 Task: Find connections with filter location Nurmijärvi with filter topic #Successwith filter profile language Spanish with filter current company Aditi Consulting with filter school Maulana Azad Medical College with filter industry Education Administration Programs with filter service category iOS Development with filter keywords title Physical Therapy Assistant
Action: Mouse moved to (322, 258)
Screenshot: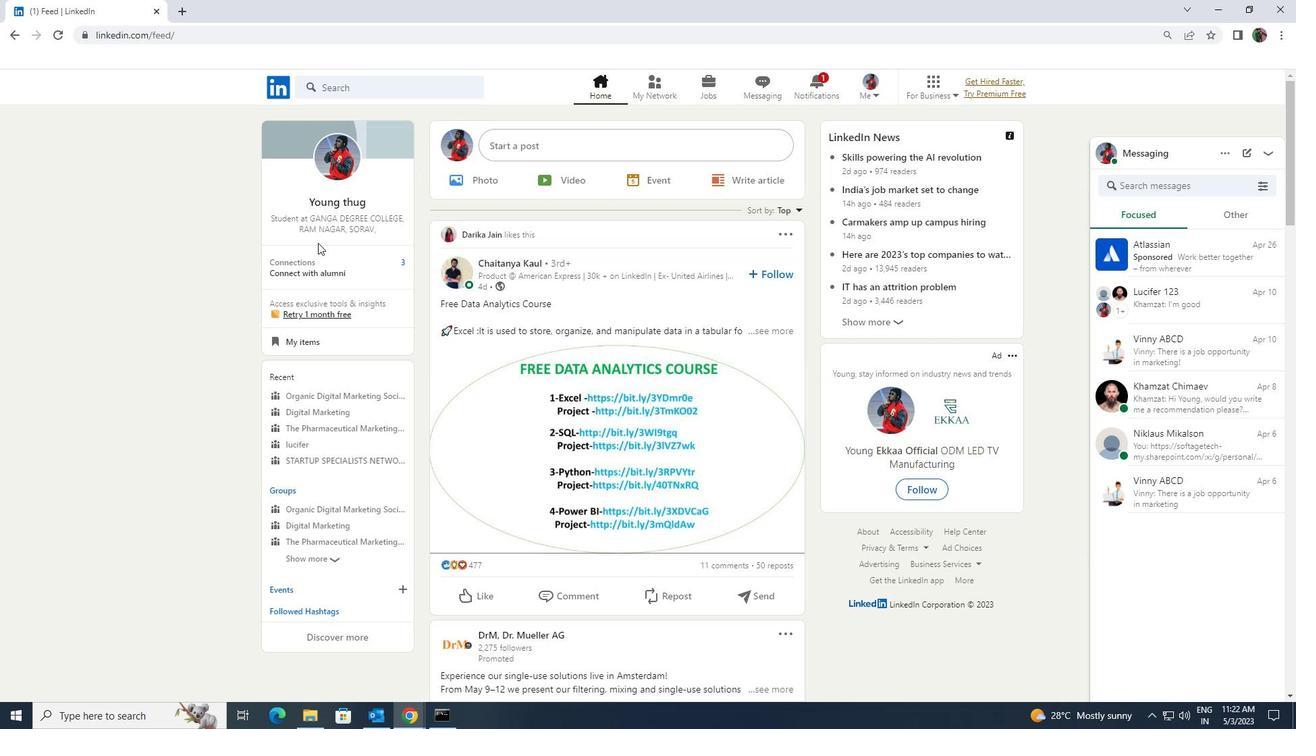 
Action: Mouse pressed left at (322, 258)
Screenshot: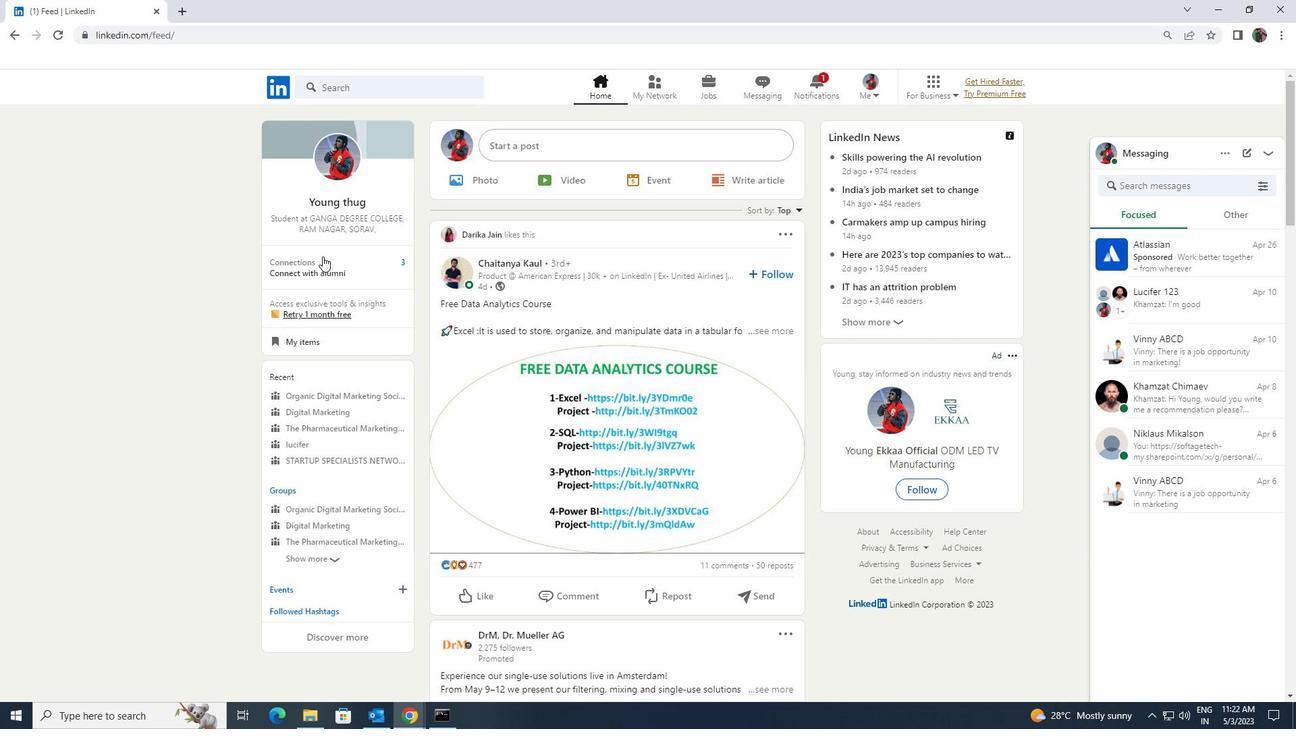 
Action: Mouse moved to (354, 167)
Screenshot: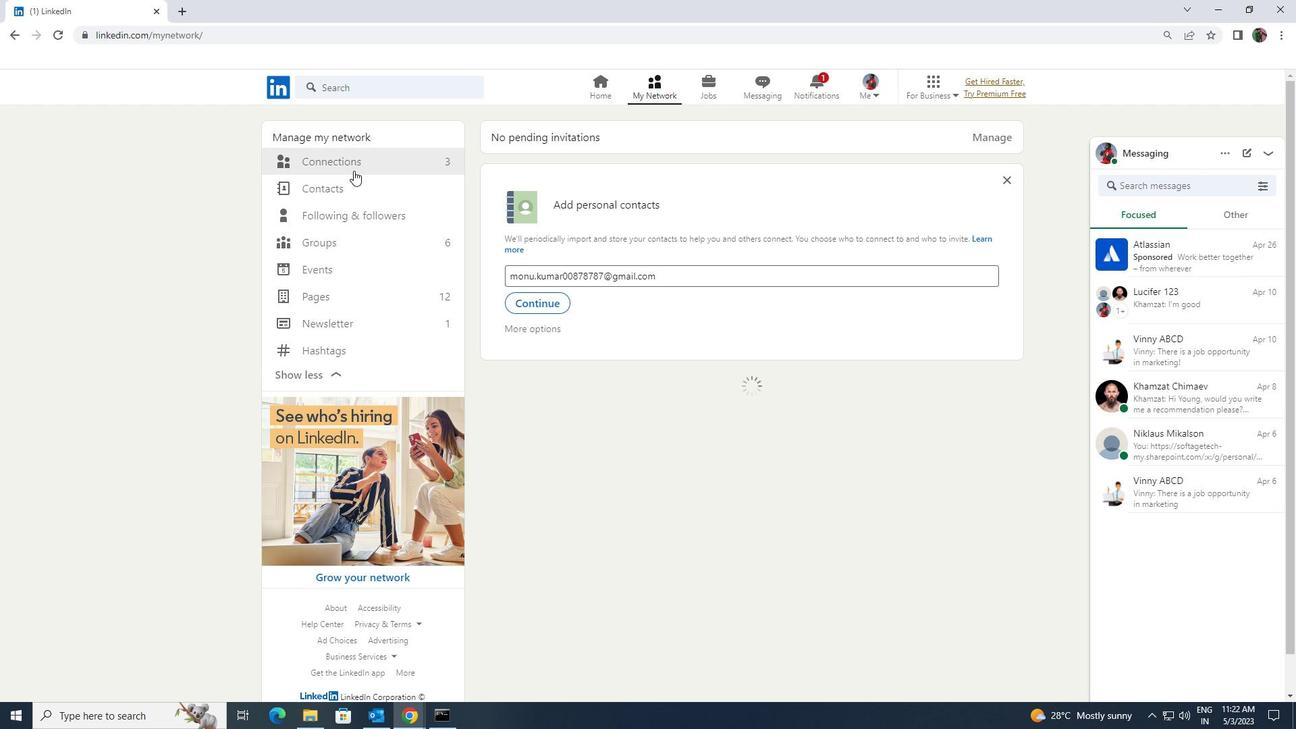 
Action: Mouse pressed left at (354, 167)
Screenshot: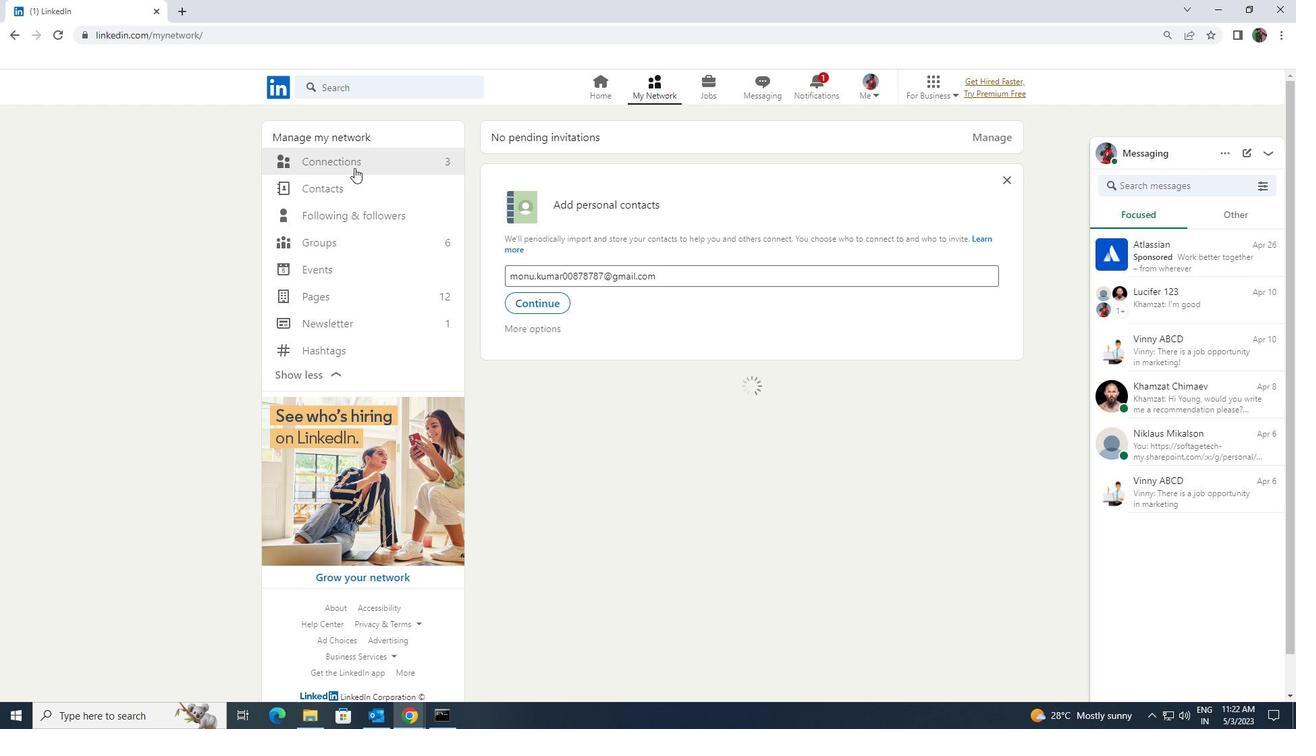 
Action: Mouse moved to (732, 164)
Screenshot: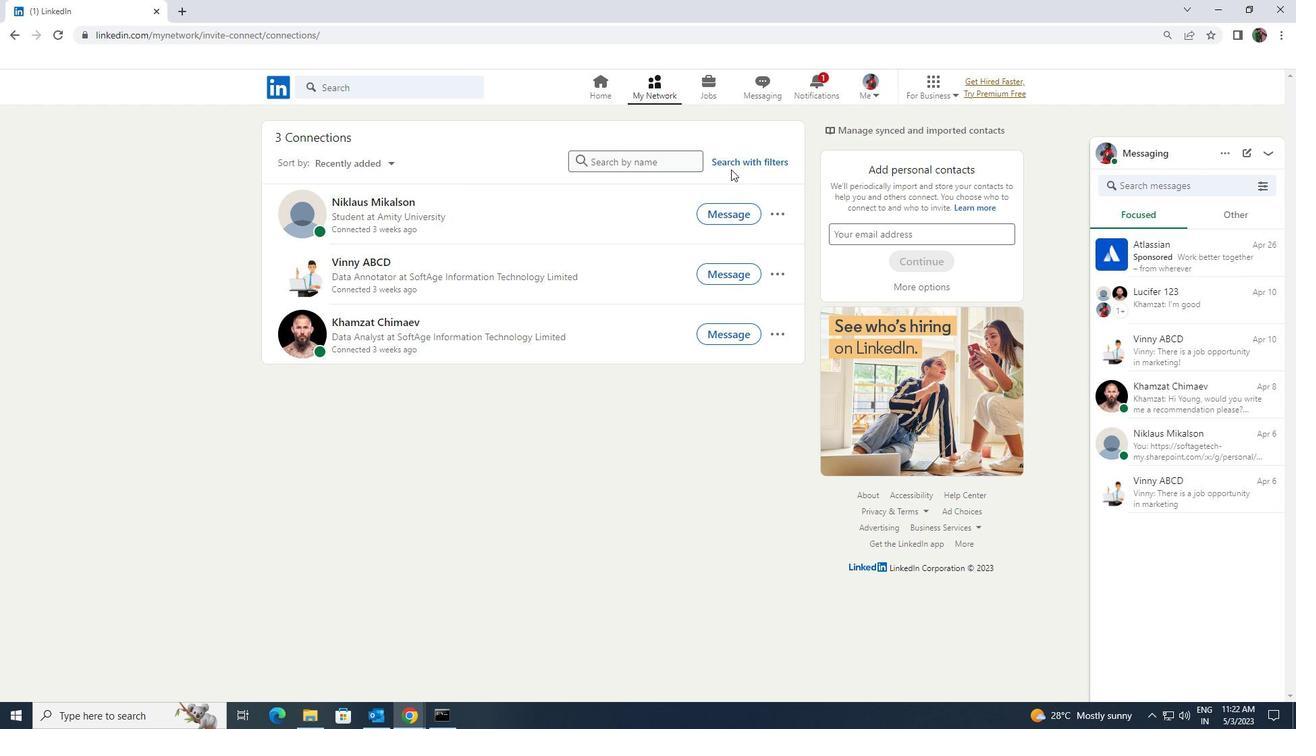 
Action: Mouse pressed left at (732, 164)
Screenshot: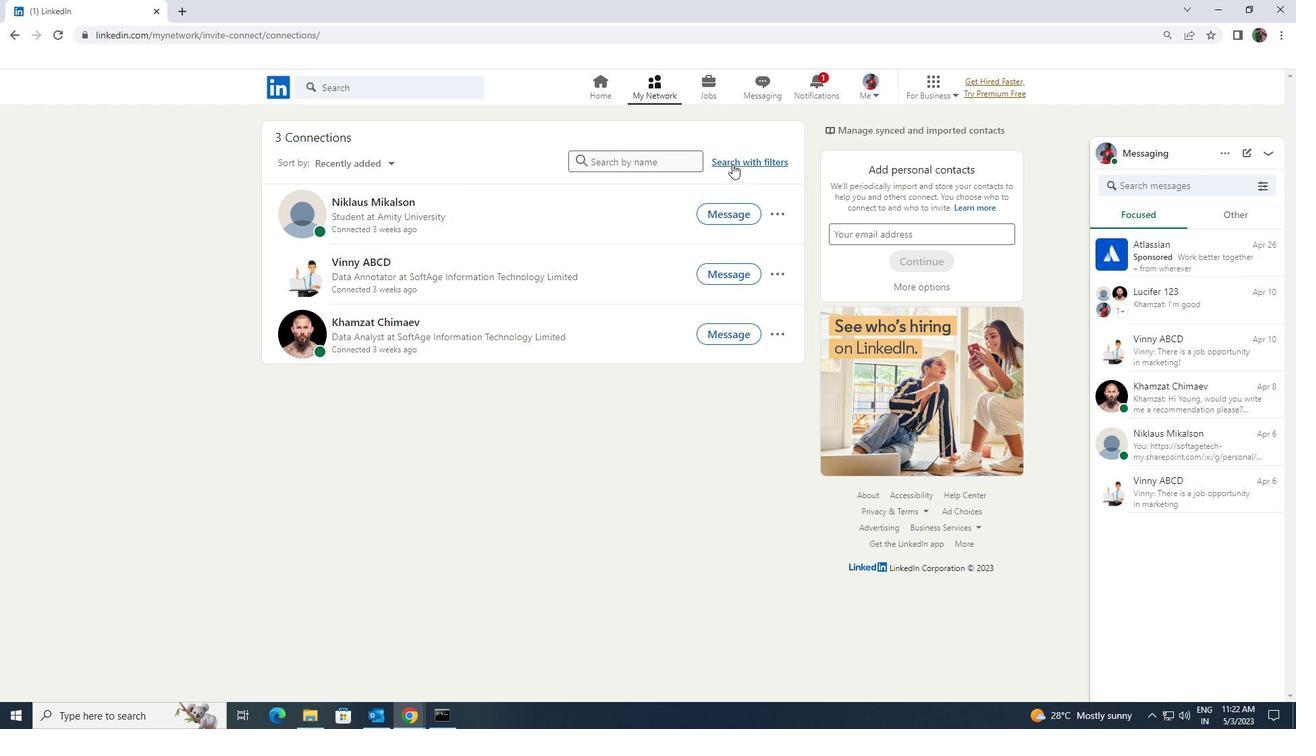
Action: Mouse moved to (690, 132)
Screenshot: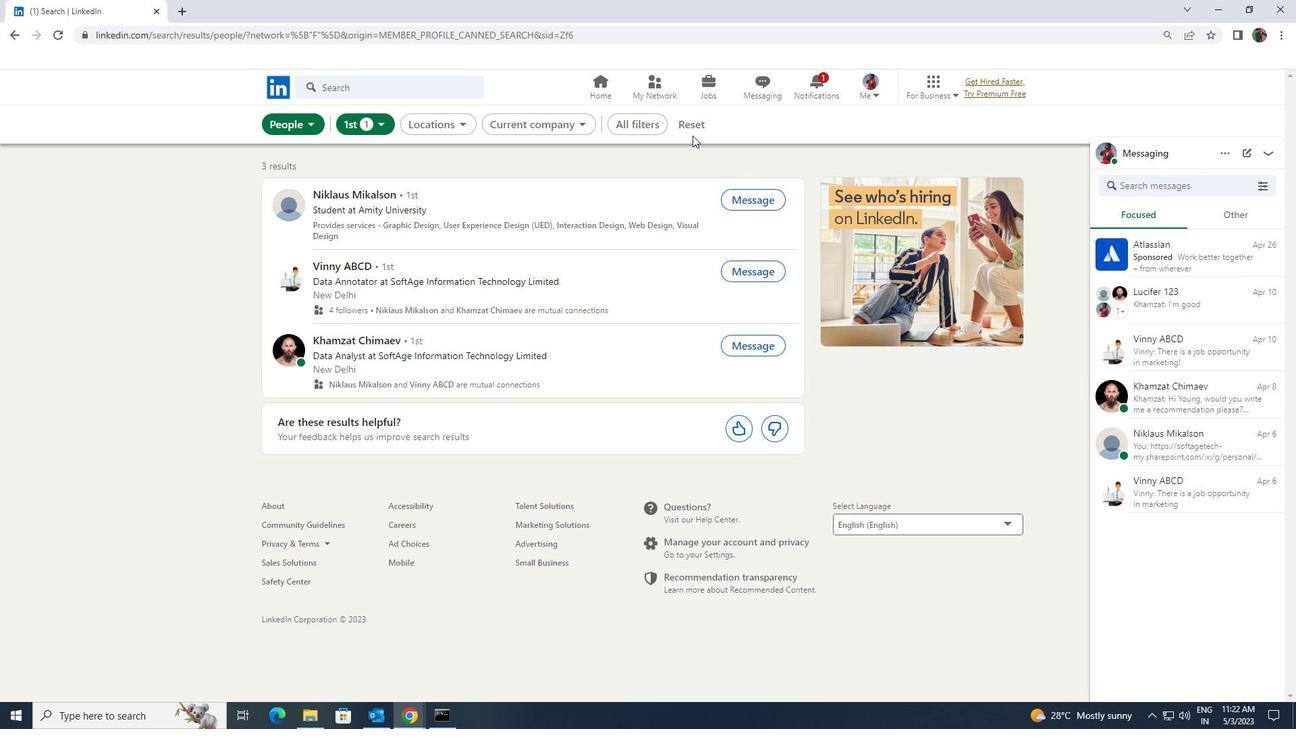 
Action: Mouse pressed left at (690, 132)
Screenshot: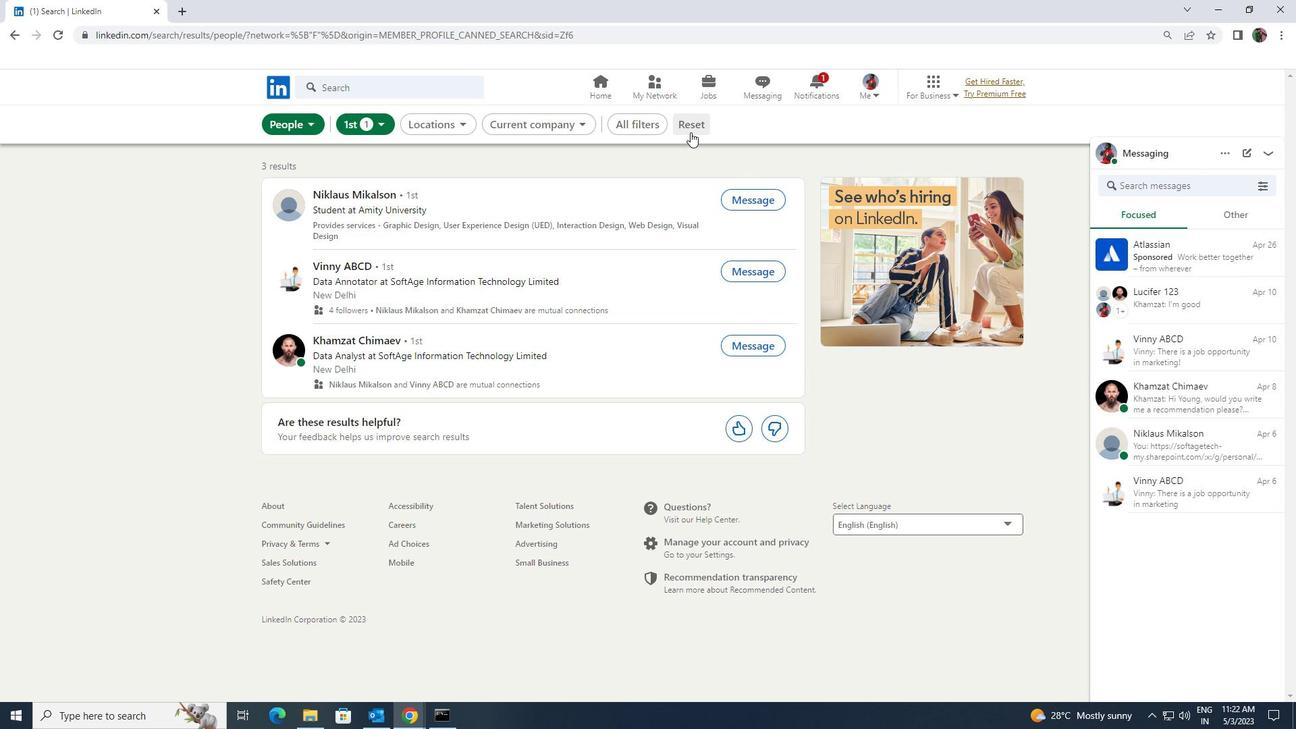 
Action: Mouse moved to (680, 125)
Screenshot: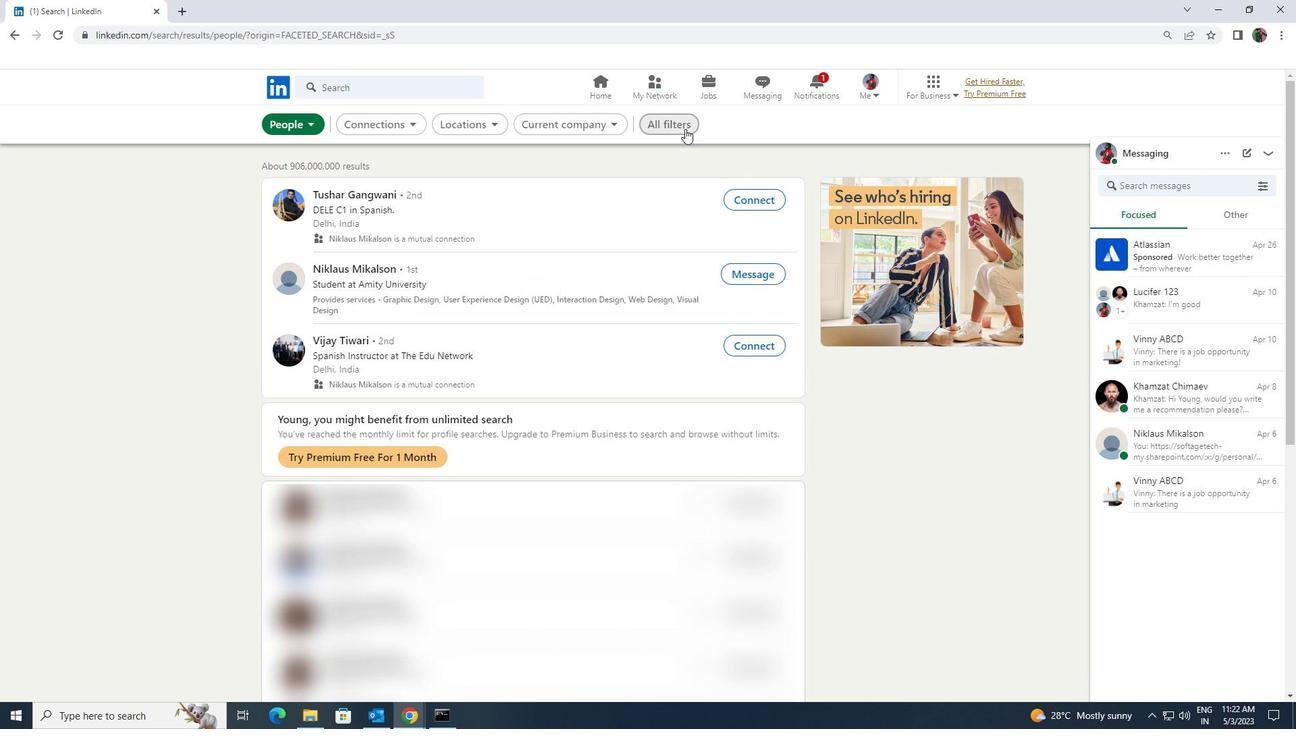 
Action: Mouse pressed left at (680, 125)
Screenshot: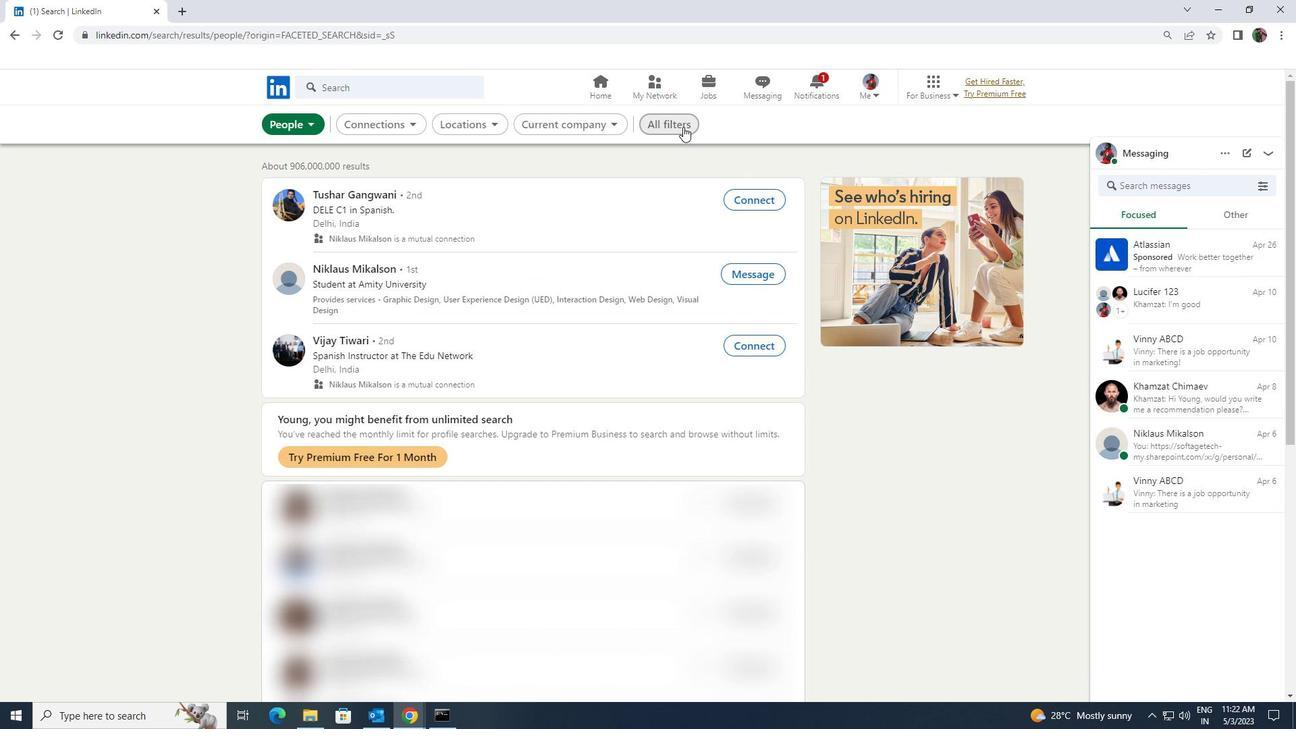 
Action: Mouse moved to (1115, 527)
Screenshot: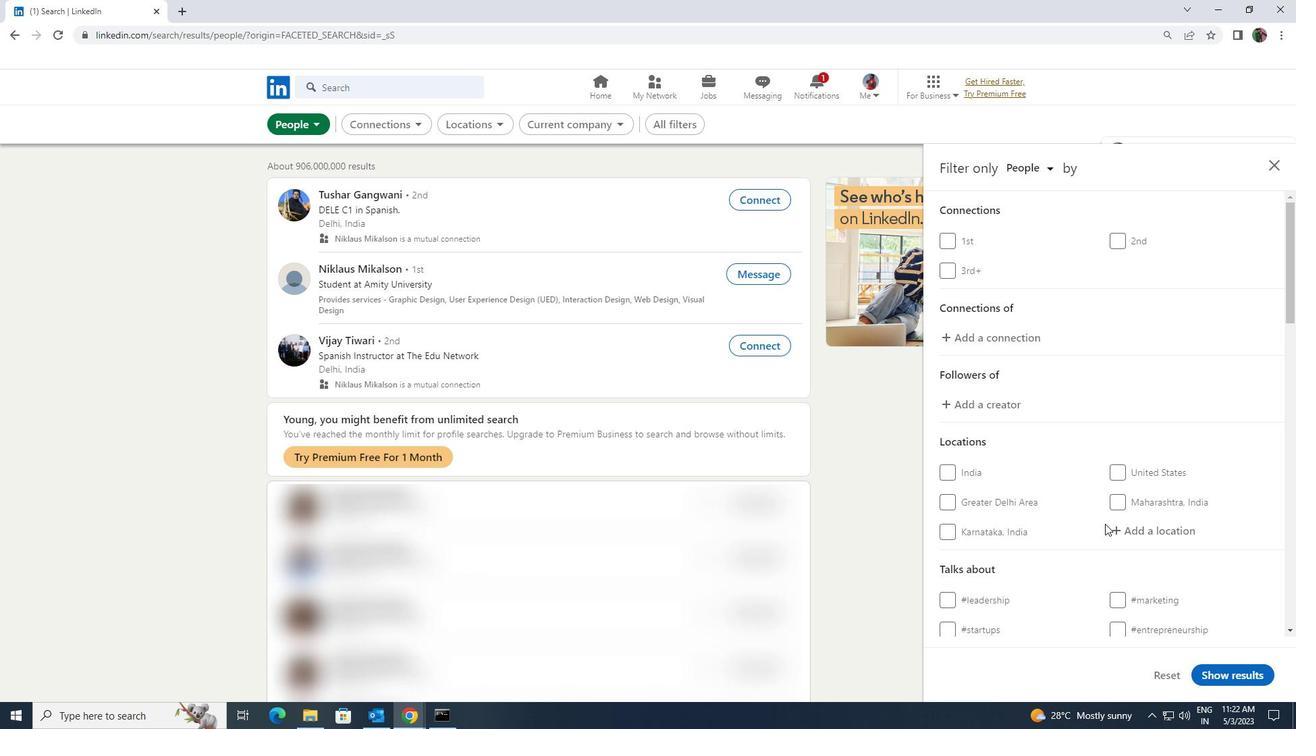 
Action: Mouse pressed left at (1115, 527)
Screenshot: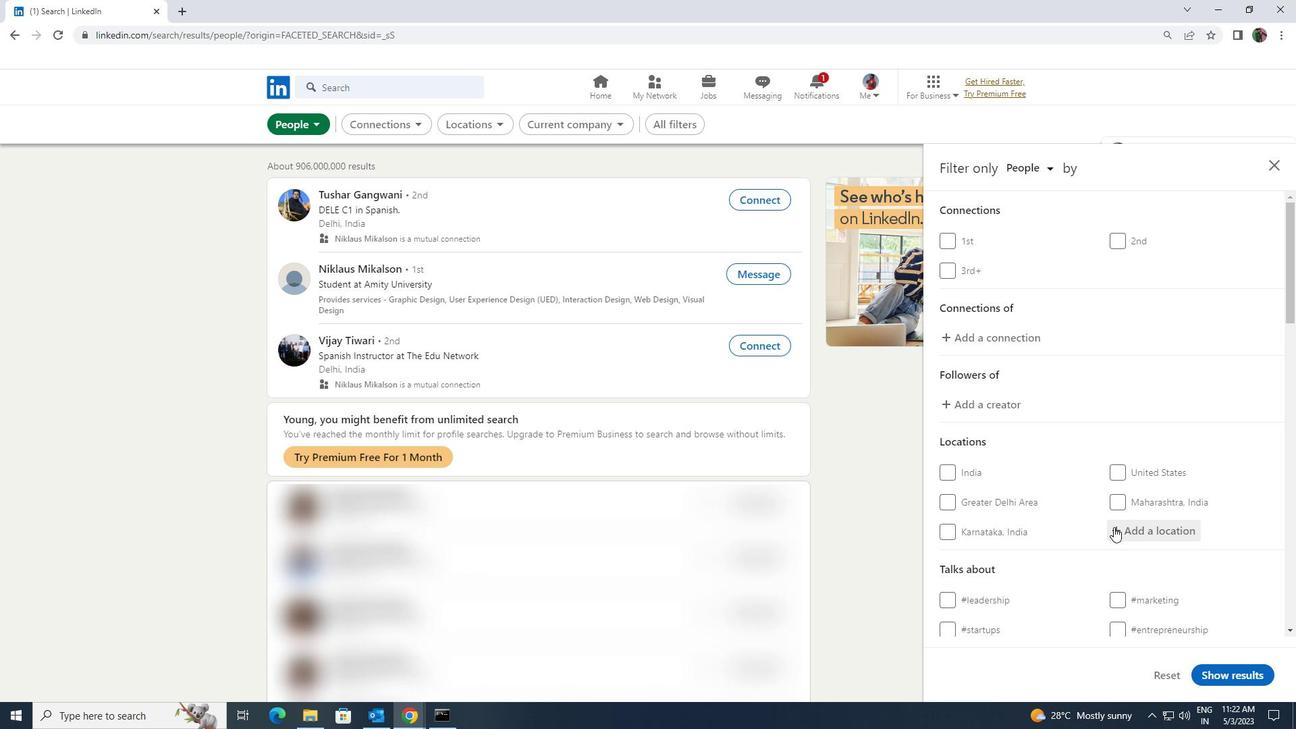 
Action: Mouse moved to (1113, 533)
Screenshot: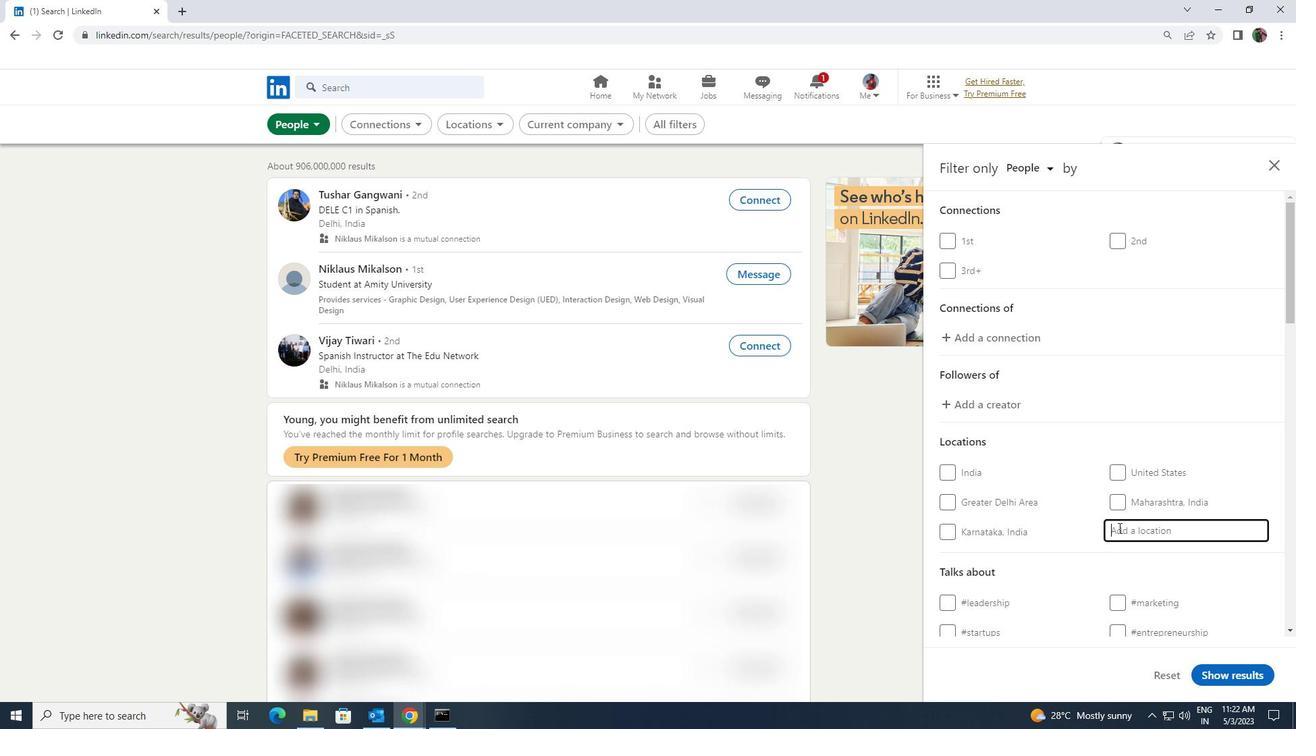 
Action: Key pressed <Key.shift>NURMI
Screenshot: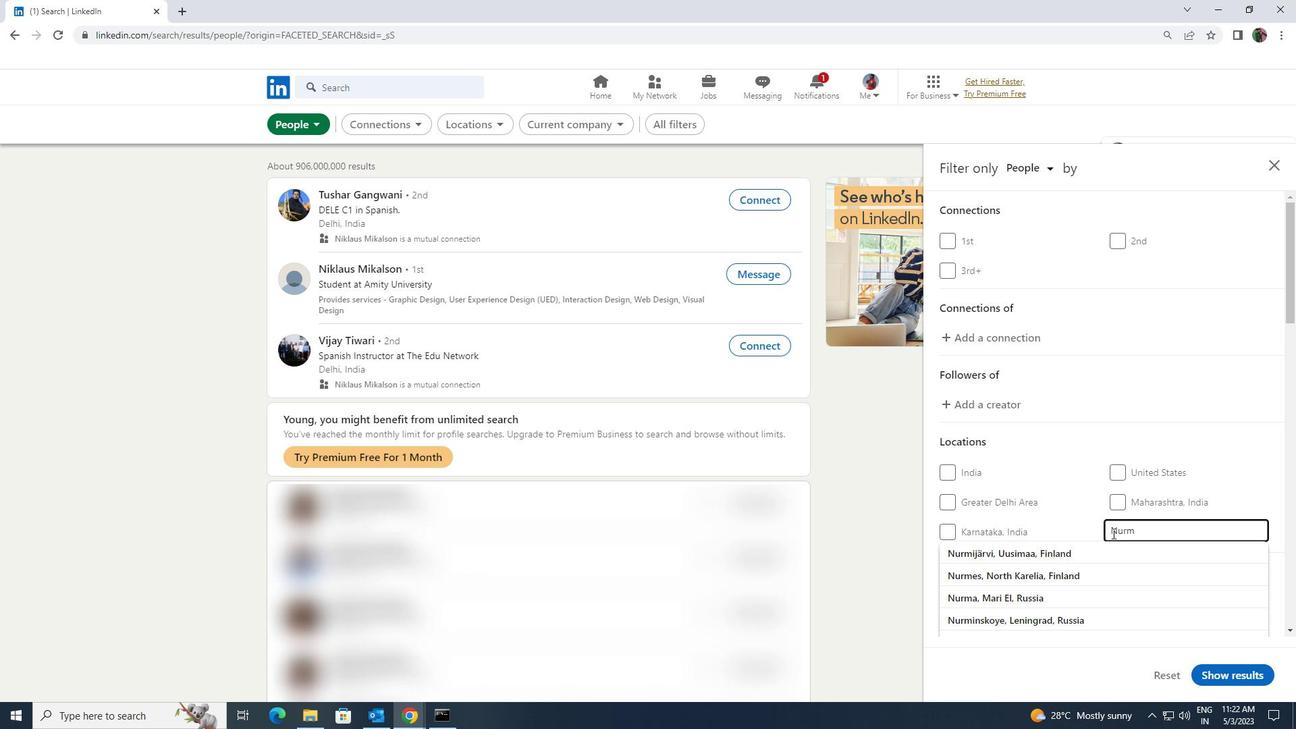 
Action: Mouse moved to (1097, 556)
Screenshot: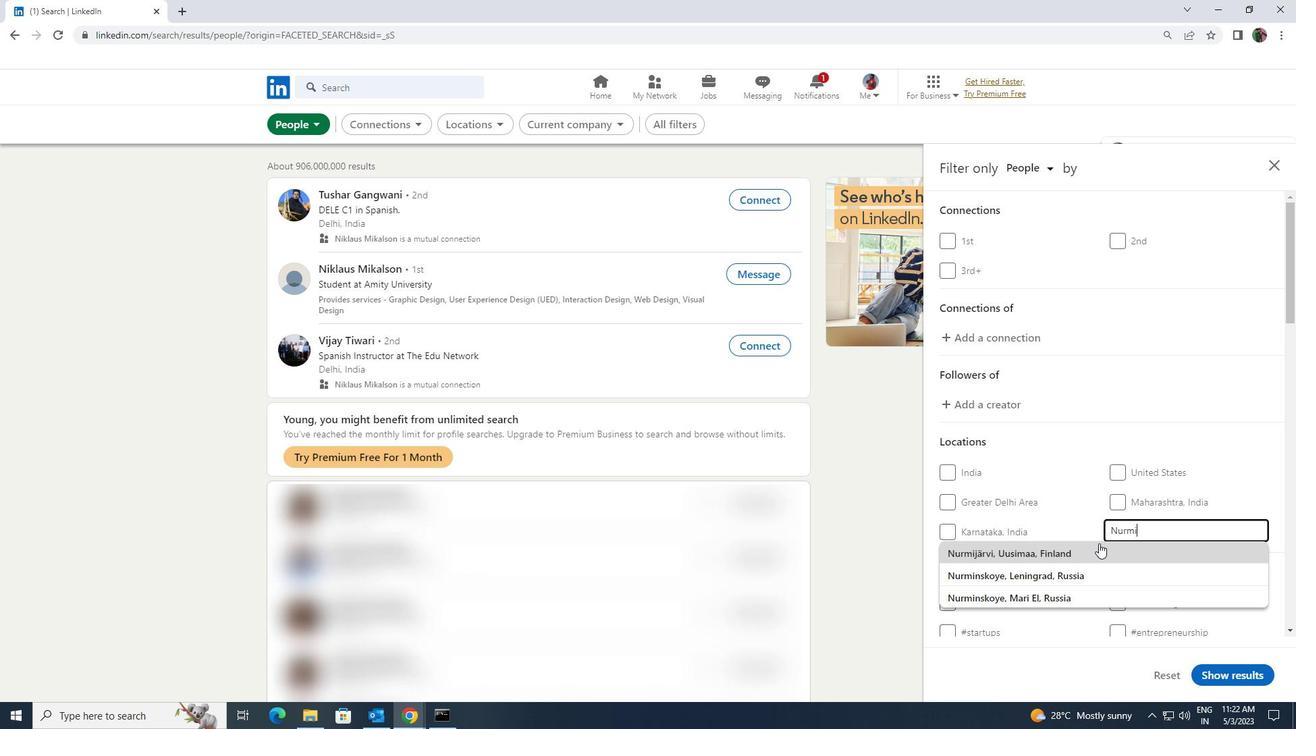 
Action: Mouse pressed left at (1097, 556)
Screenshot: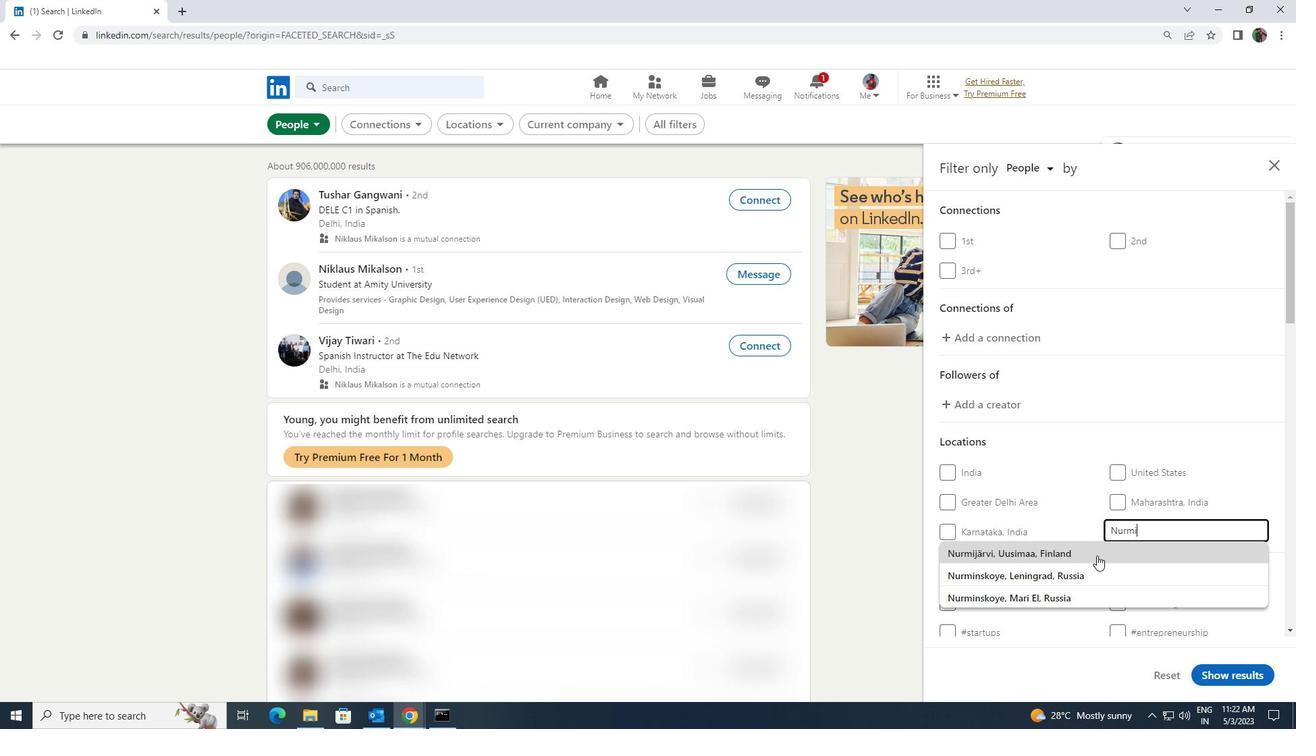 
Action: Mouse moved to (1100, 538)
Screenshot: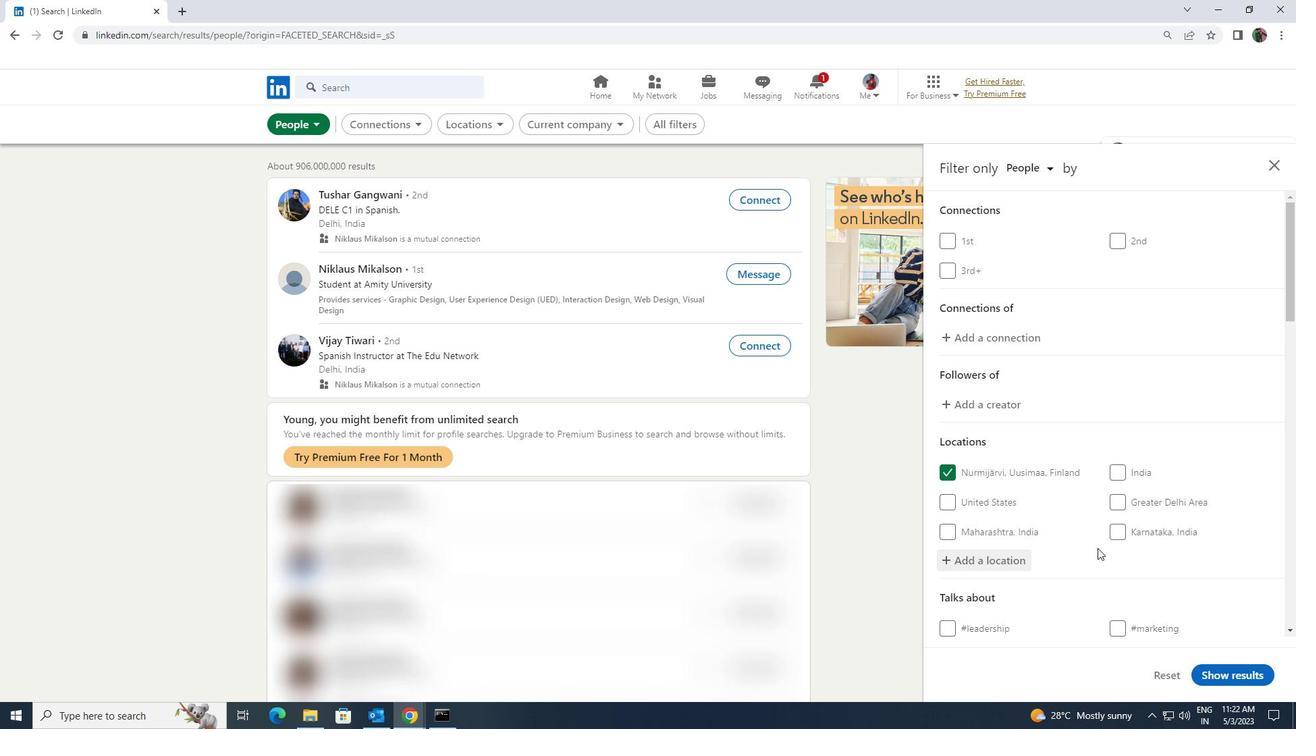 
Action: Mouse scrolled (1100, 537) with delta (0, 0)
Screenshot: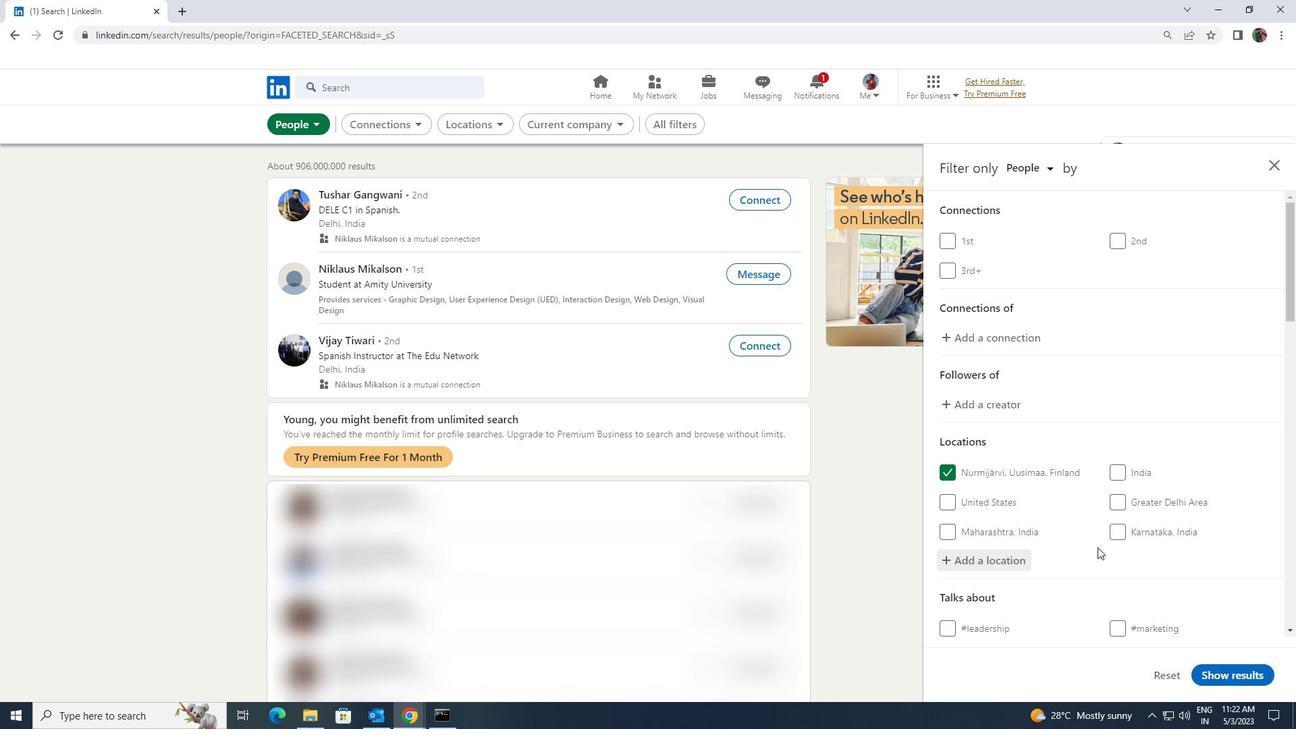 
Action: Mouse scrolled (1100, 537) with delta (0, 0)
Screenshot: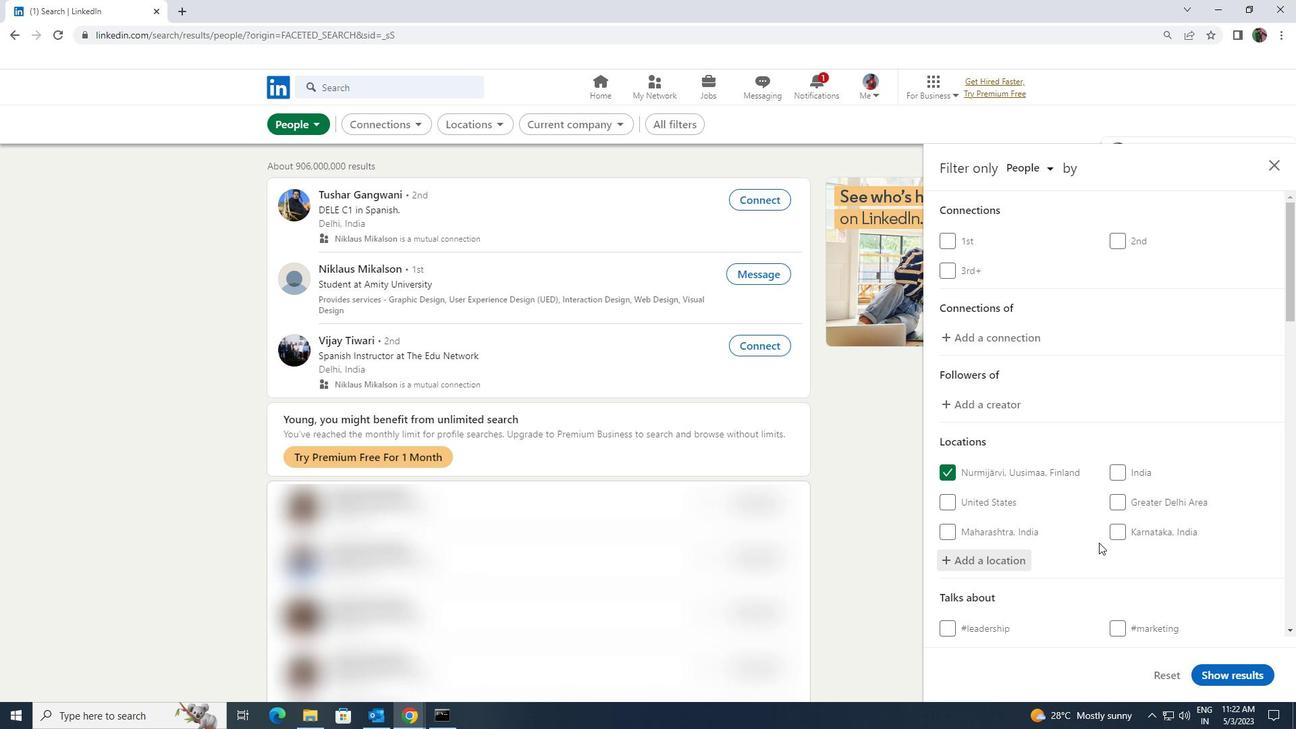 
Action: Mouse moved to (1127, 553)
Screenshot: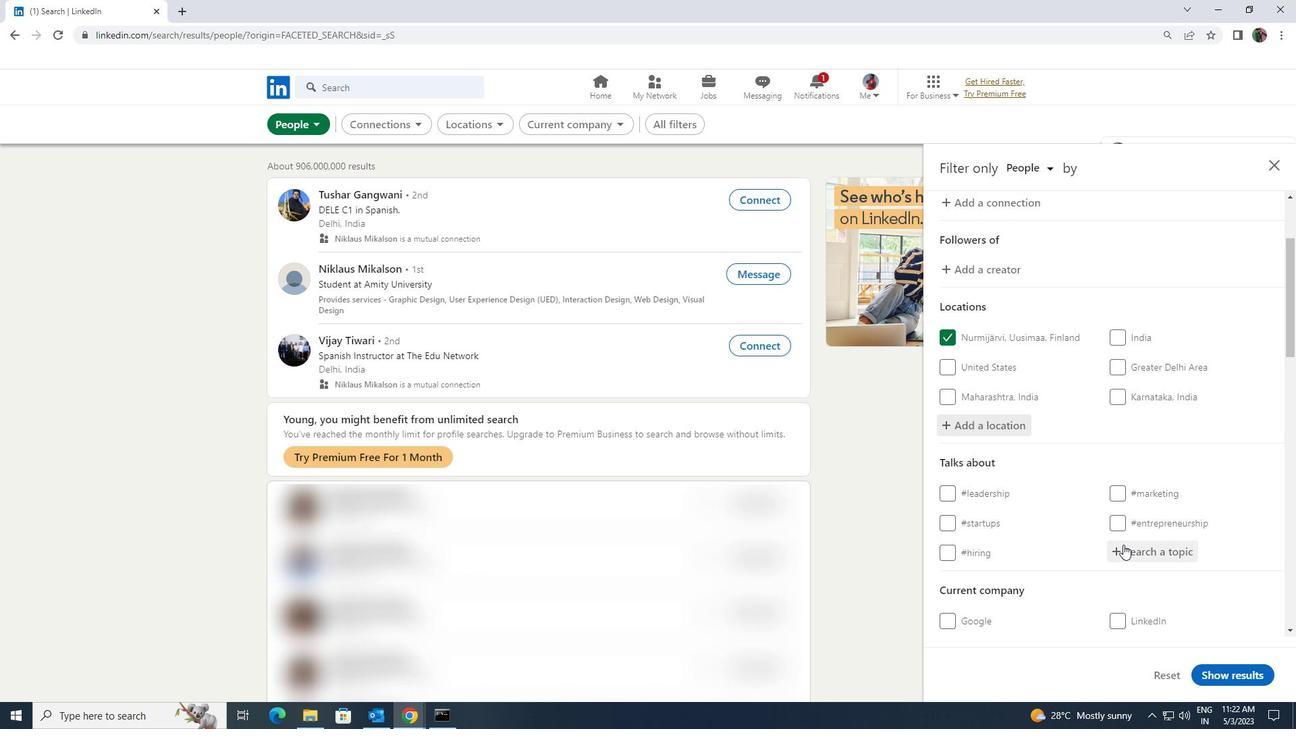 
Action: Mouse pressed left at (1127, 553)
Screenshot: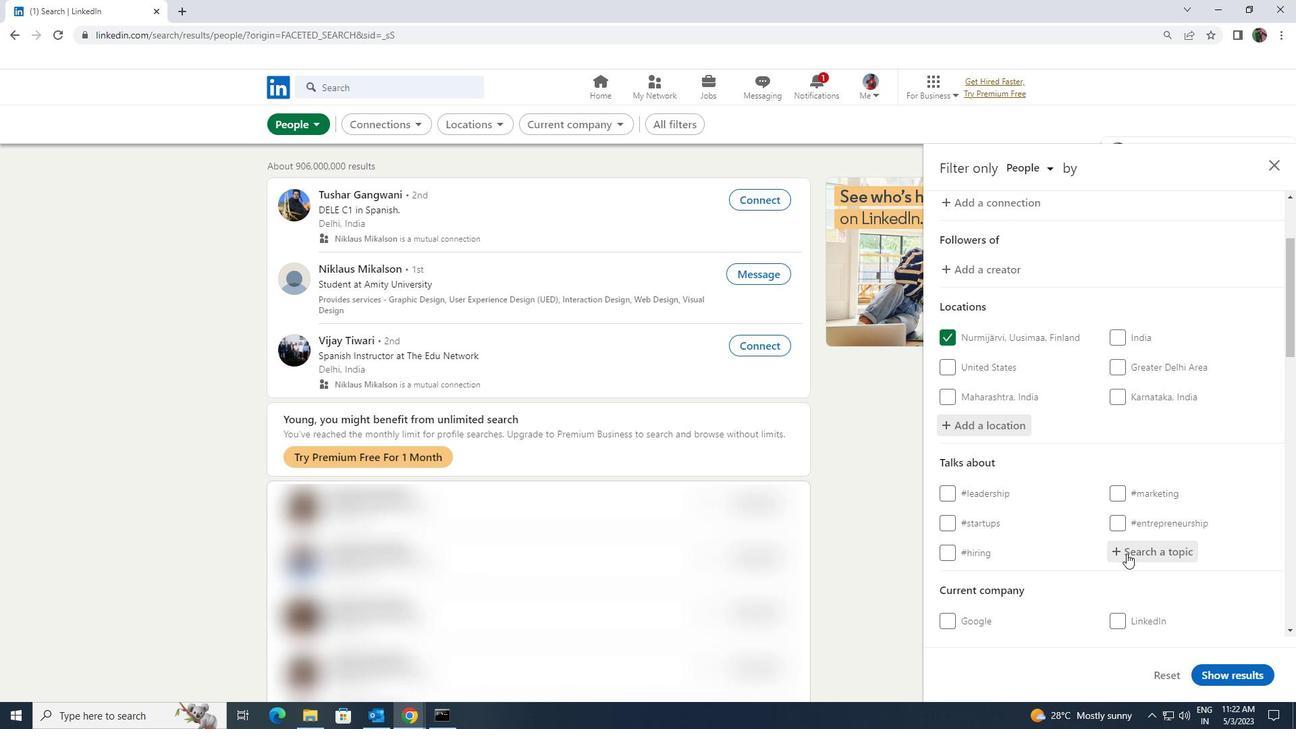 
Action: Mouse moved to (1119, 563)
Screenshot: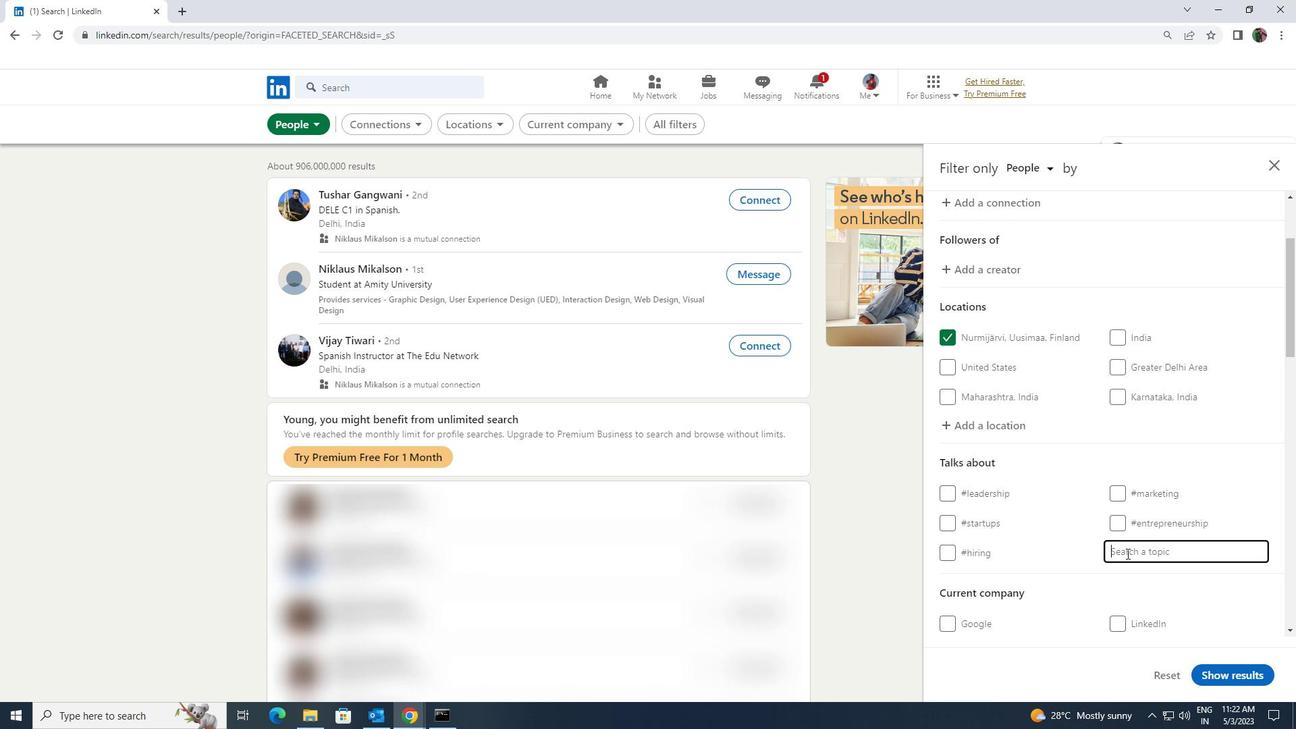 
Action: Key pressed <Key.shift><Key.shift>SUCESS
Screenshot: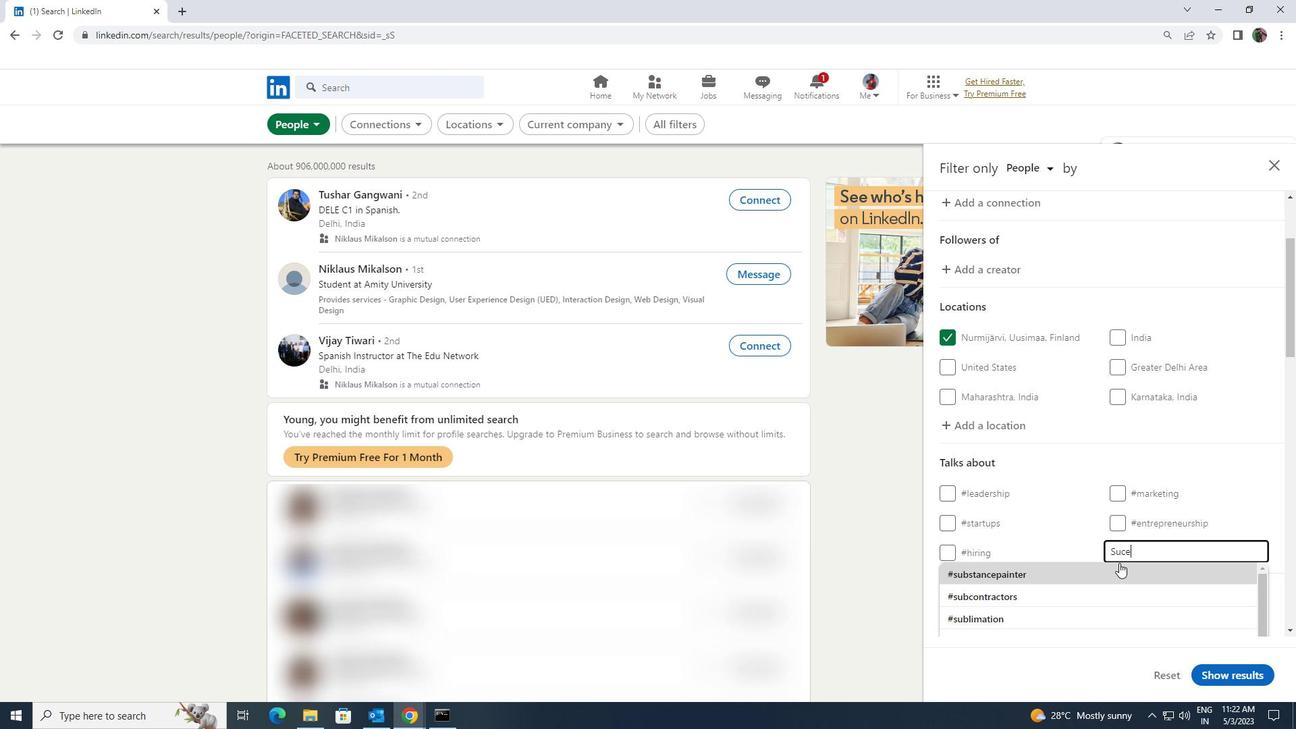 
Action: Mouse moved to (1098, 600)
Screenshot: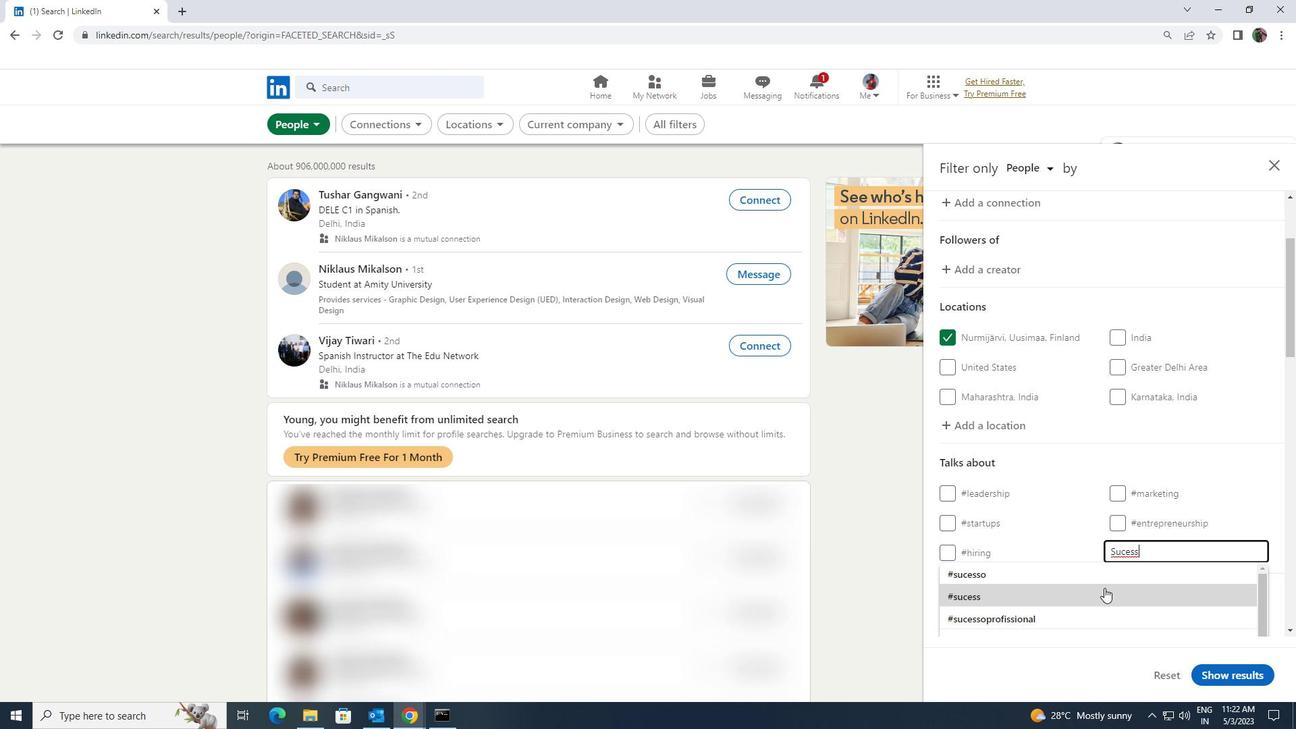
Action: Mouse pressed left at (1098, 600)
Screenshot: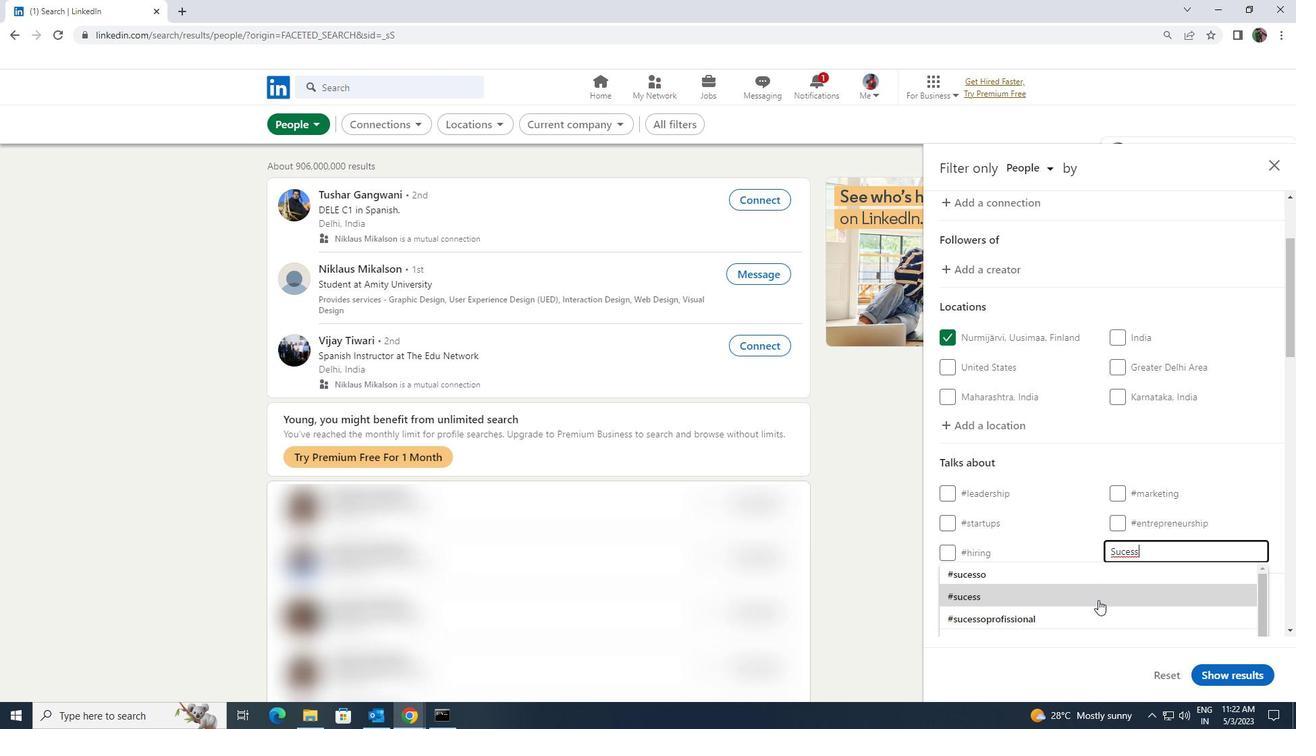
Action: Mouse moved to (1098, 598)
Screenshot: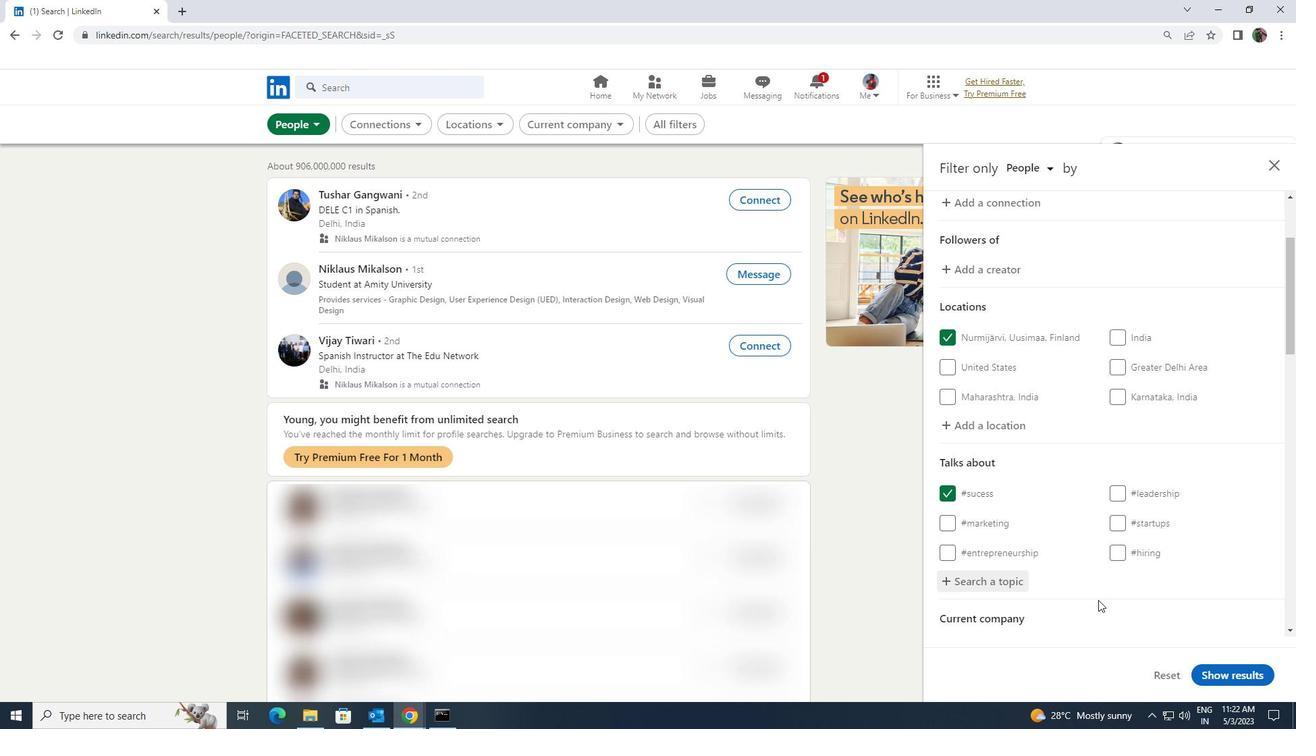 
Action: Mouse scrolled (1098, 597) with delta (0, 0)
Screenshot: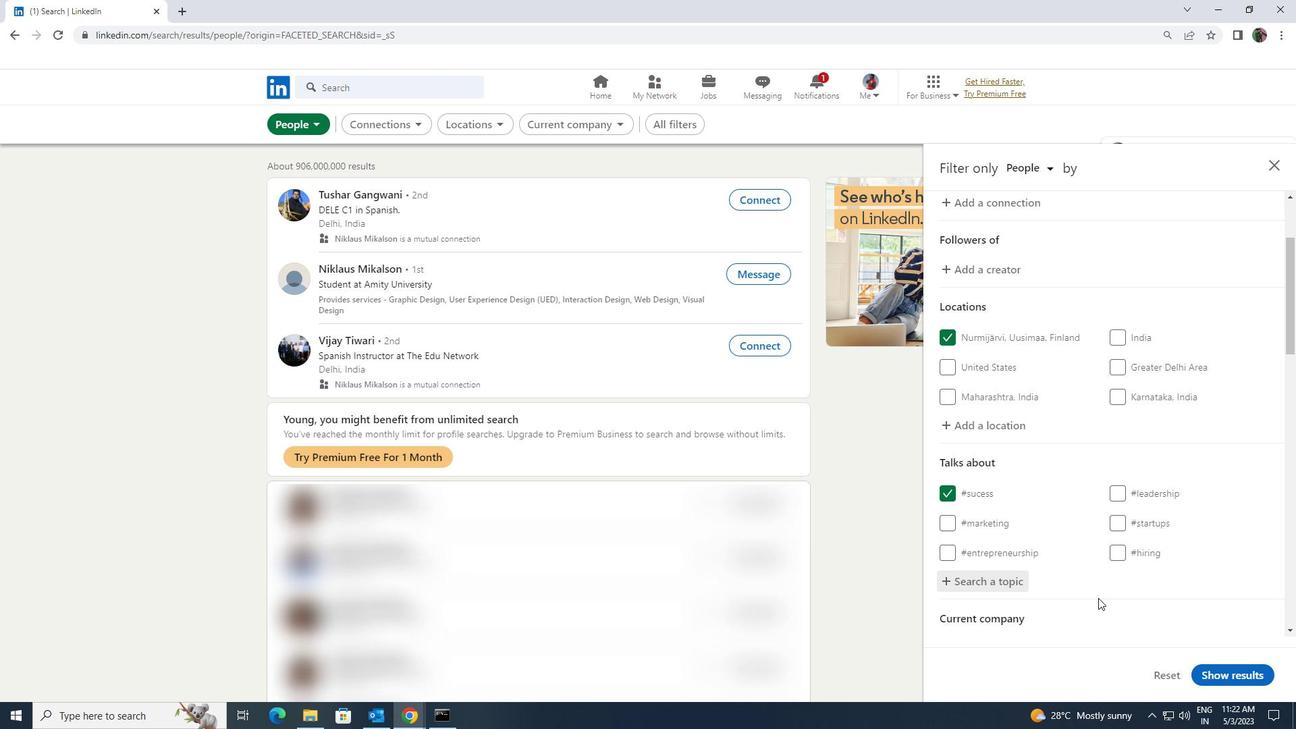 
Action: Mouse scrolled (1098, 597) with delta (0, 0)
Screenshot: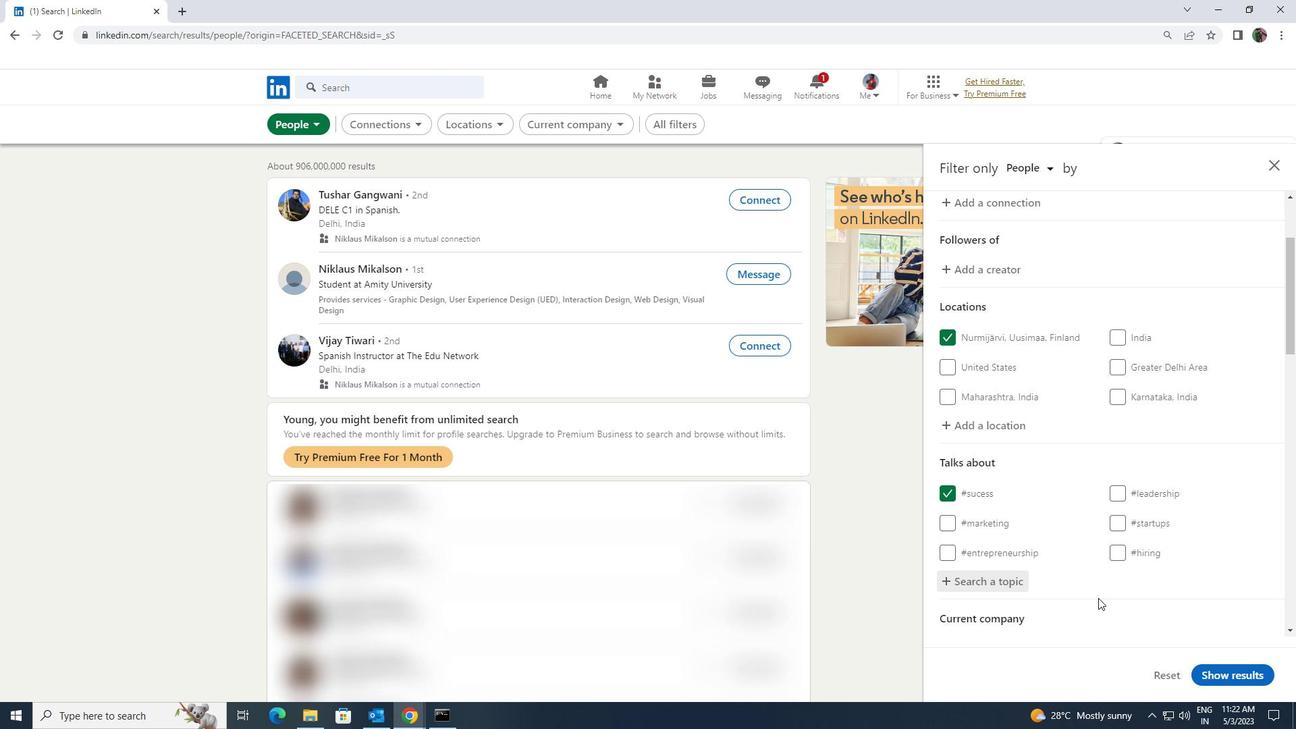 
Action: Mouse moved to (1098, 598)
Screenshot: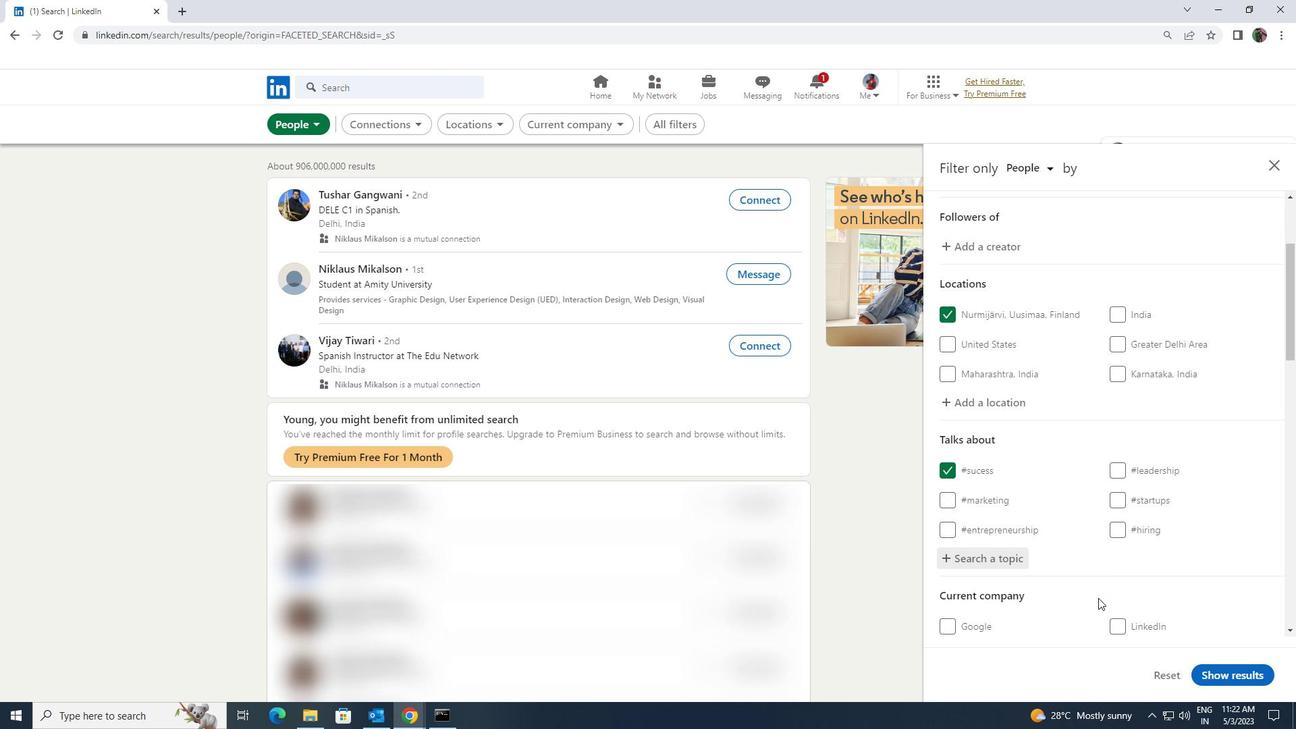 
Action: Mouse scrolled (1098, 597) with delta (0, 0)
Screenshot: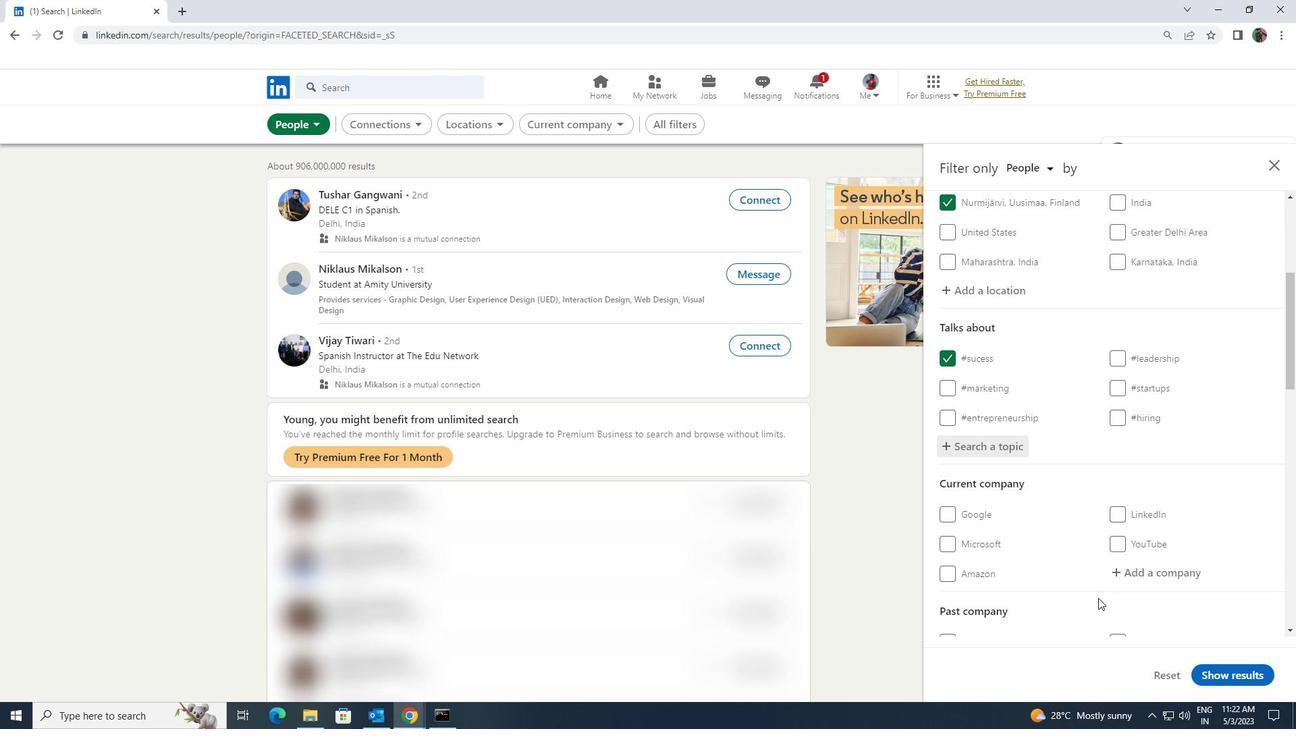 
Action: Mouse scrolled (1098, 597) with delta (0, 0)
Screenshot: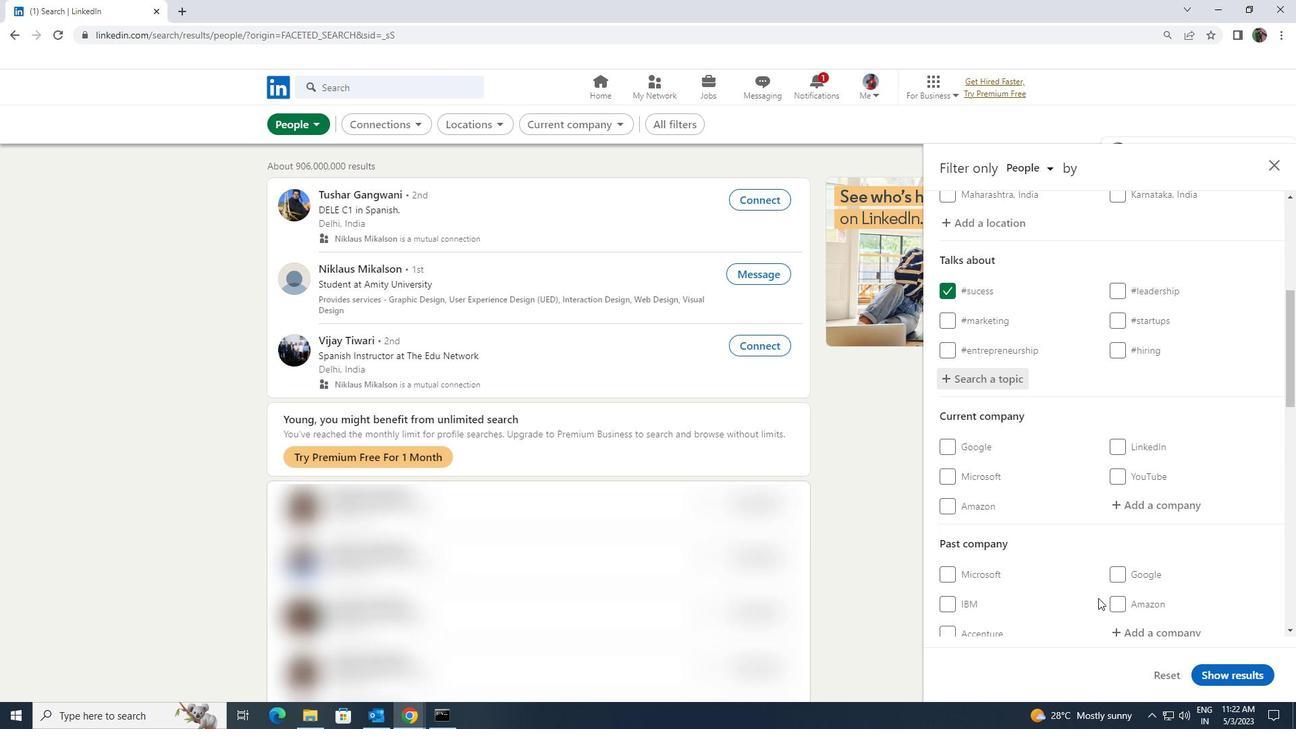 
Action: Mouse scrolled (1098, 597) with delta (0, 0)
Screenshot: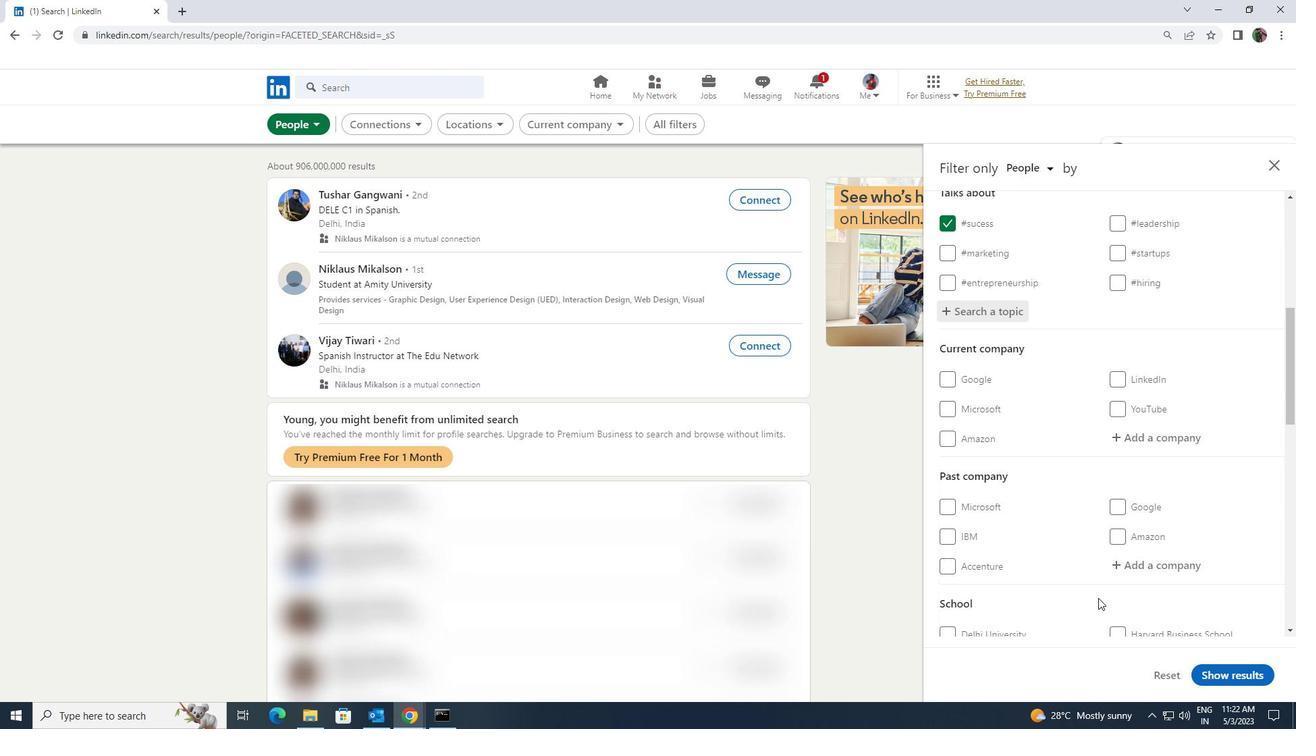 
Action: Mouse scrolled (1098, 597) with delta (0, 0)
Screenshot: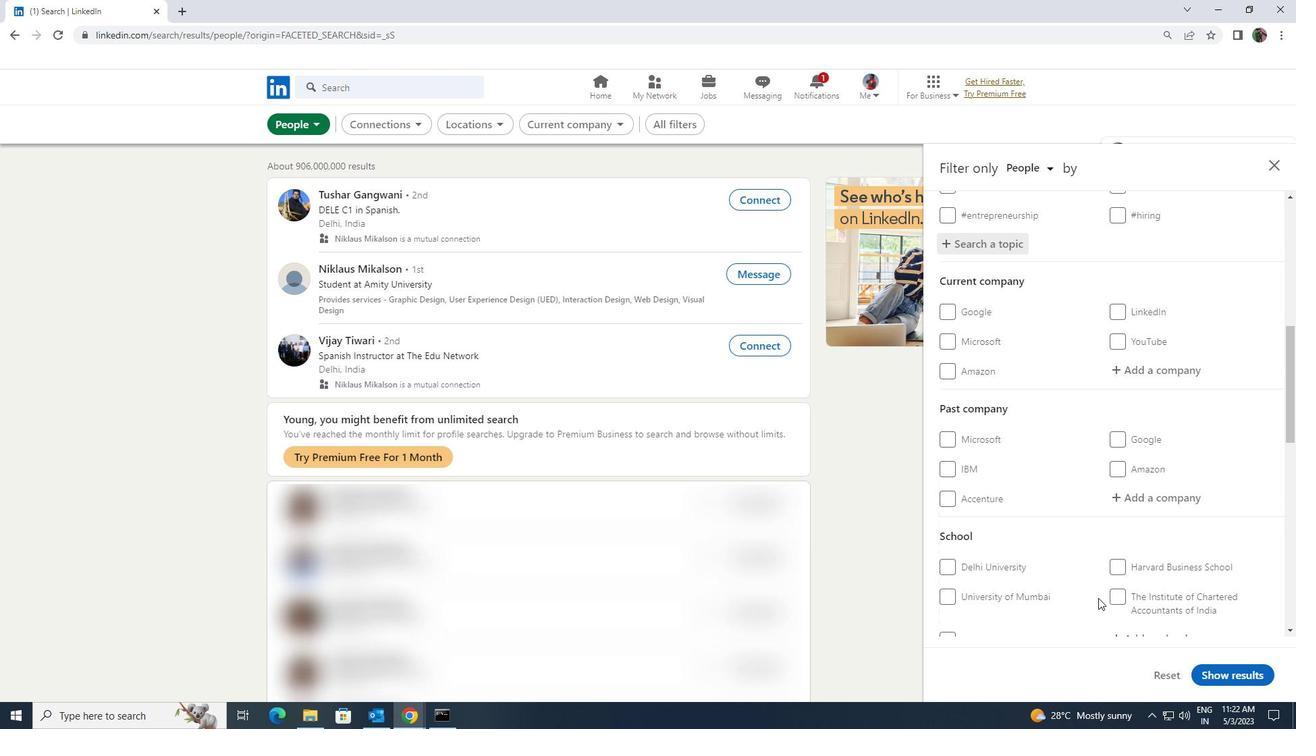 
Action: Mouse scrolled (1098, 597) with delta (0, 0)
Screenshot: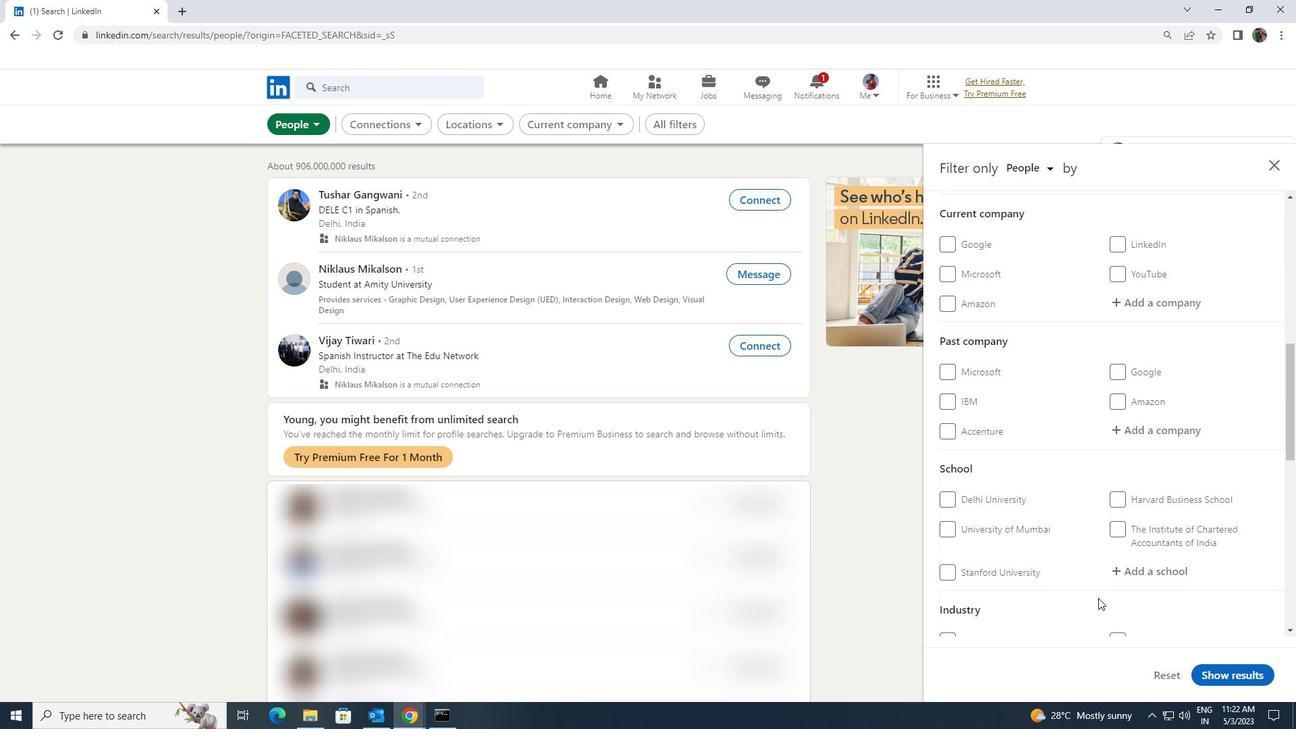 
Action: Mouse scrolled (1098, 597) with delta (0, 0)
Screenshot: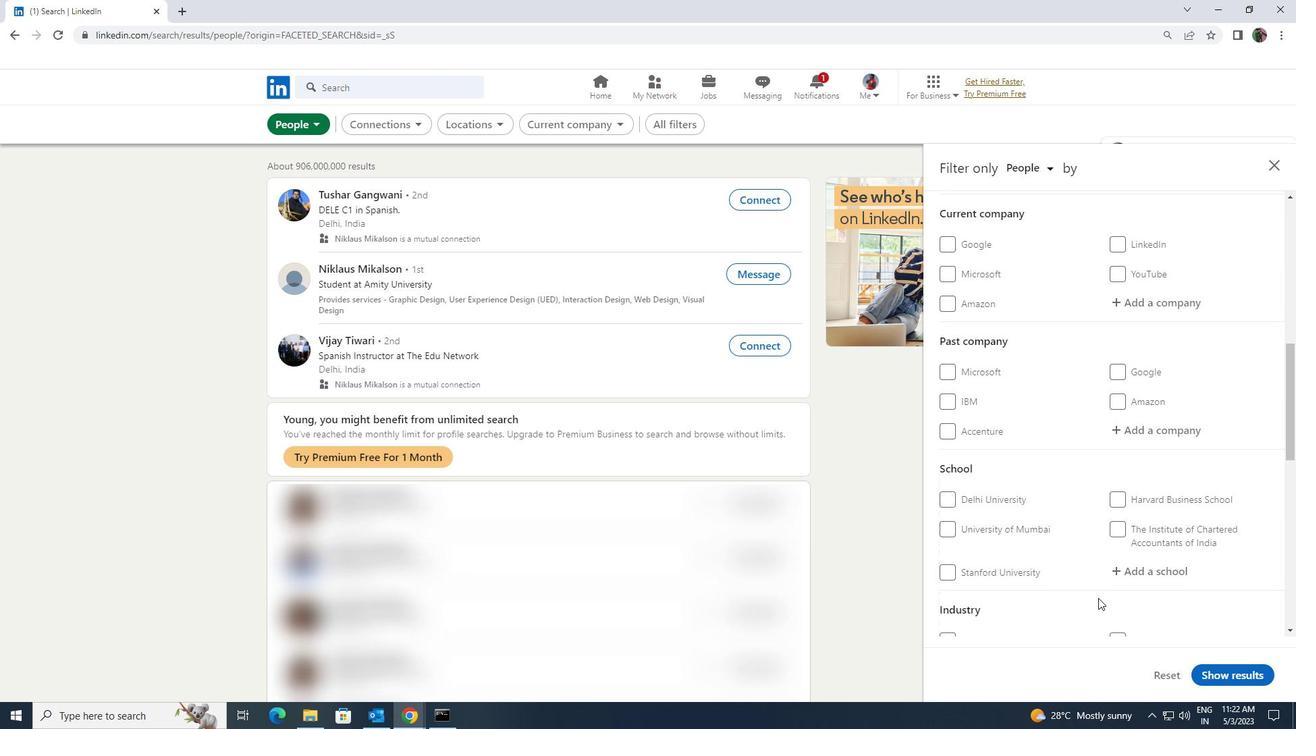 
Action: Mouse scrolled (1098, 597) with delta (0, 0)
Screenshot: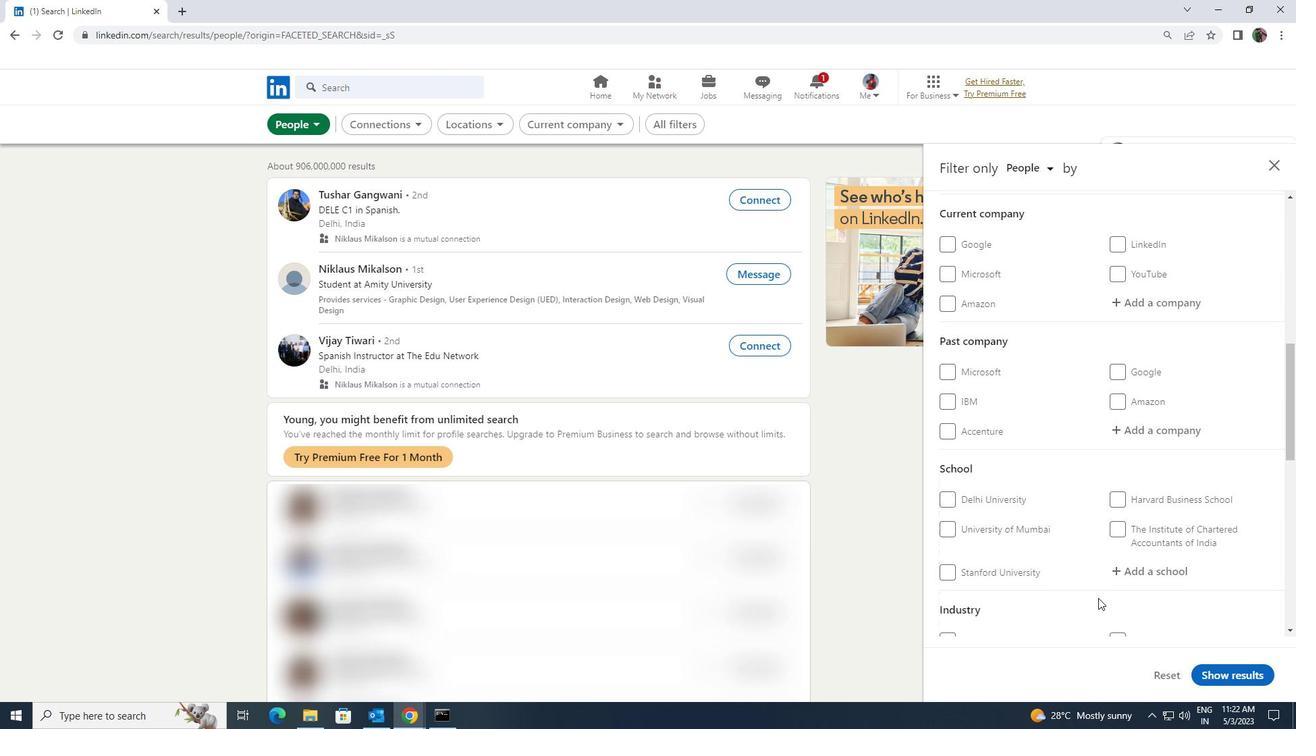 
Action: Mouse scrolled (1098, 597) with delta (0, 0)
Screenshot: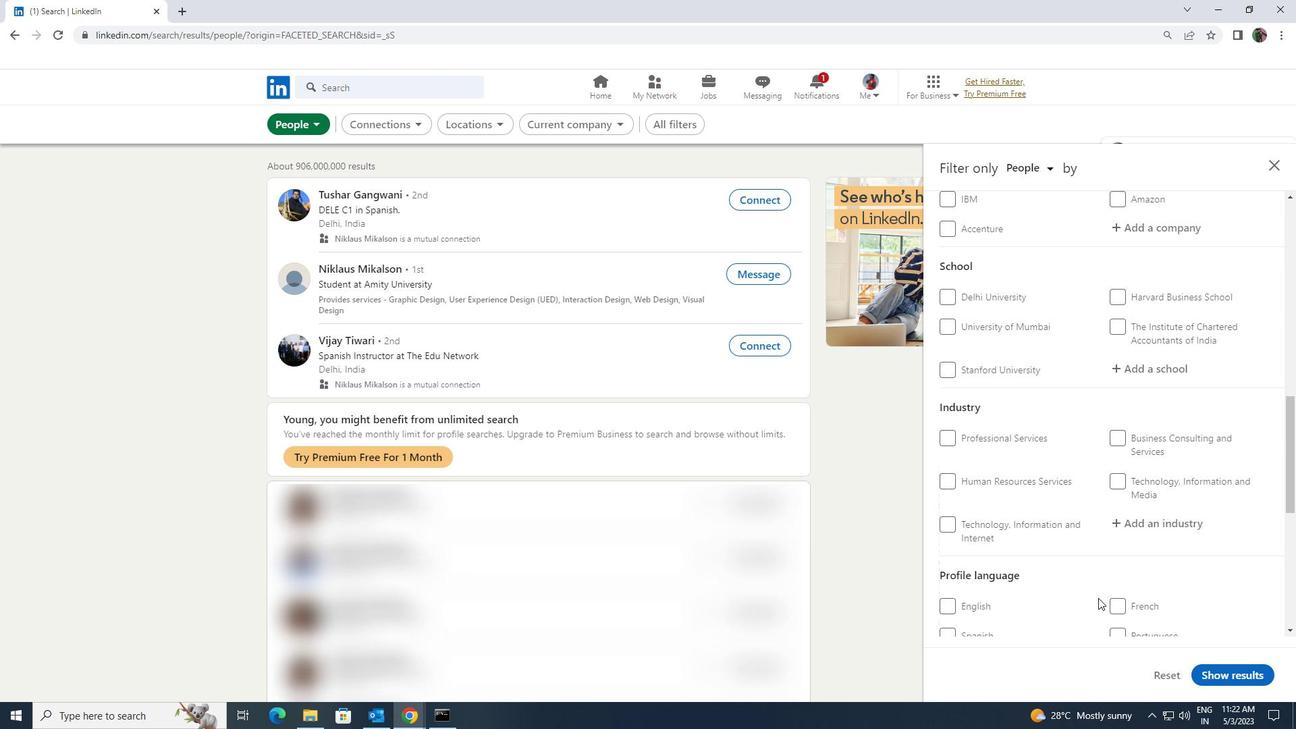 
Action: Mouse moved to (948, 567)
Screenshot: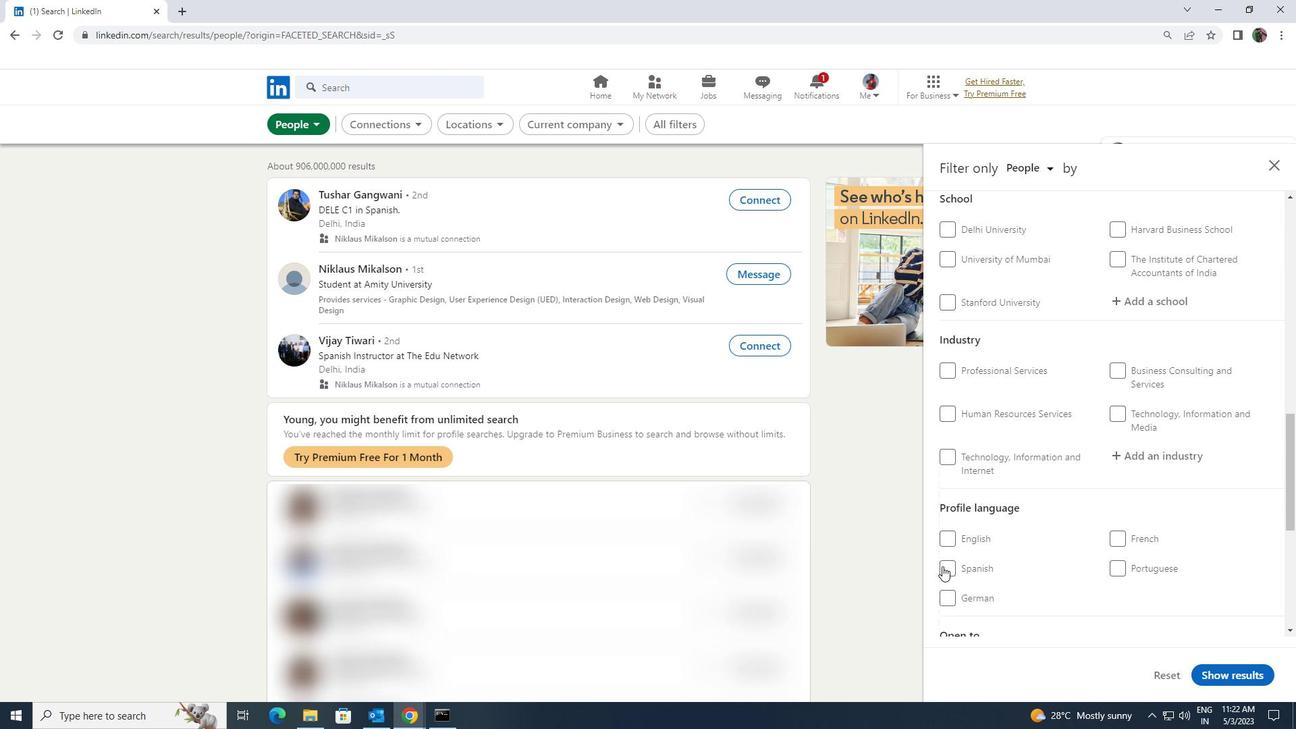 
Action: Mouse pressed left at (948, 567)
Screenshot: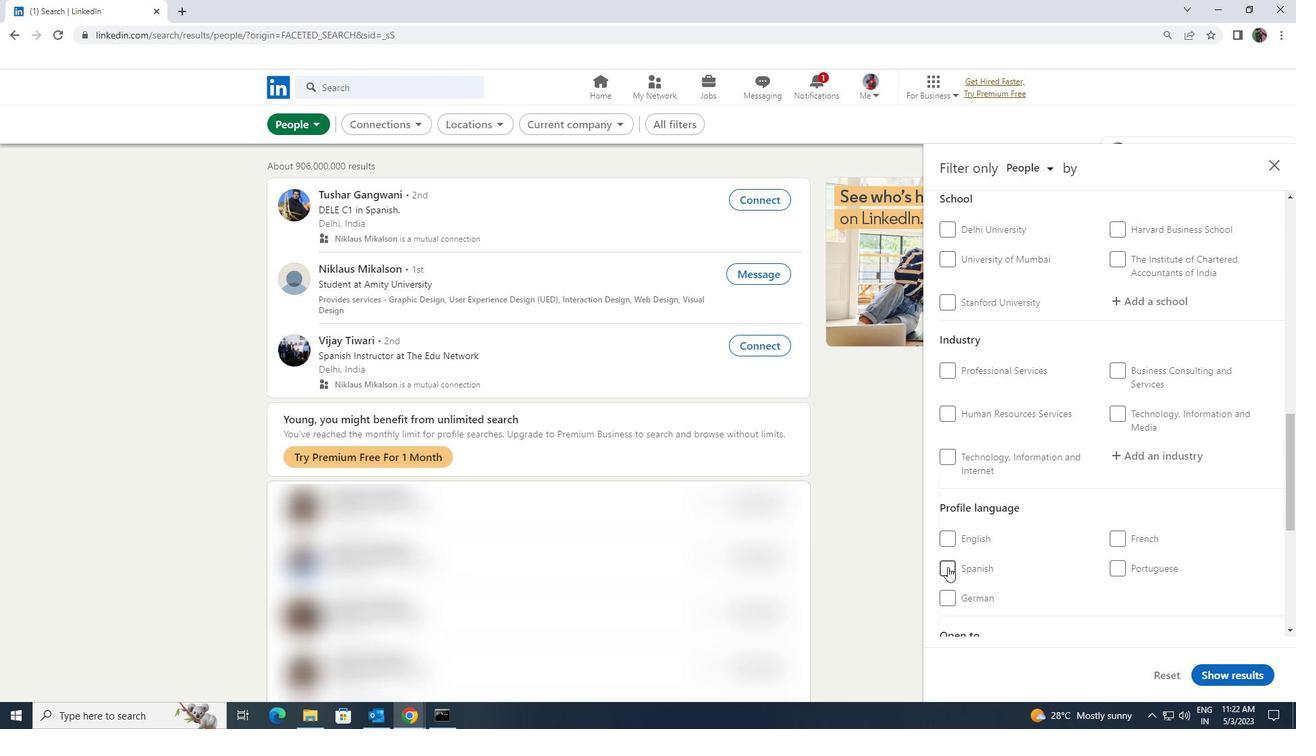 
Action: Mouse moved to (1089, 559)
Screenshot: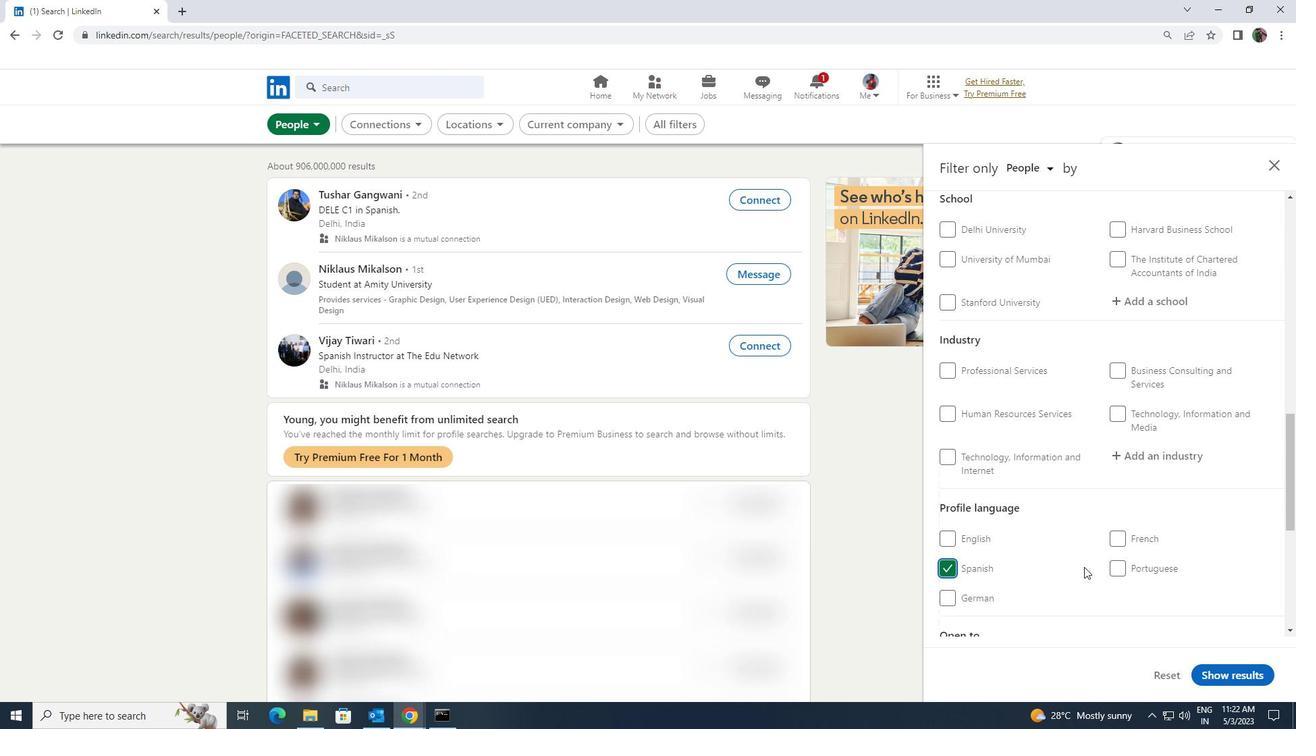 
Action: Mouse scrolled (1089, 559) with delta (0, 0)
Screenshot: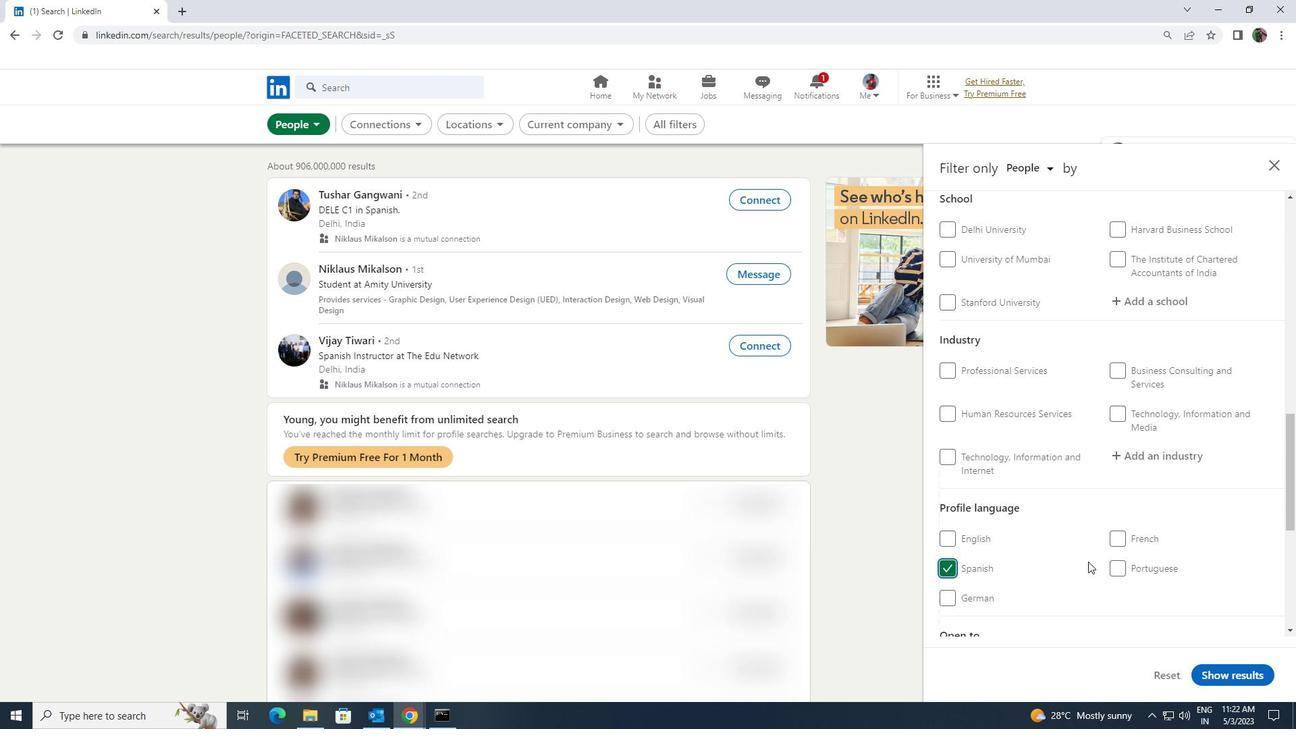 
Action: Mouse scrolled (1089, 559) with delta (0, 0)
Screenshot: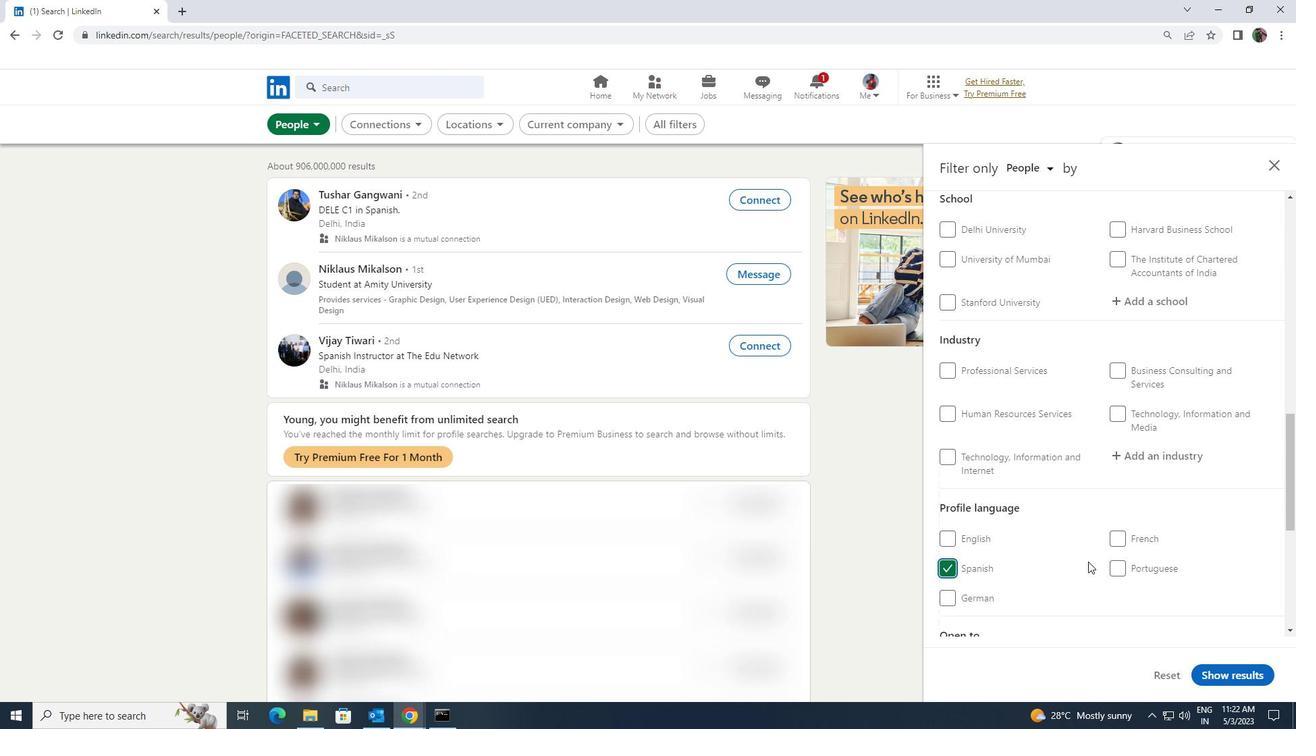 
Action: Mouse moved to (1088, 557)
Screenshot: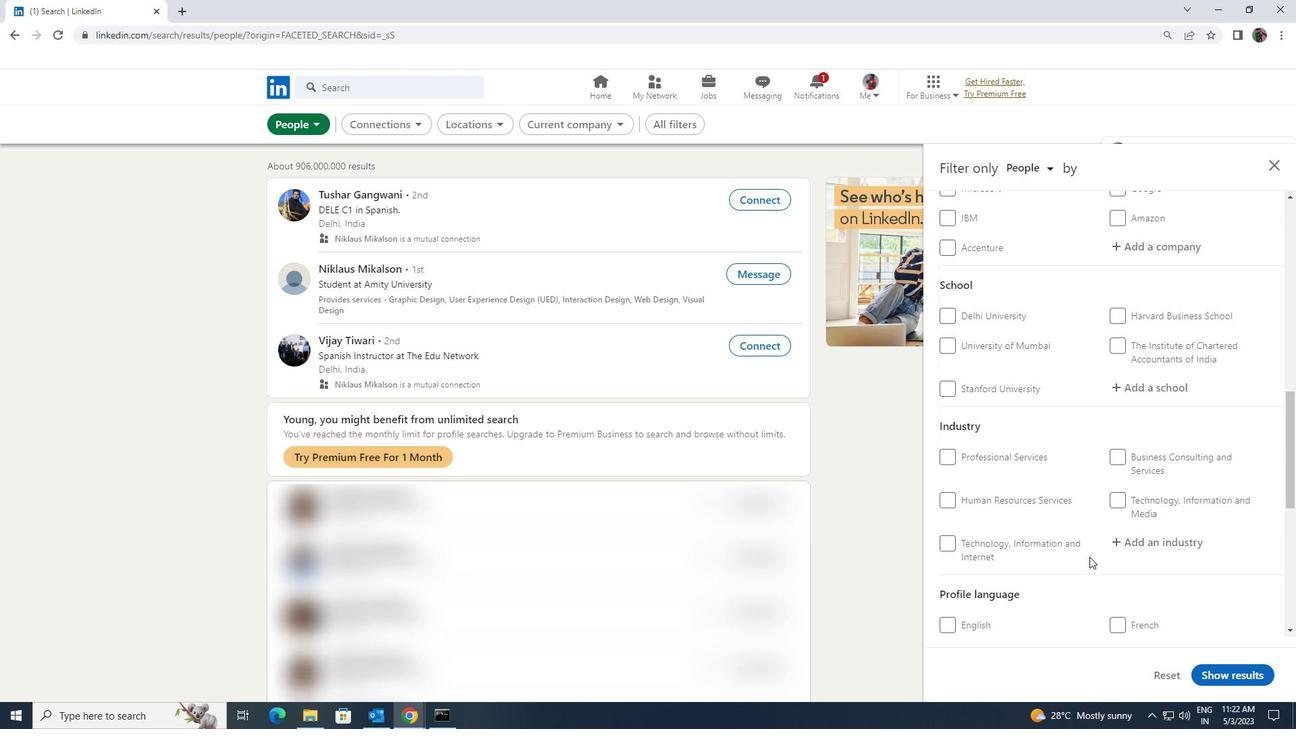 
Action: Mouse scrolled (1088, 557) with delta (0, 0)
Screenshot: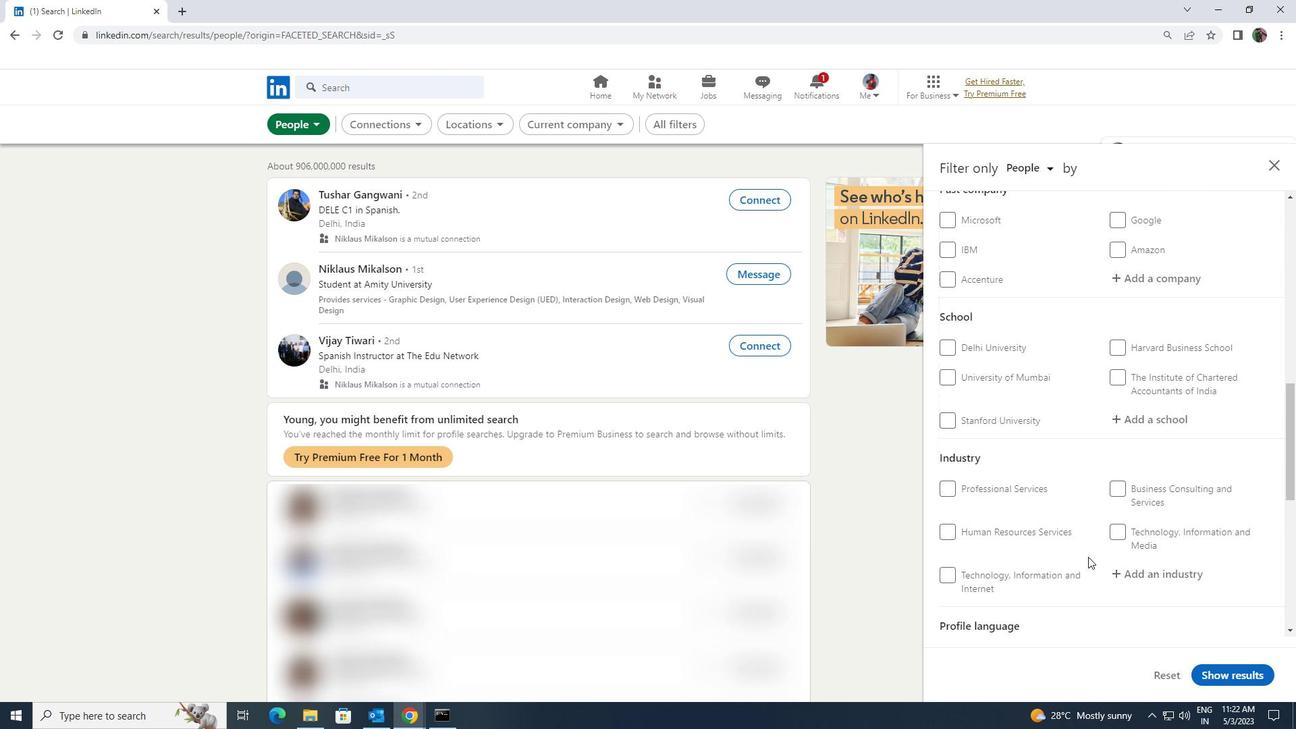 
Action: Mouse moved to (1088, 557)
Screenshot: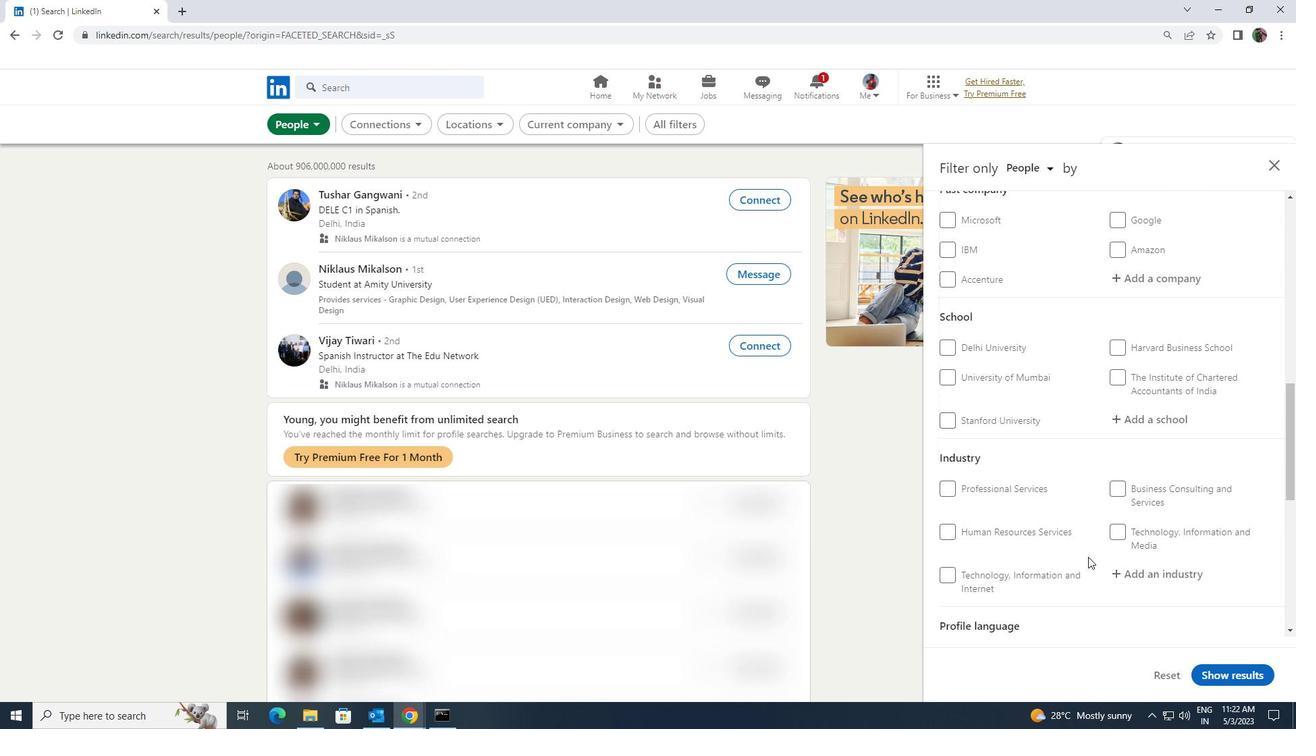 
Action: Mouse scrolled (1088, 558) with delta (0, 0)
Screenshot: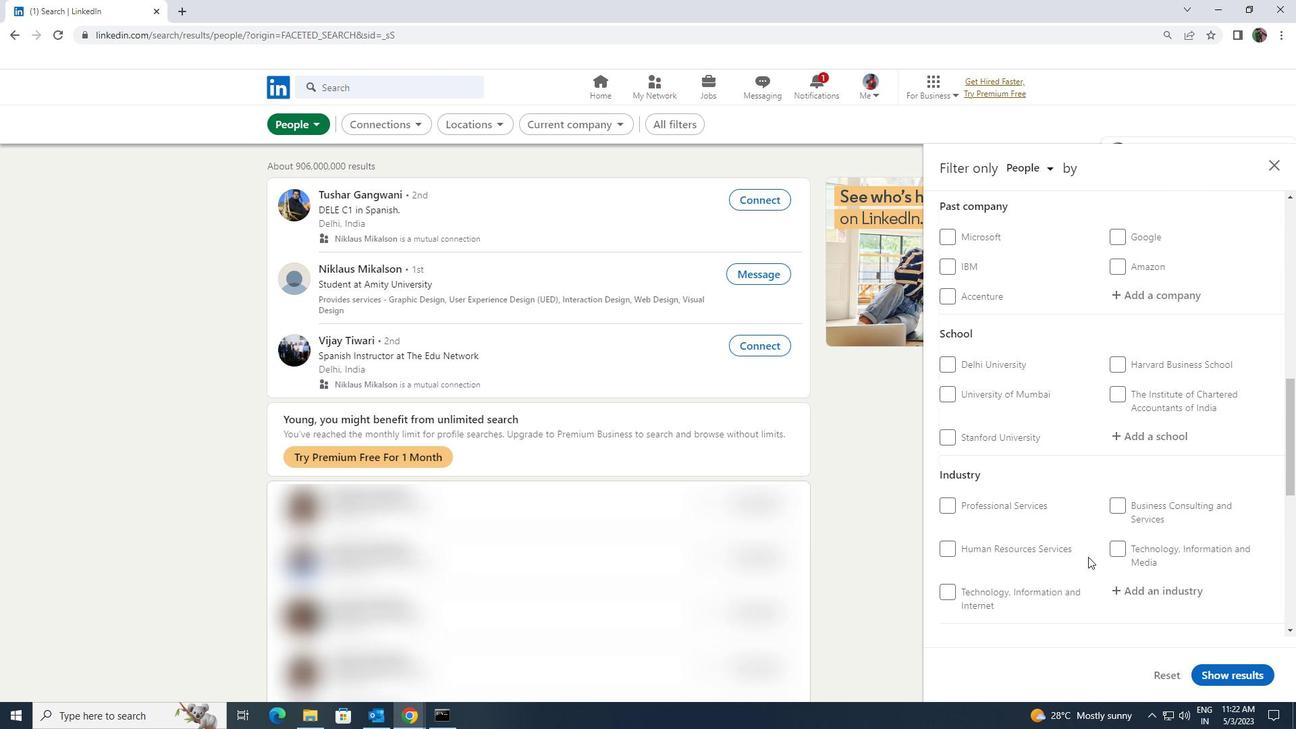 
Action: Mouse moved to (1088, 557)
Screenshot: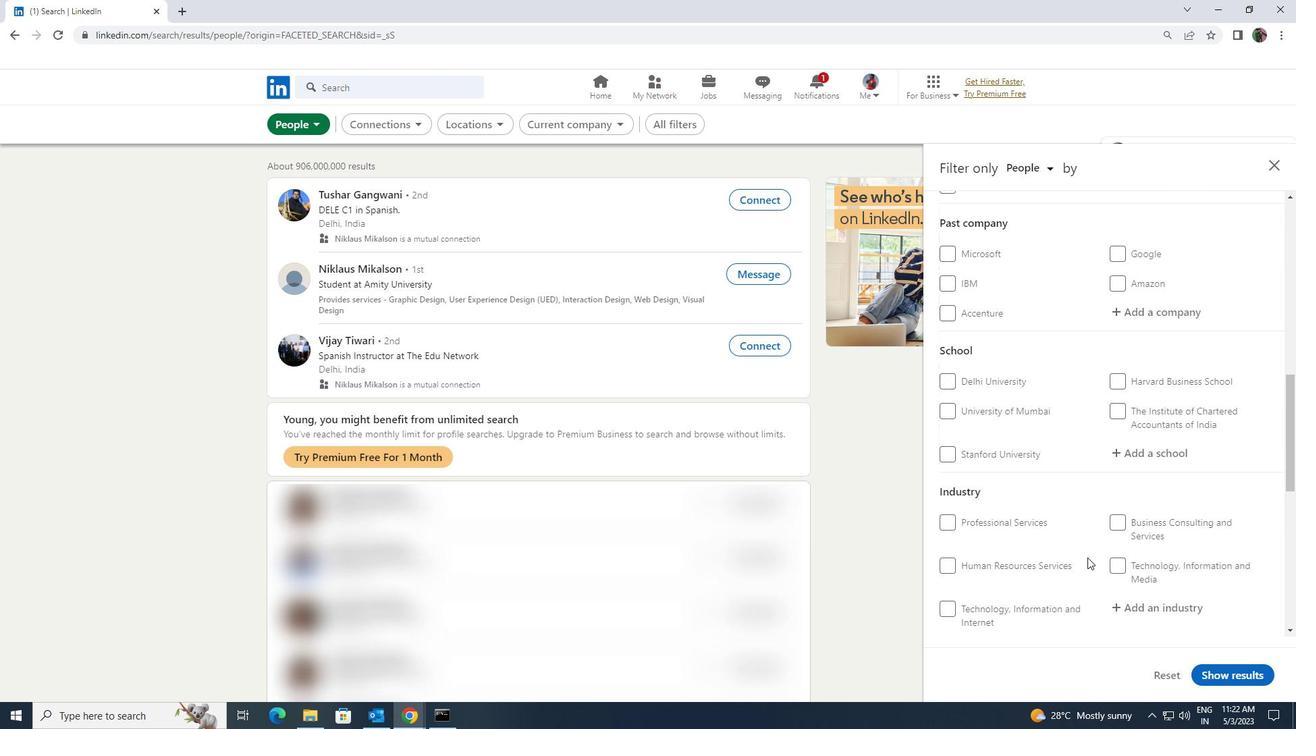 
Action: Mouse scrolled (1088, 558) with delta (0, 0)
Screenshot: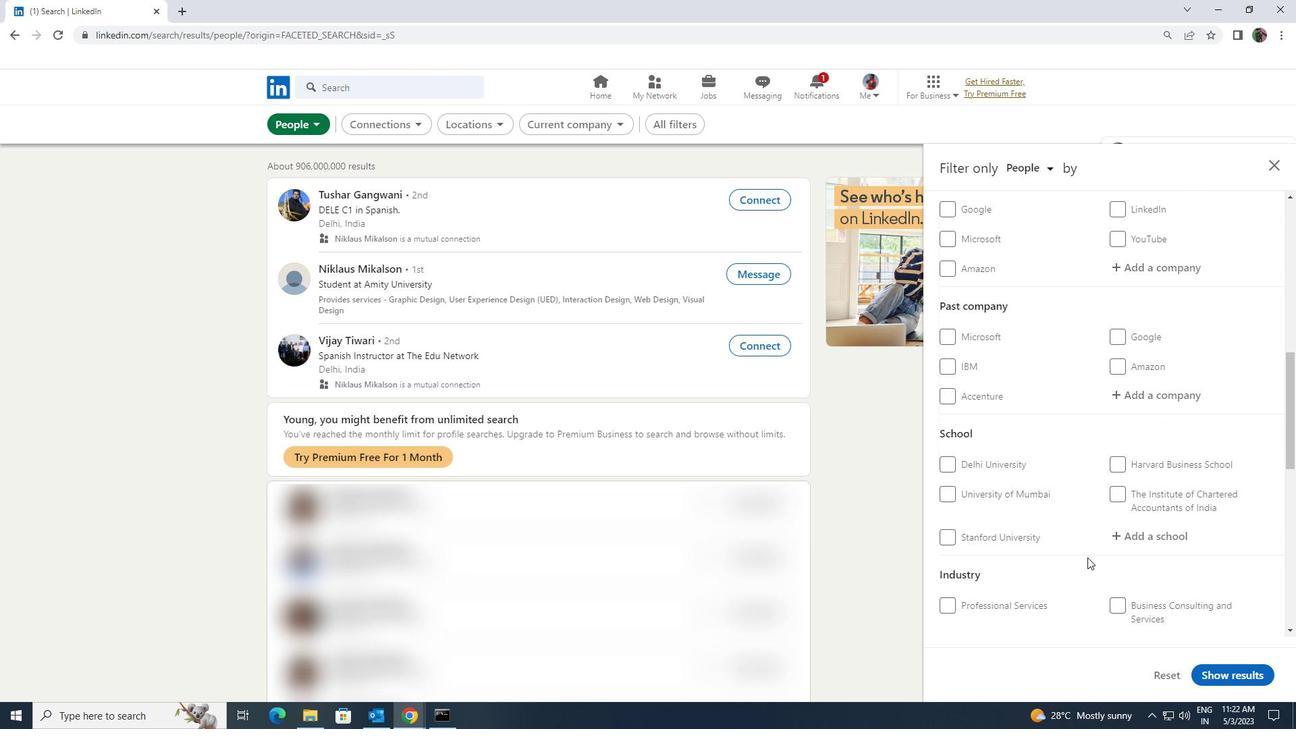 
Action: Mouse scrolled (1088, 558) with delta (0, 0)
Screenshot: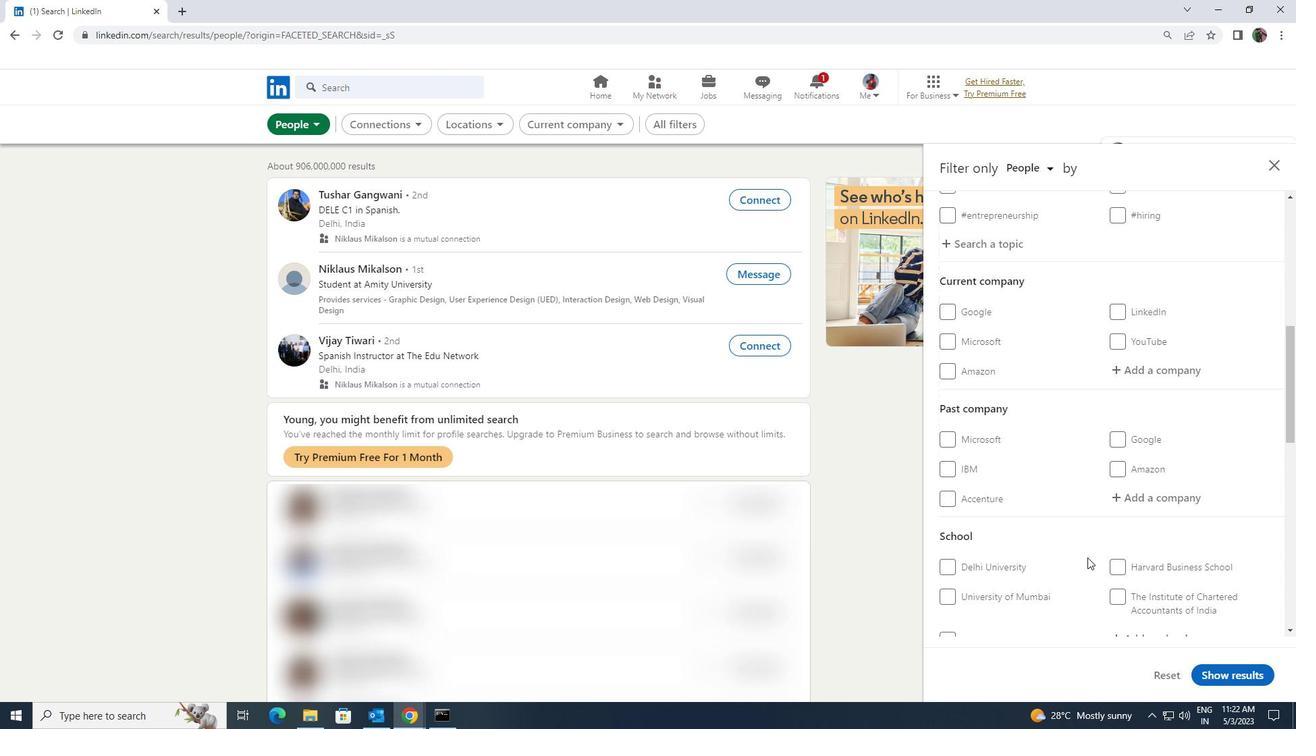 
Action: Mouse moved to (1114, 438)
Screenshot: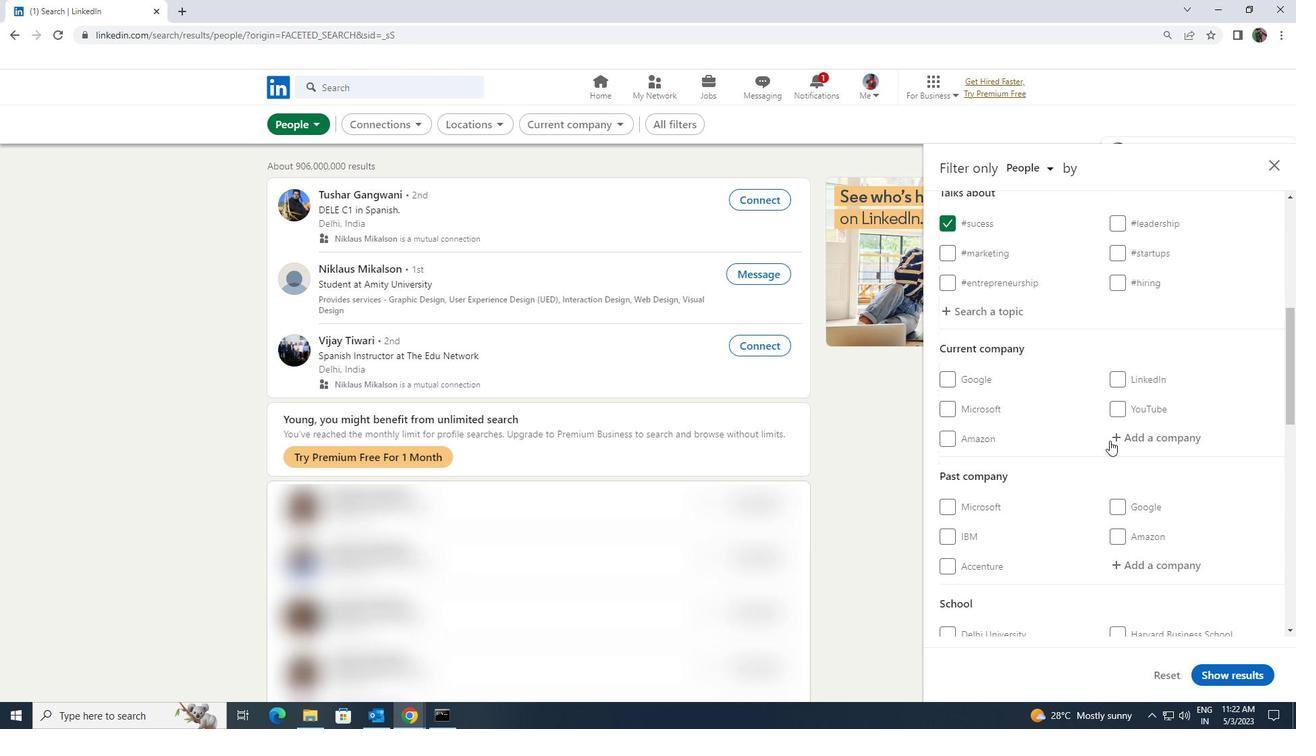 
Action: Mouse pressed left at (1114, 438)
Screenshot: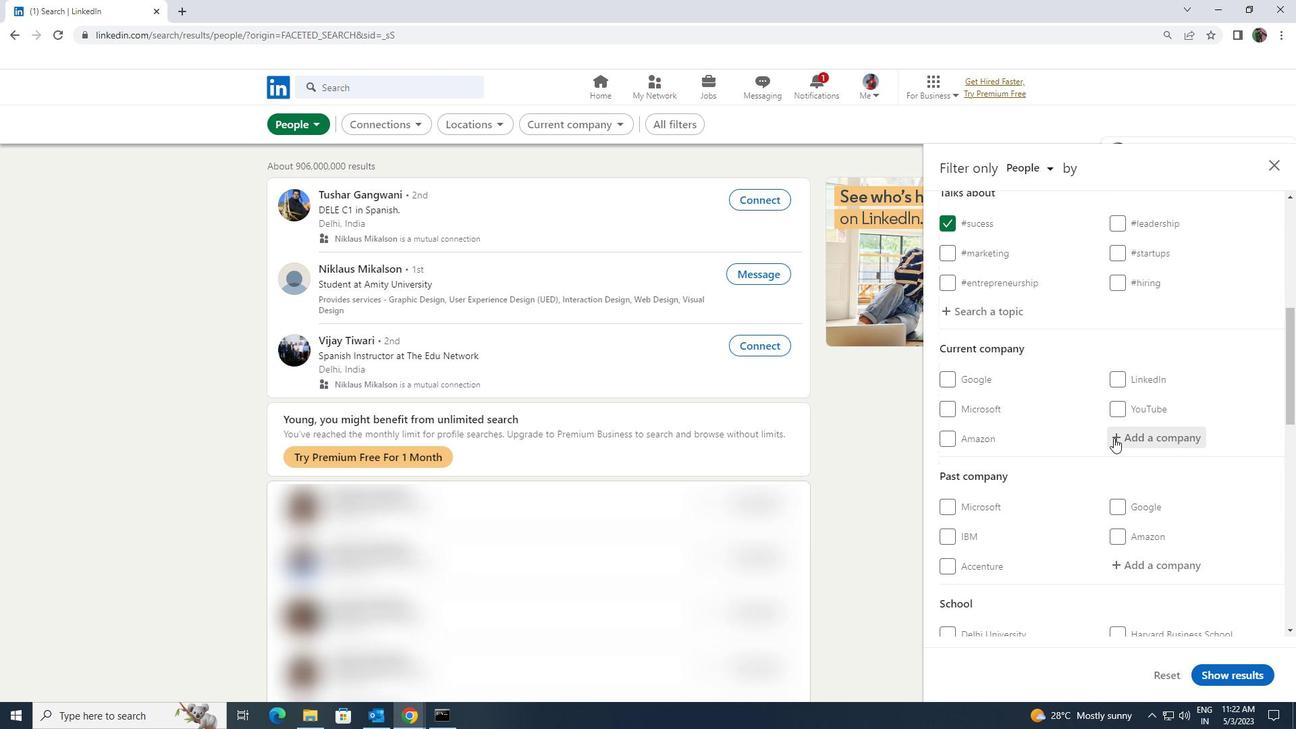 
Action: Mouse moved to (1108, 441)
Screenshot: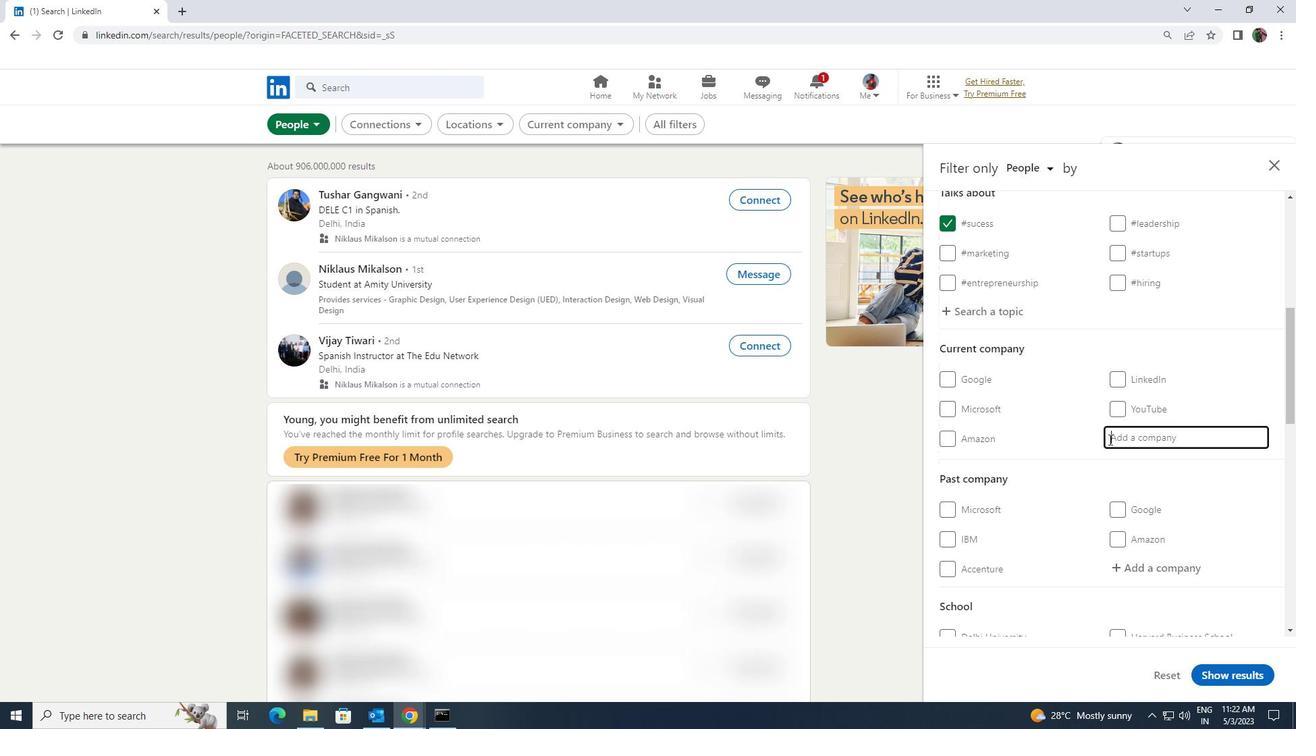 
Action: Key pressed <Key.shift><Key.shift><Key.shift><Key.shift><Key.shift><Key.shift><Key.shift><Key.shift><Key.shift><Key.shift><Key.shift>ADITI
Screenshot: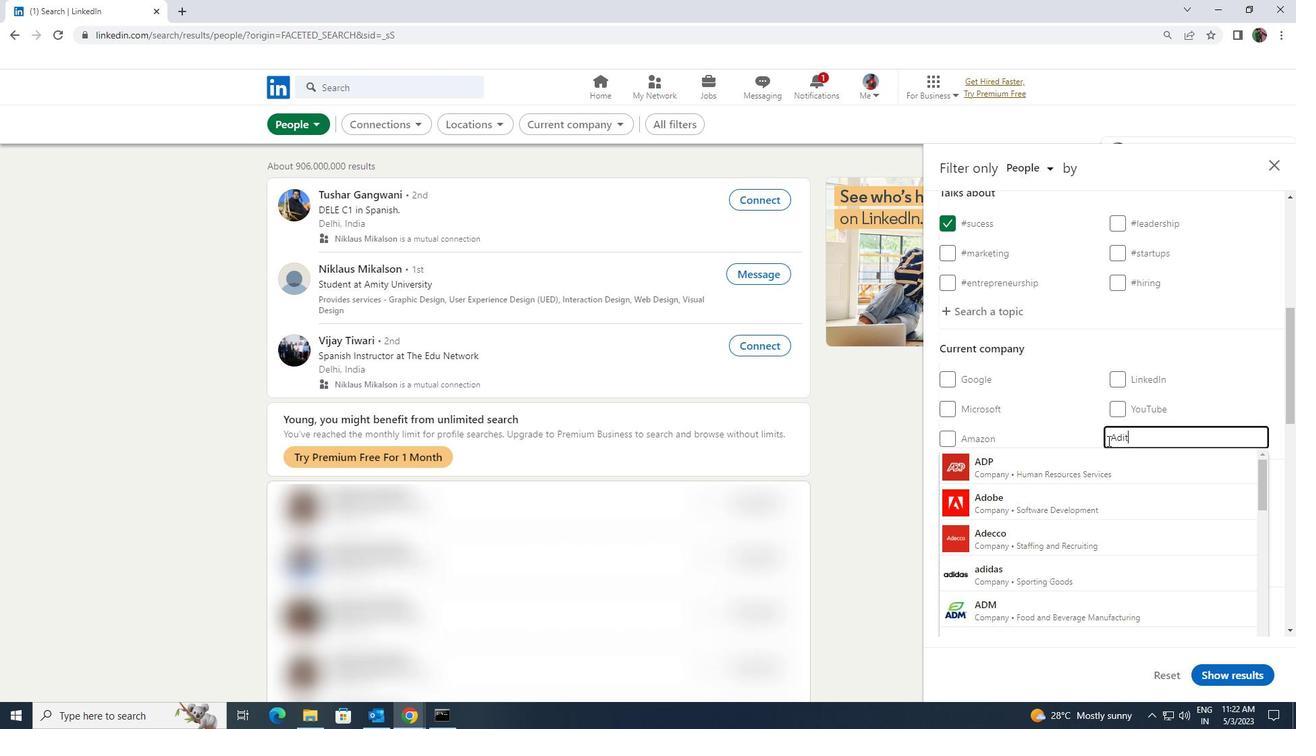 
Action: Mouse moved to (1097, 469)
Screenshot: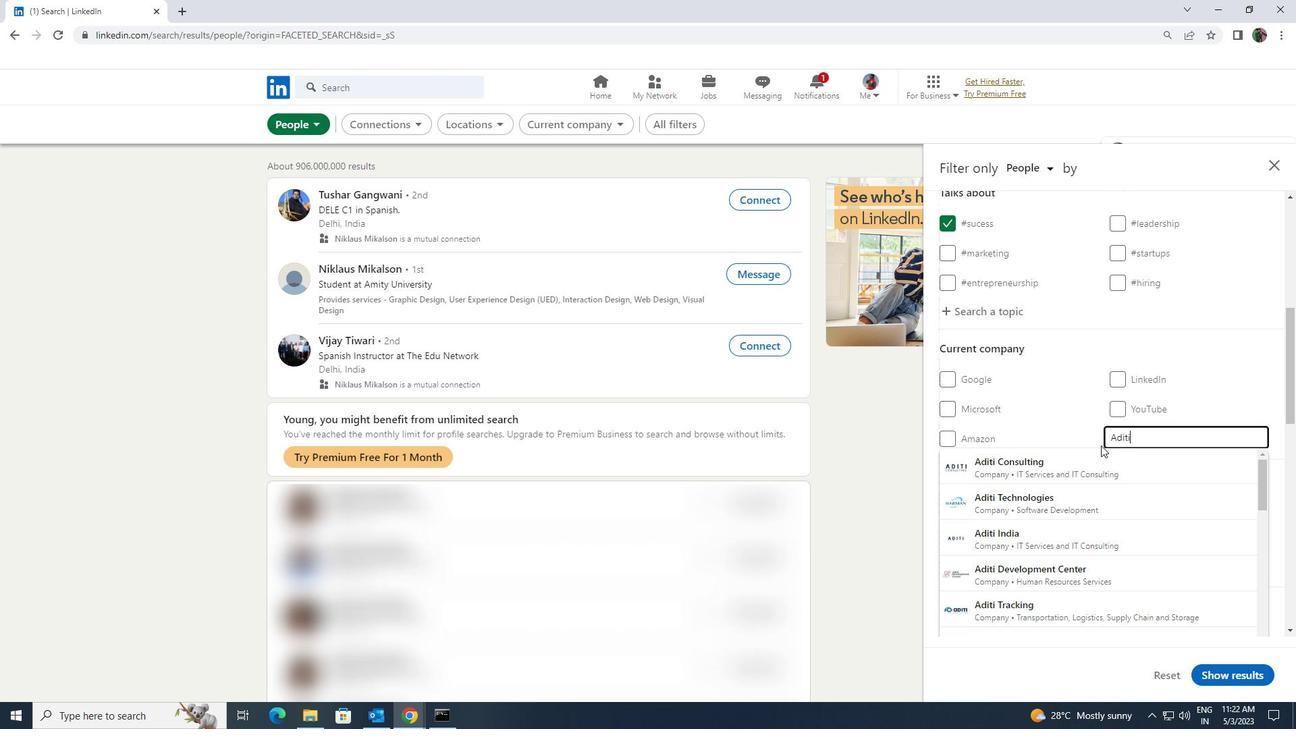 
Action: Mouse pressed left at (1097, 469)
Screenshot: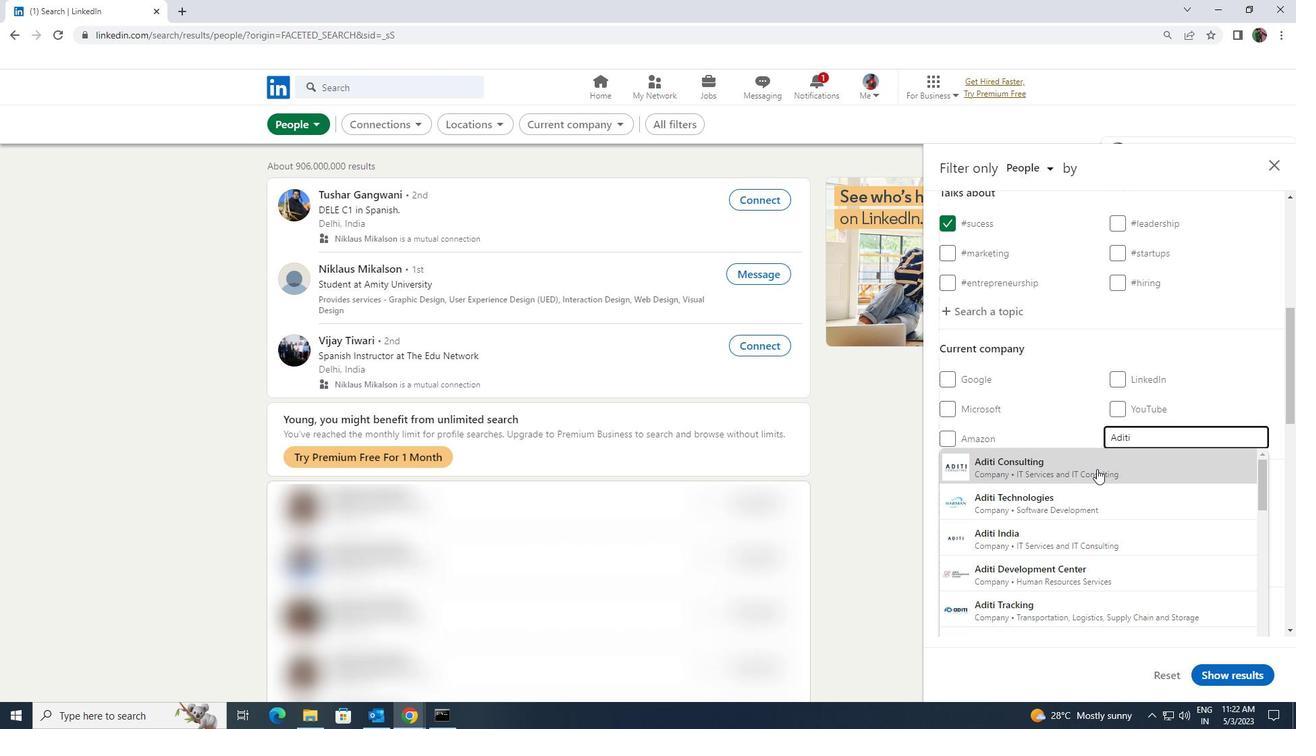
Action: Mouse moved to (1108, 463)
Screenshot: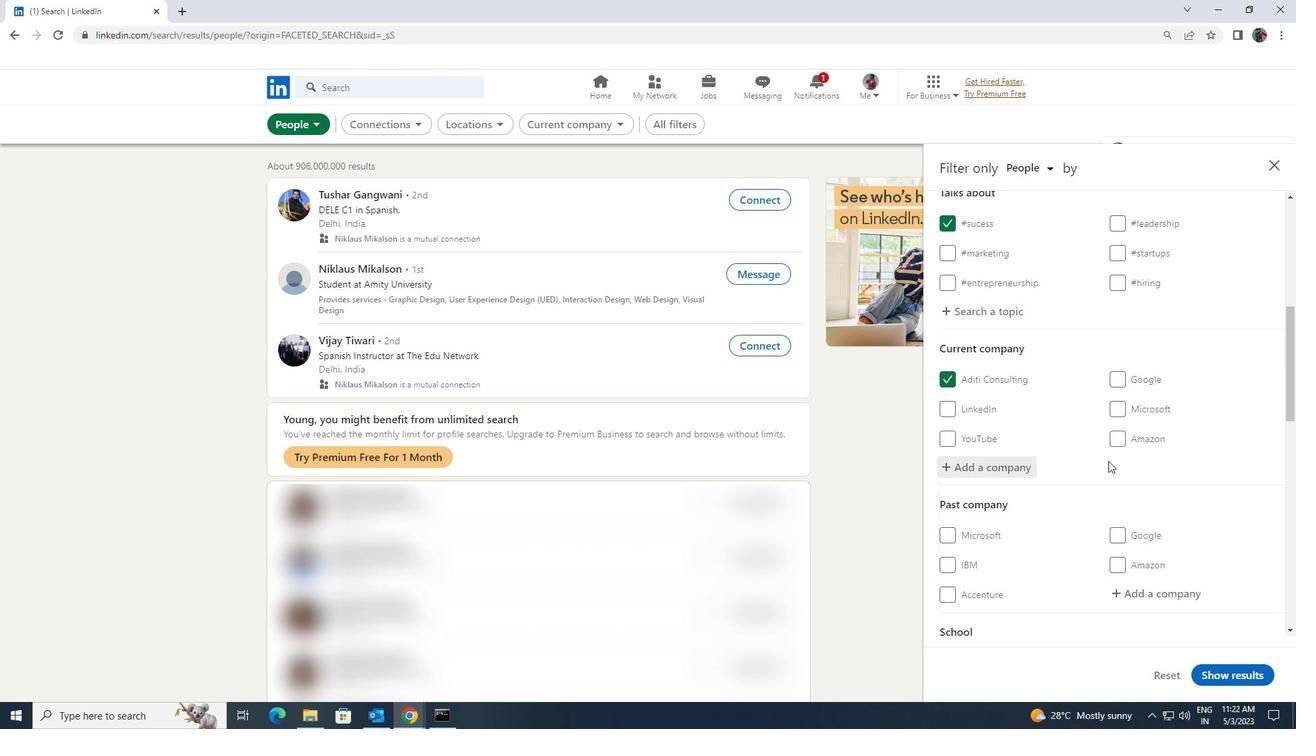 
Action: Mouse scrolled (1108, 462) with delta (0, 0)
Screenshot: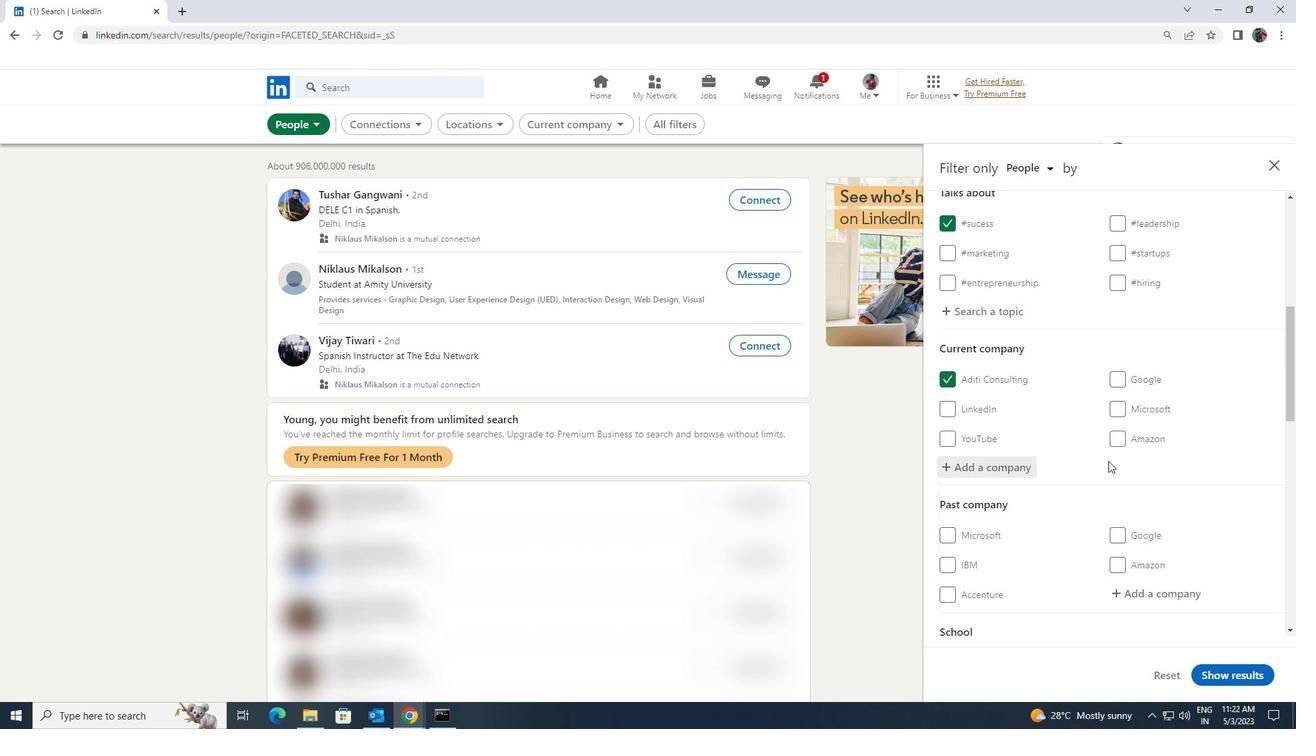 
Action: Mouse moved to (1105, 465)
Screenshot: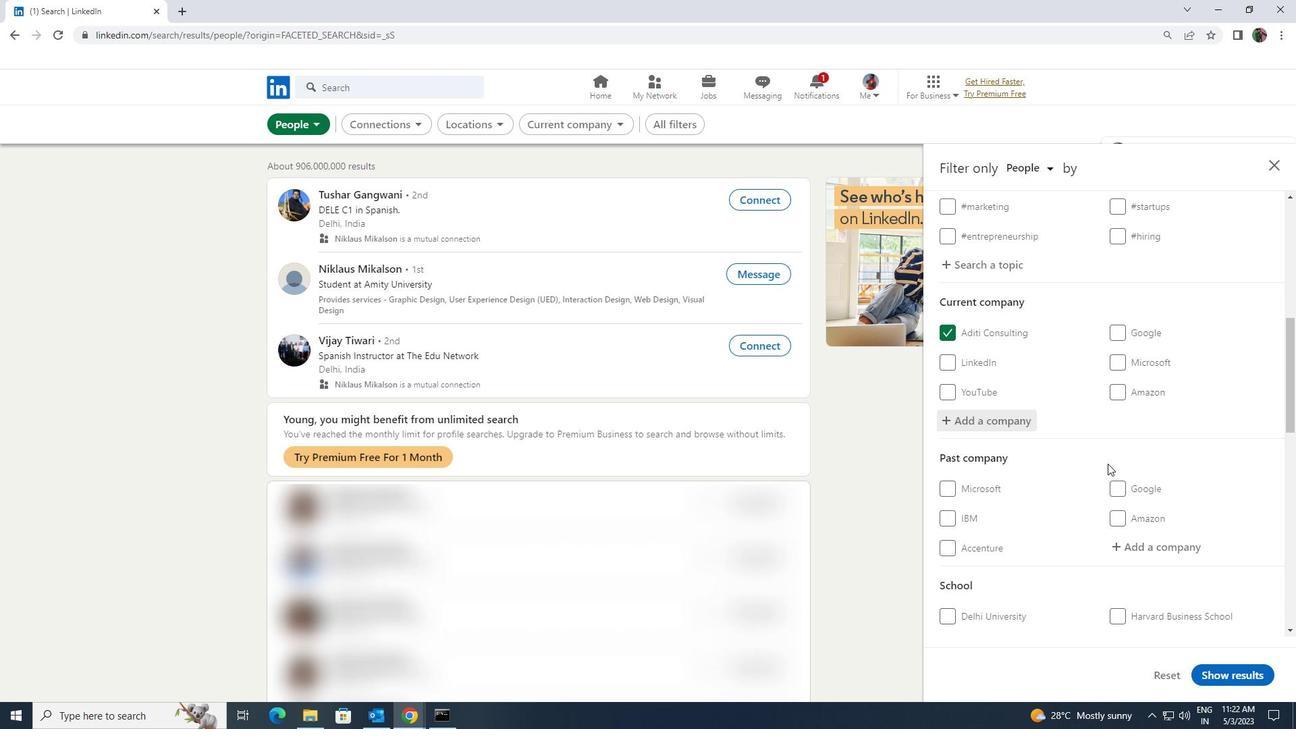 
Action: Mouse scrolled (1105, 464) with delta (0, 0)
Screenshot: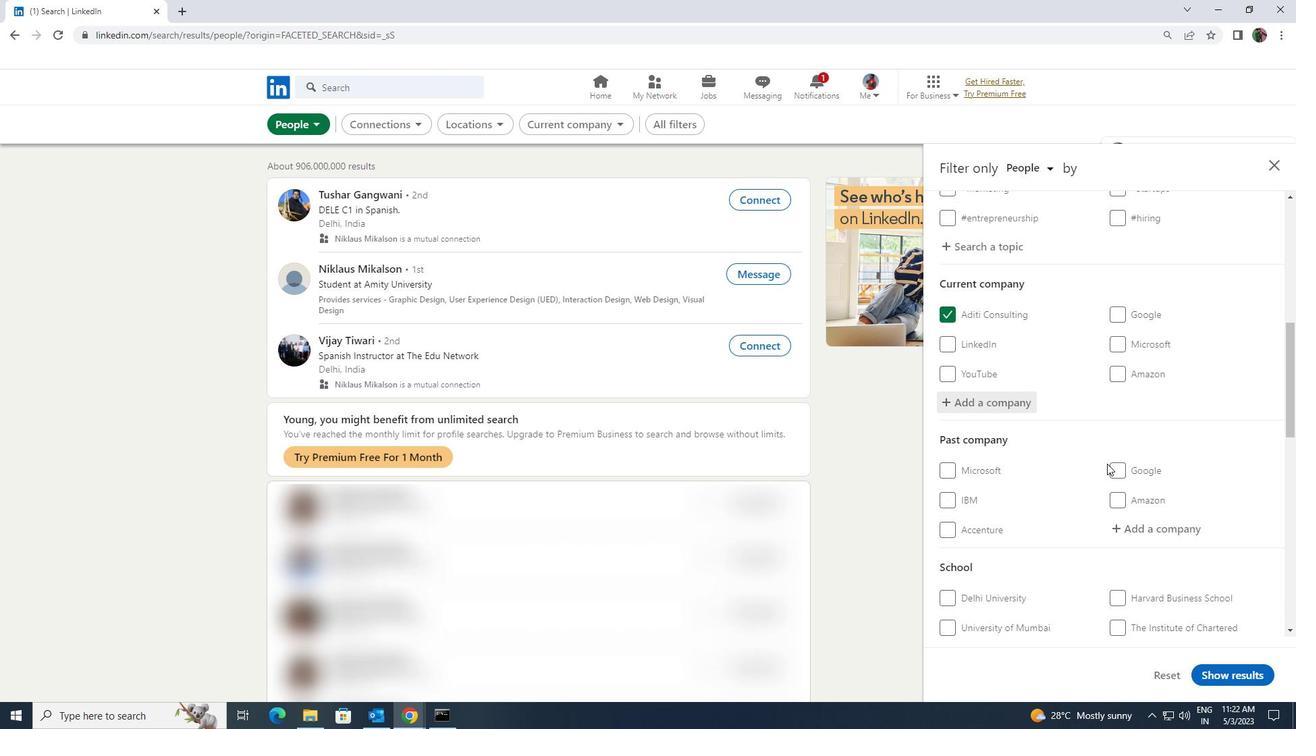 
Action: Mouse scrolled (1105, 464) with delta (0, 0)
Screenshot: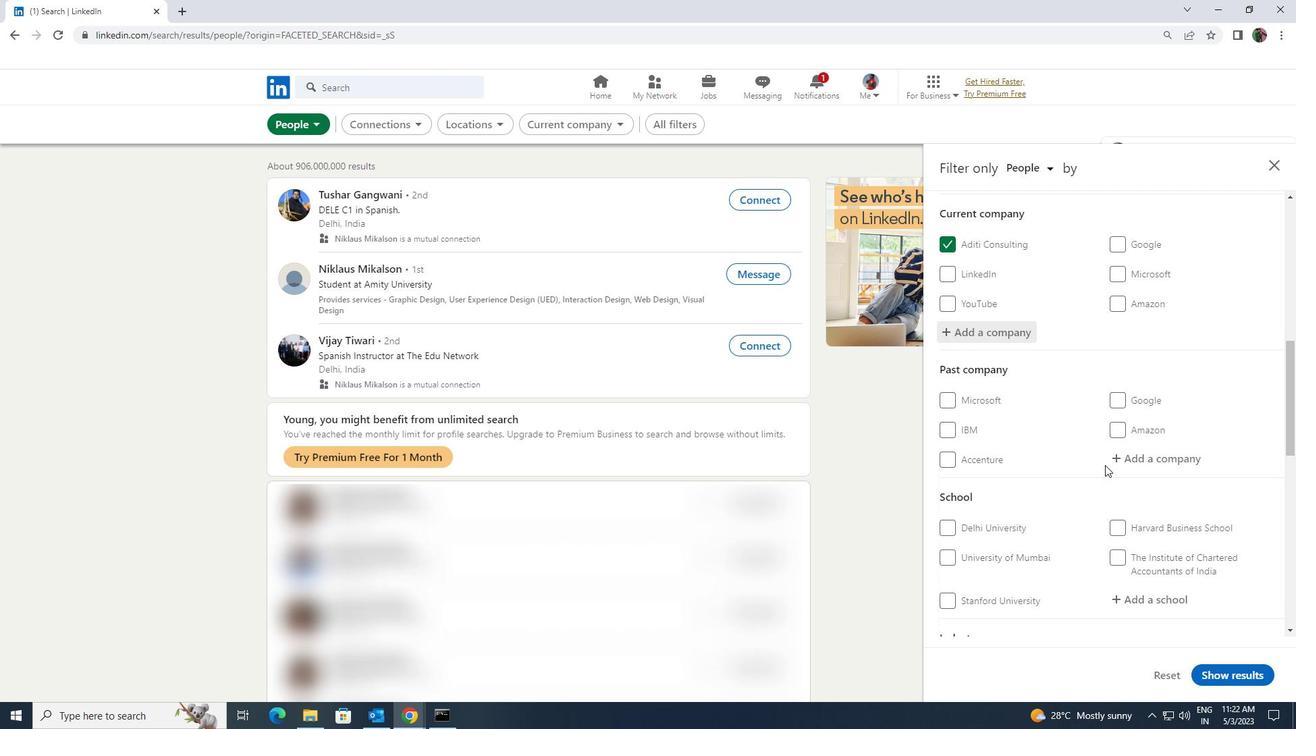 
Action: Mouse moved to (1125, 538)
Screenshot: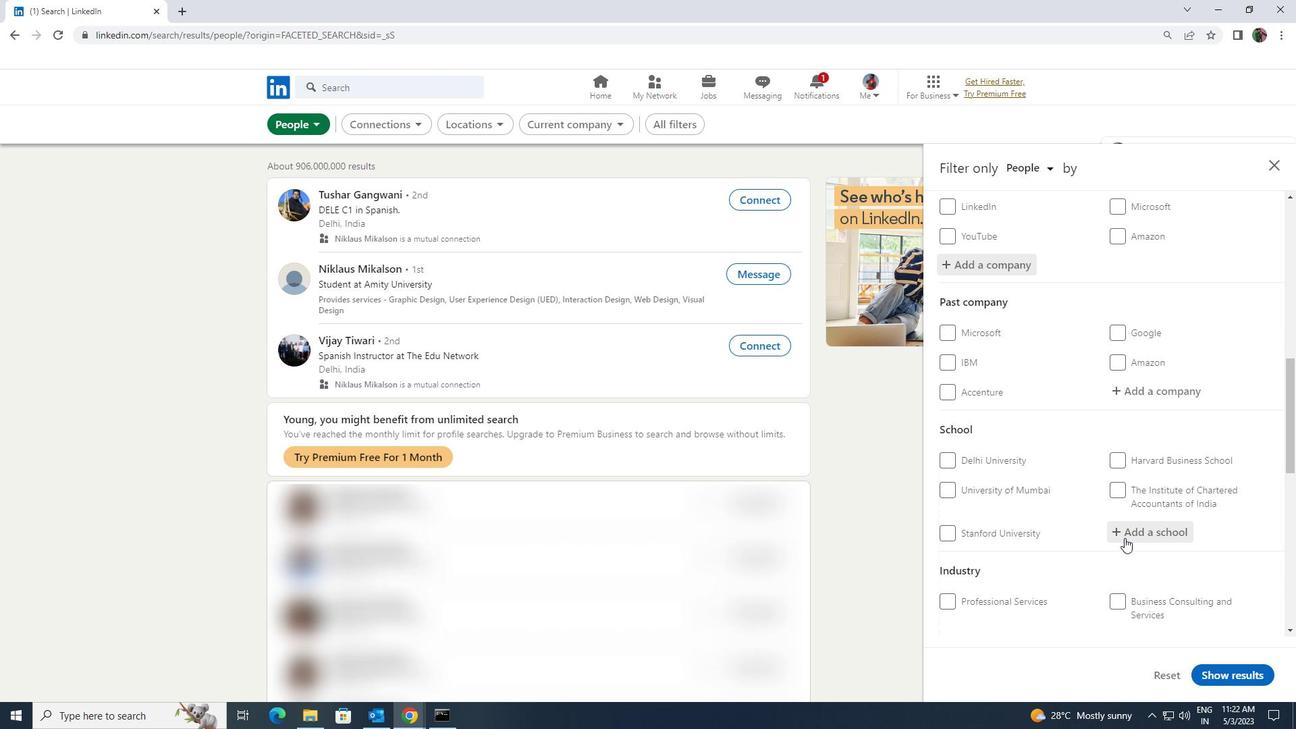 
Action: Mouse pressed left at (1125, 538)
Screenshot: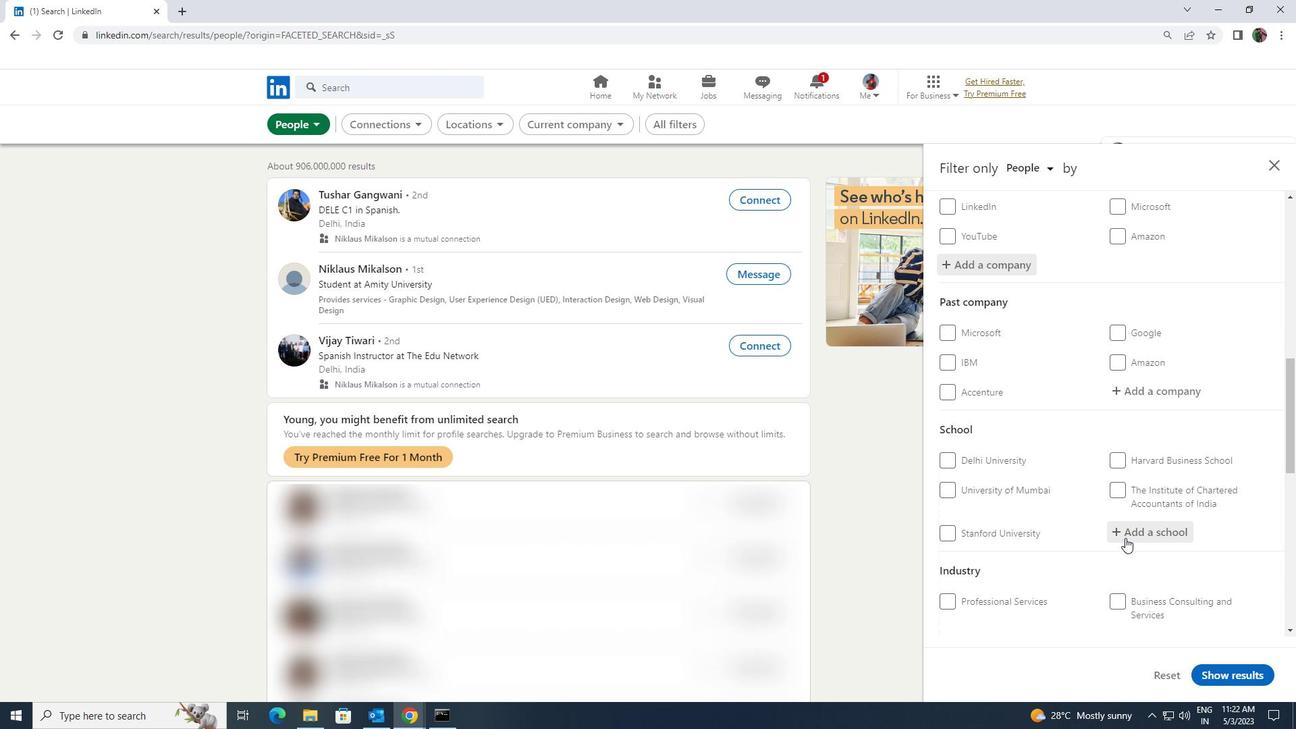 
Action: Mouse moved to (1120, 534)
Screenshot: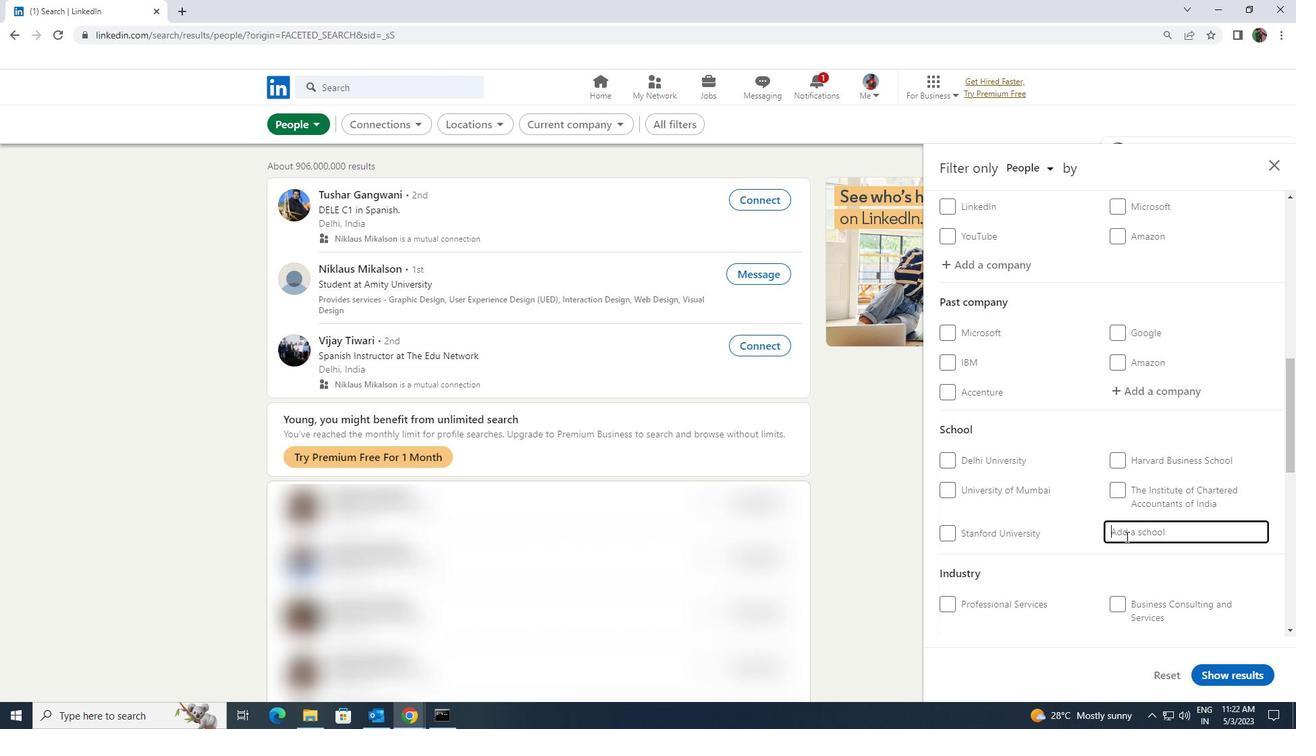 
Action: Key pressed <Key.shift>M
Screenshot: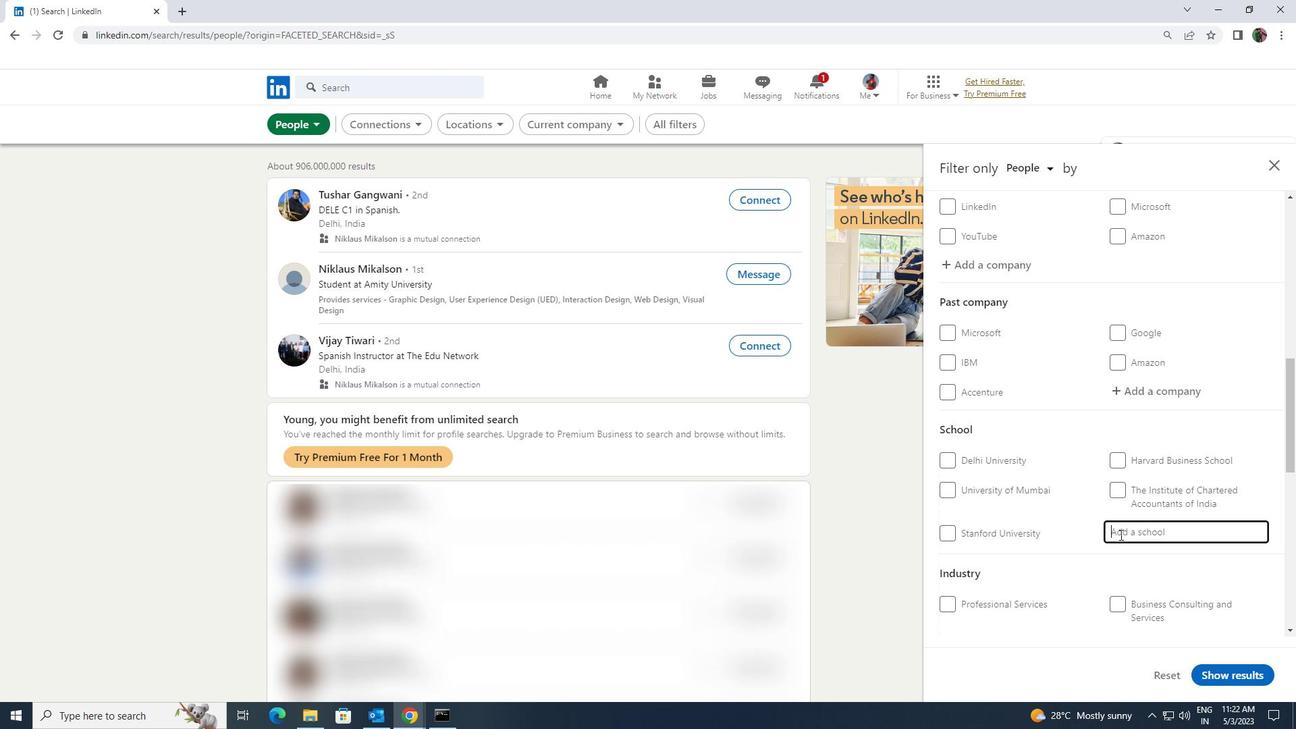 
Action: Mouse moved to (1120, 534)
Screenshot: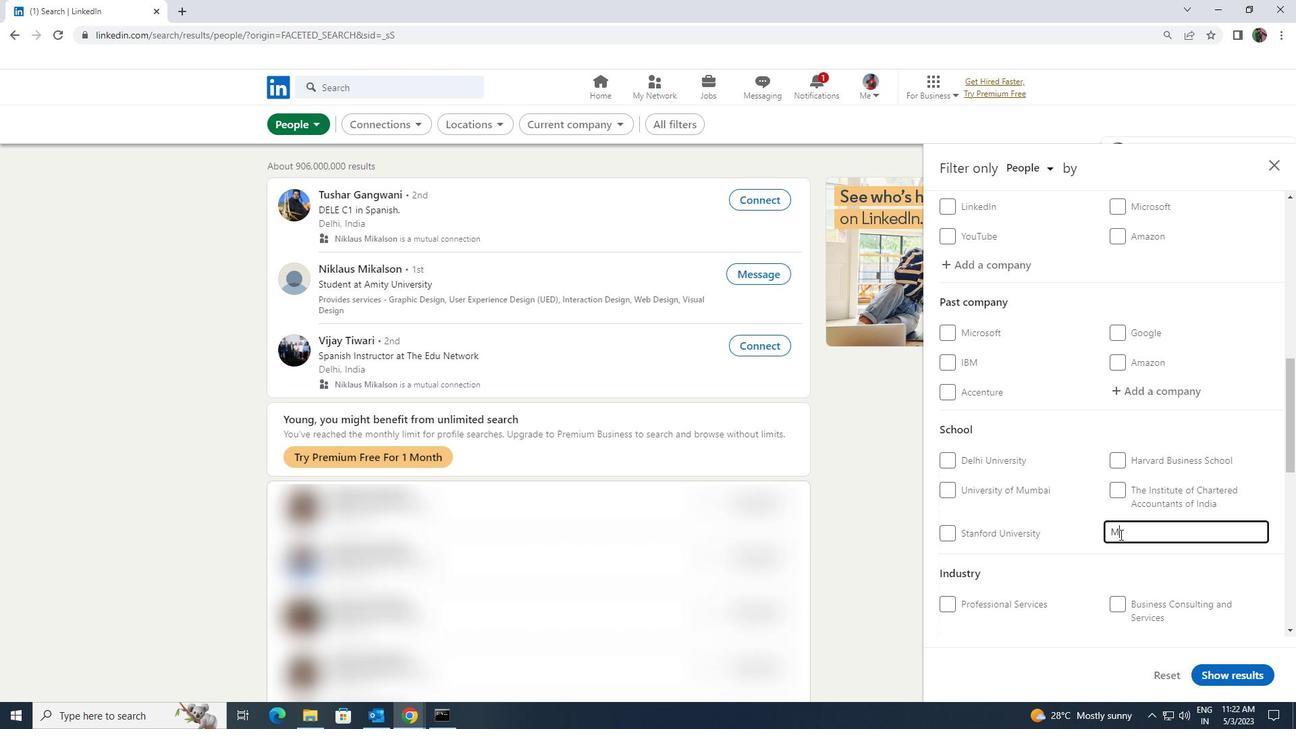 
Action: Key pressed AULANA<Key.space><Key.shift>AZAD
Screenshot: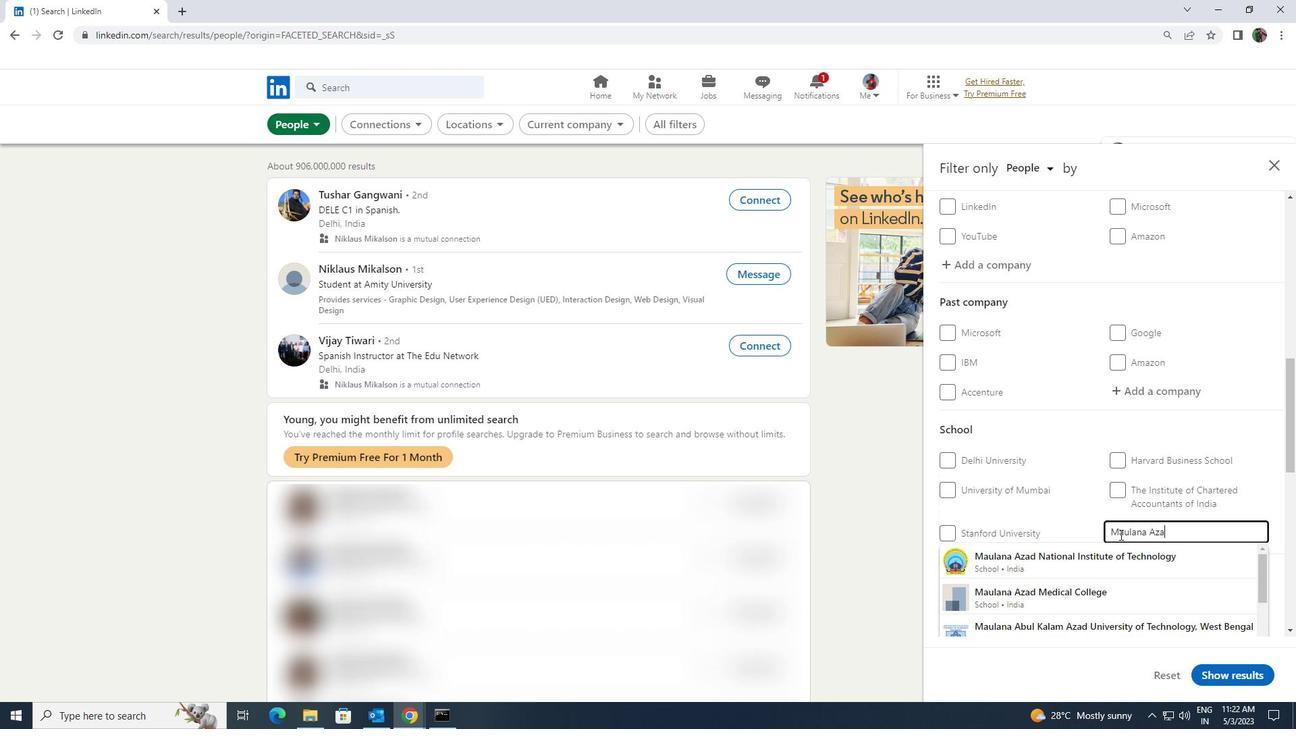 
Action: Mouse moved to (1113, 553)
Screenshot: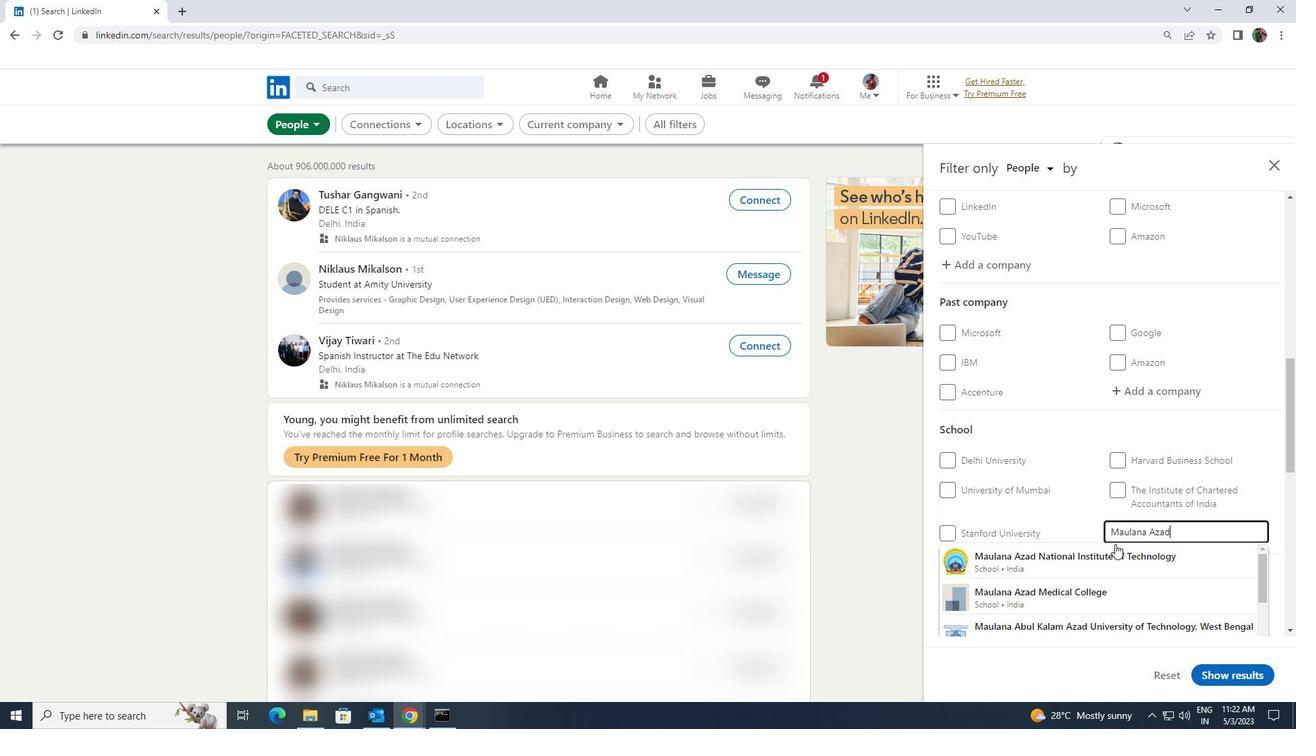 
Action: Mouse pressed left at (1113, 553)
Screenshot: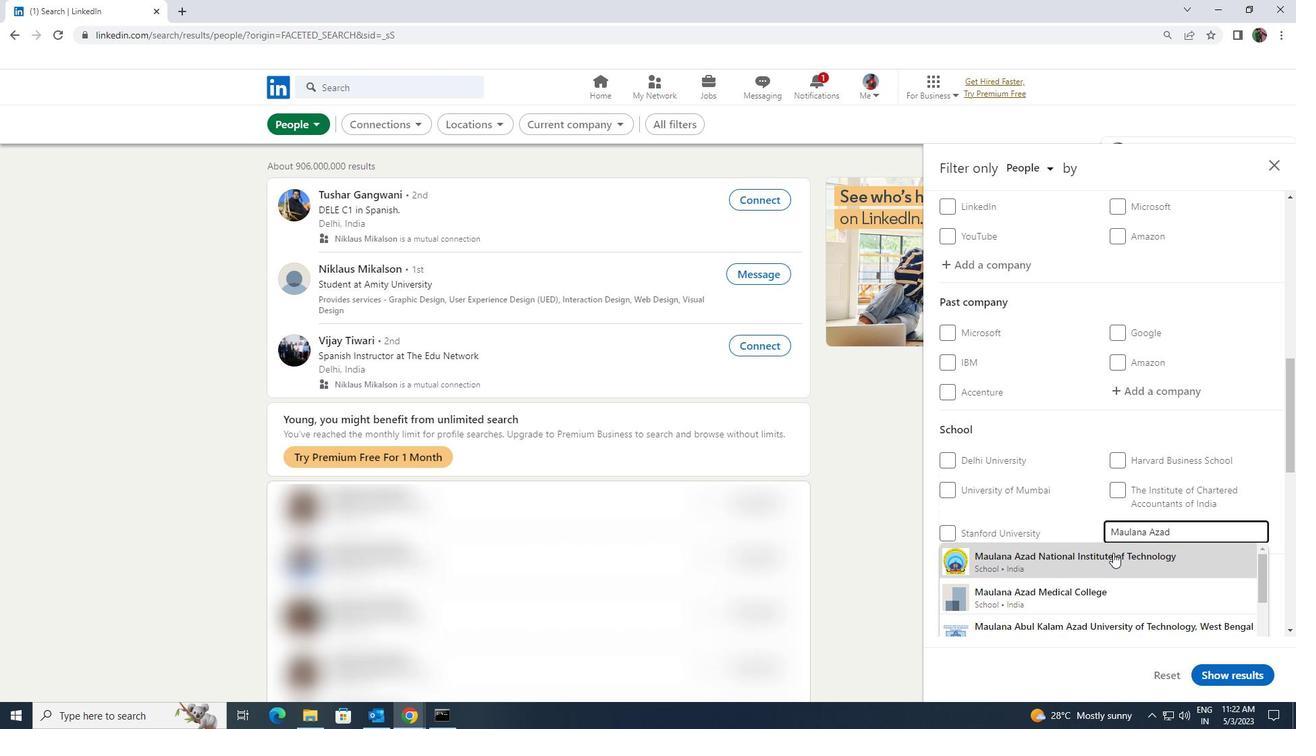 
Action: Mouse scrolled (1113, 552) with delta (0, 0)
Screenshot: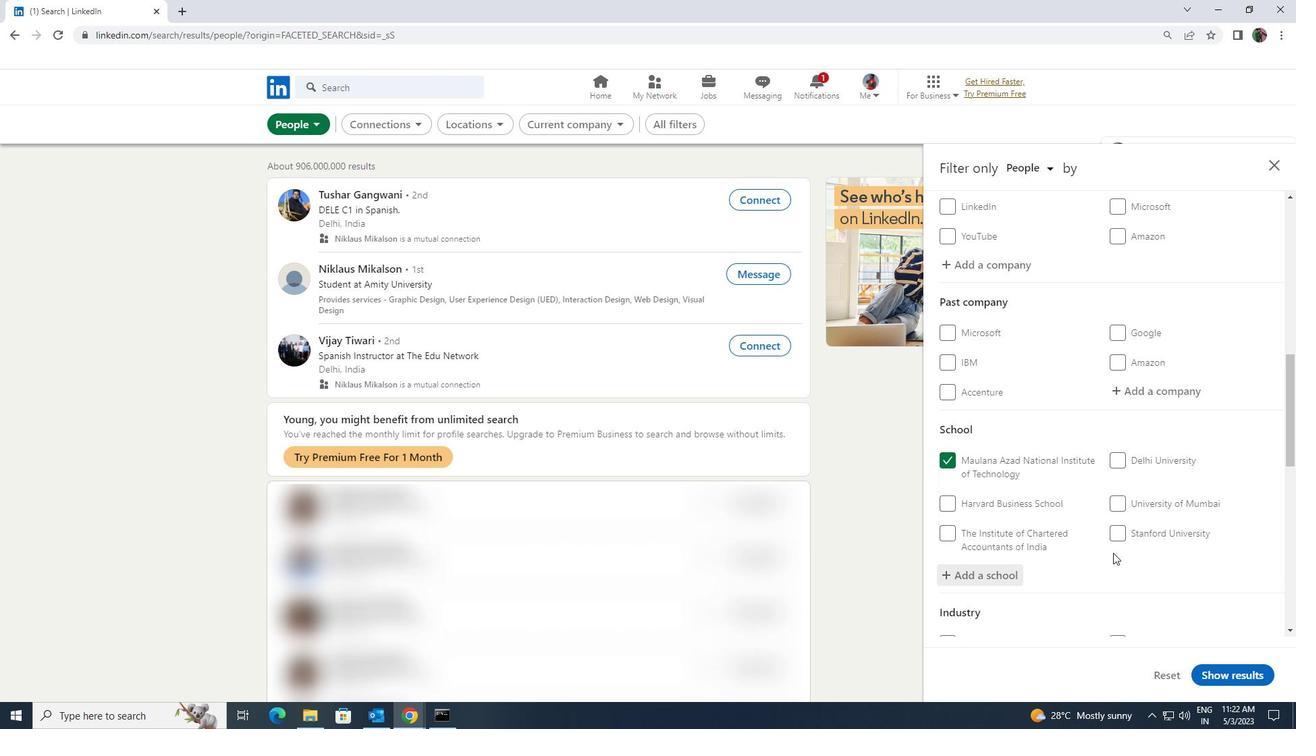 
Action: Mouse scrolled (1113, 552) with delta (0, 0)
Screenshot: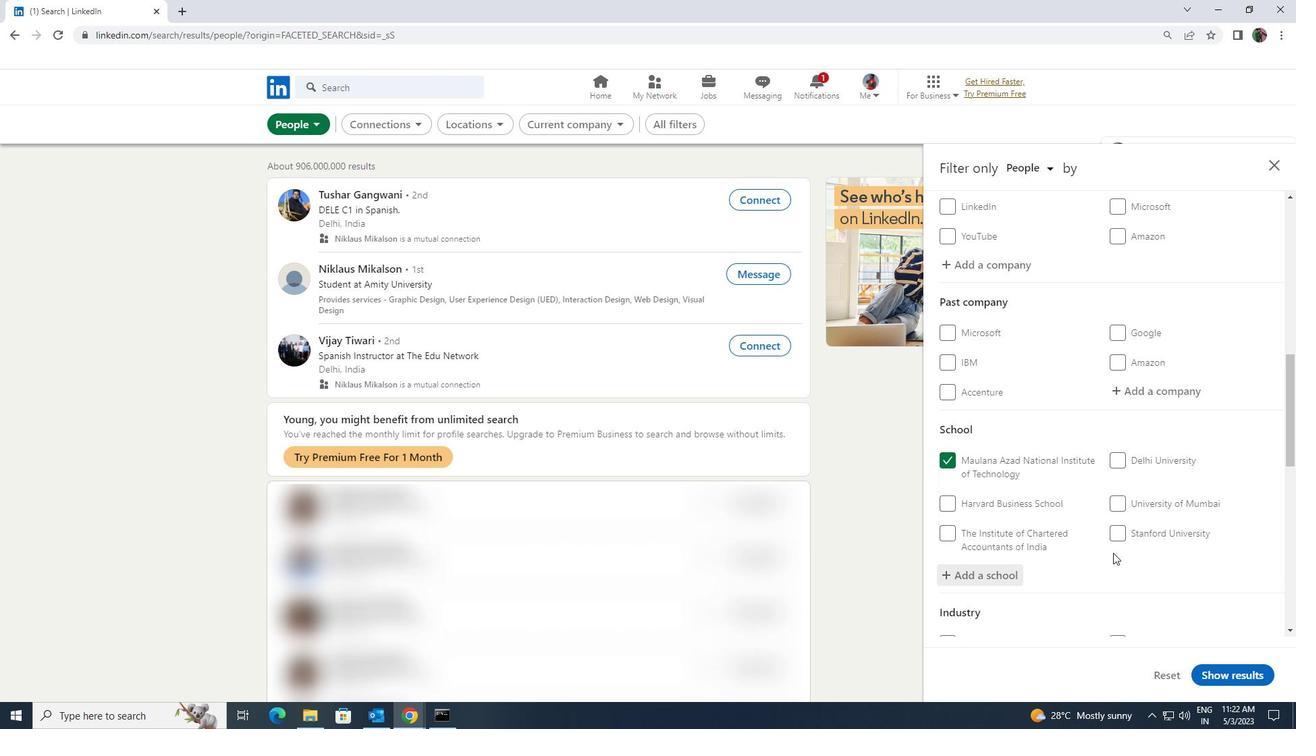 
Action: Mouse moved to (1113, 549)
Screenshot: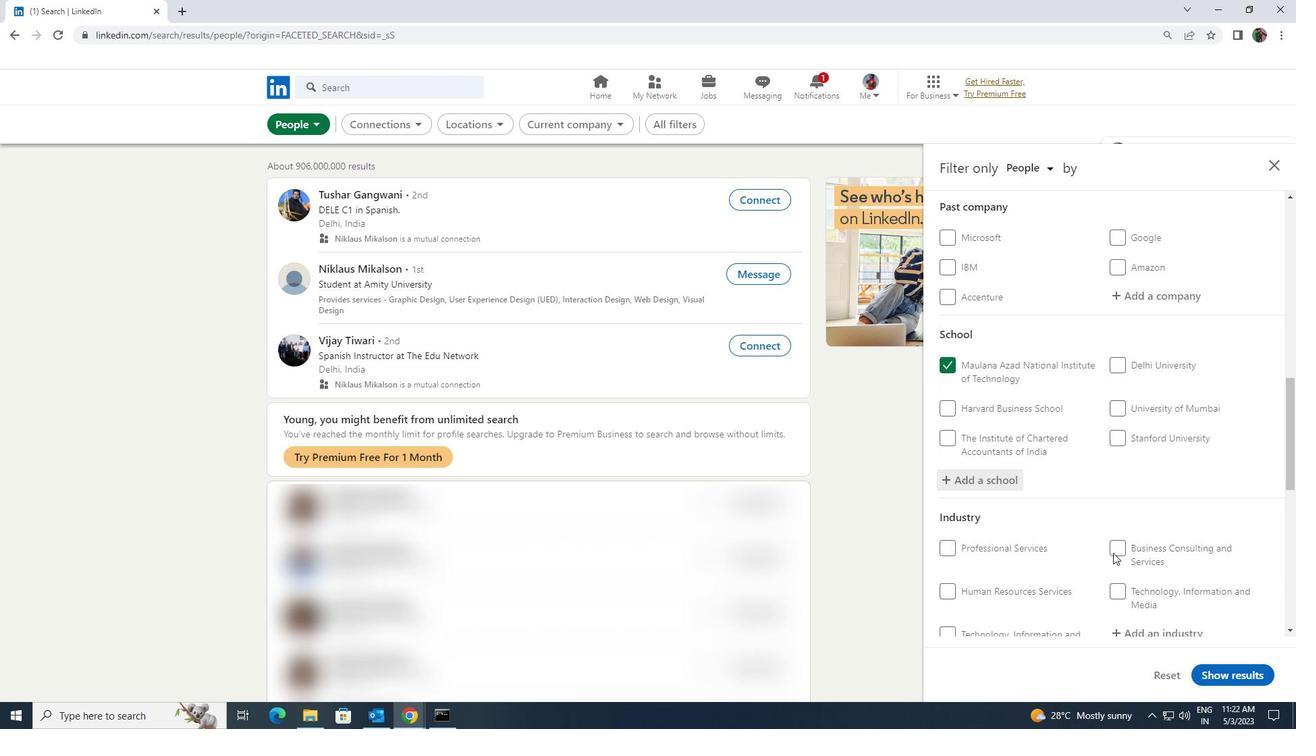 
Action: Mouse scrolled (1113, 549) with delta (0, 0)
Screenshot: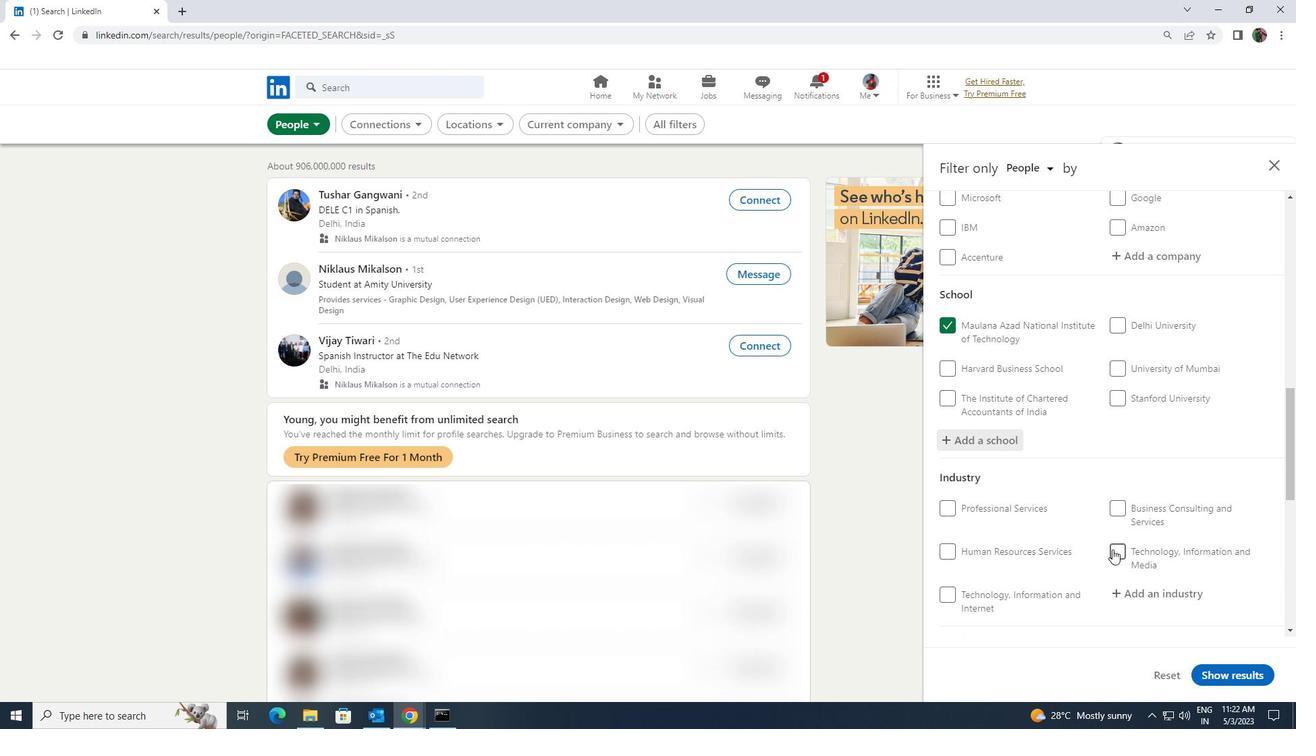 
Action: Mouse moved to (1127, 519)
Screenshot: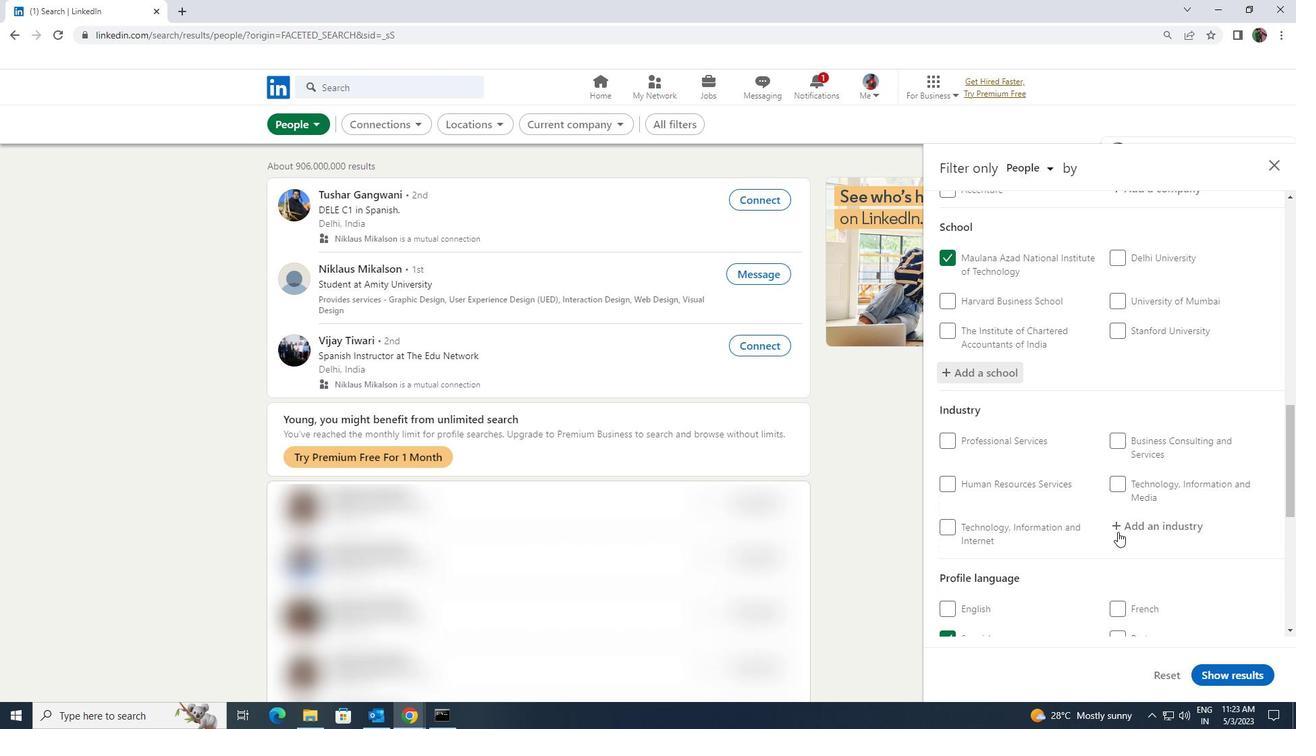 
Action: Mouse pressed left at (1127, 519)
Screenshot: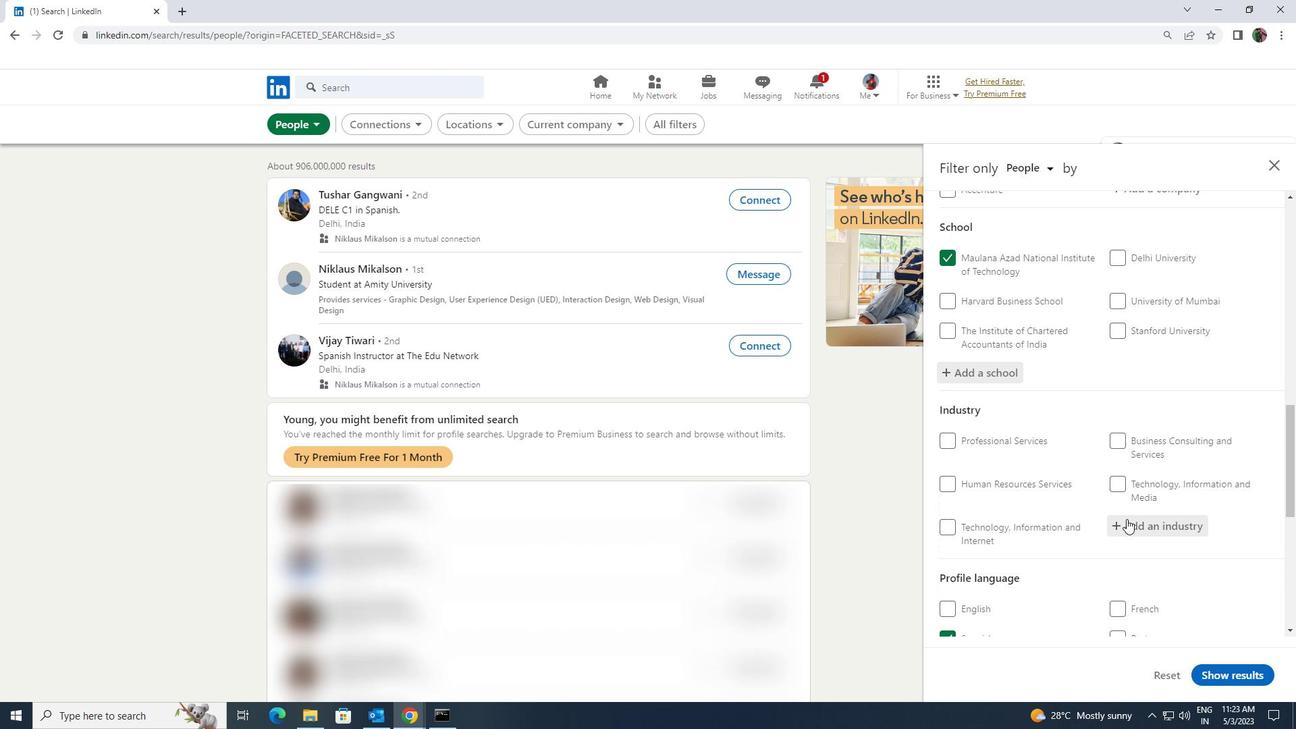 
Action: Mouse moved to (1120, 526)
Screenshot: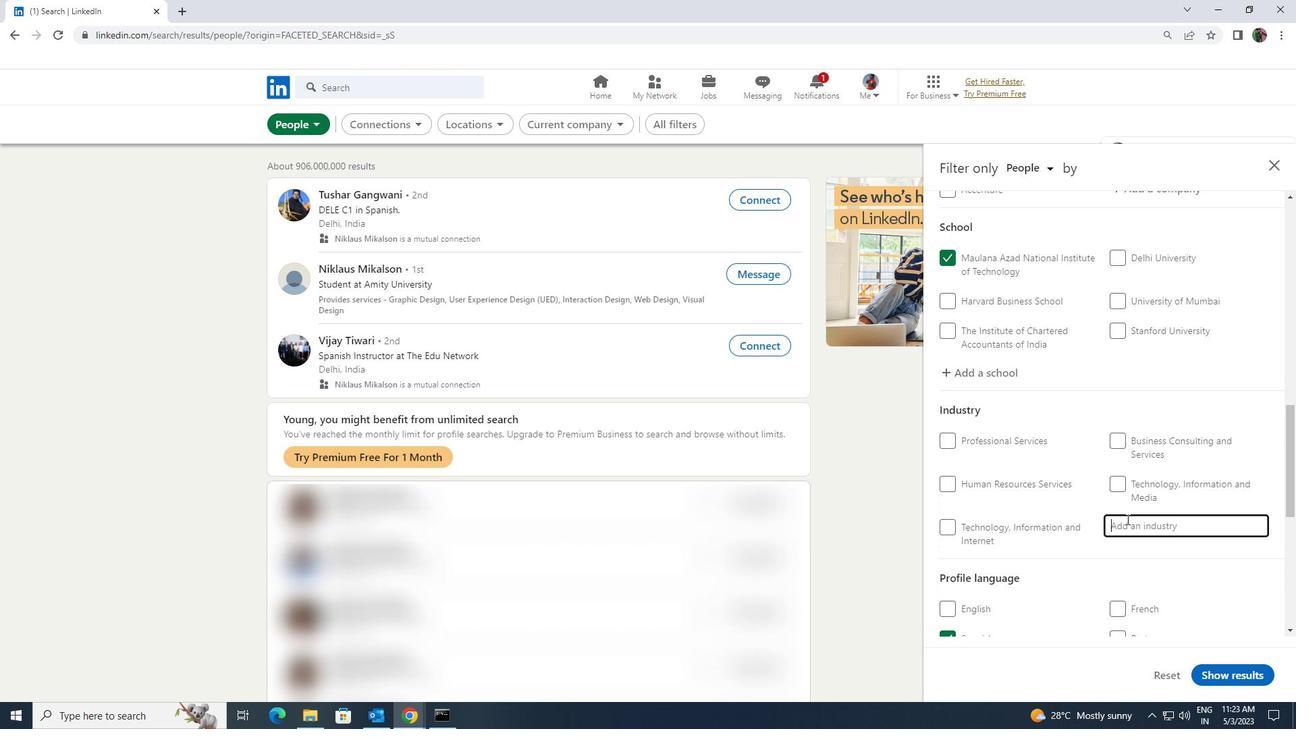 
Action: Key pressed <Key.shift><Key.shift>EDUCATION<Key.space><Key.shift>ADMIN
Screenshot: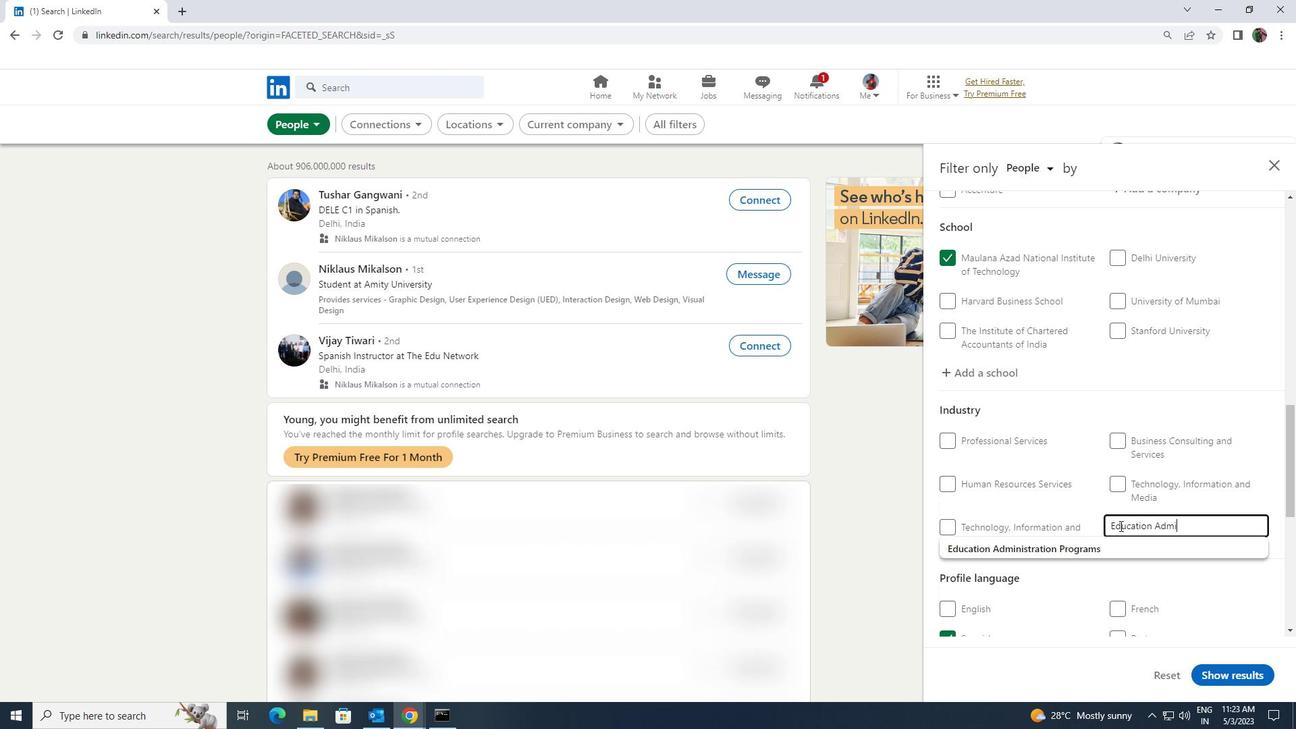 
Action: Mouse moved to (1110, 549)
Screenshot: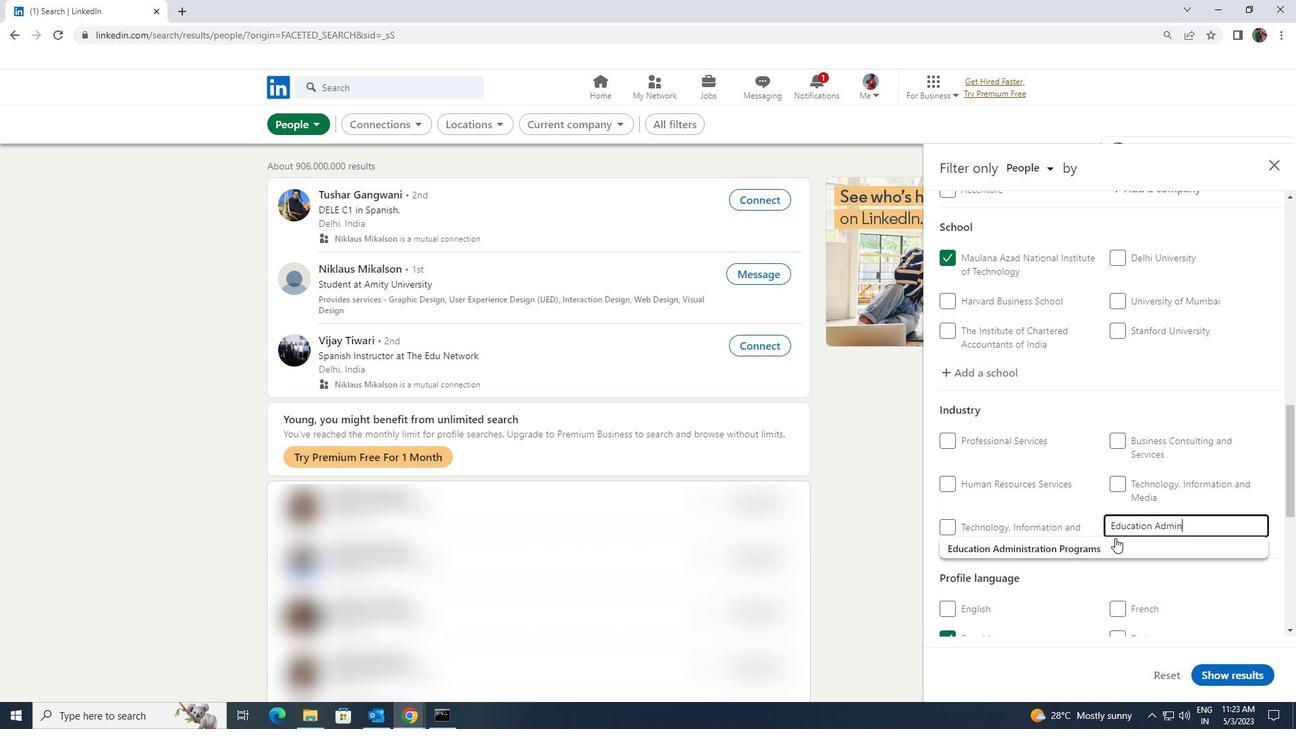 
Action: Mouse pressed left at (1110, 549)
Screenshot: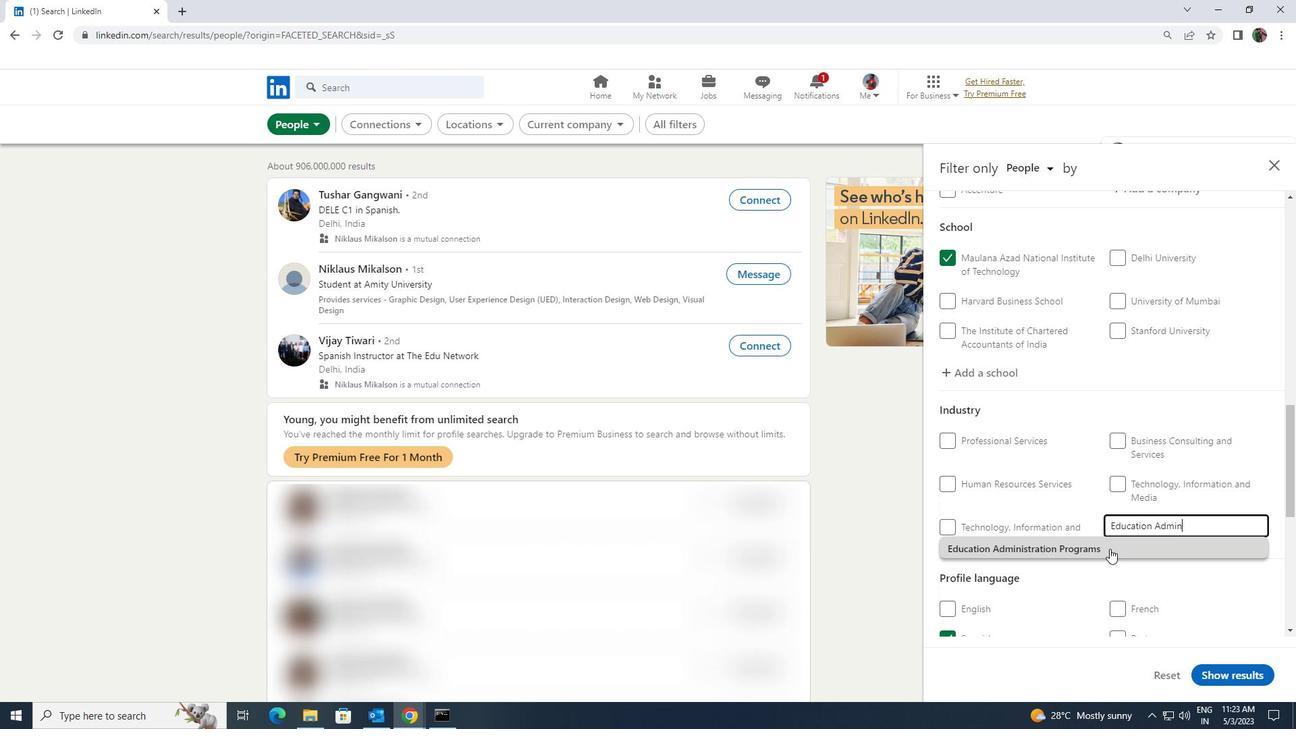 
Action: Mouse moved to (1112, 547)
Screenshot: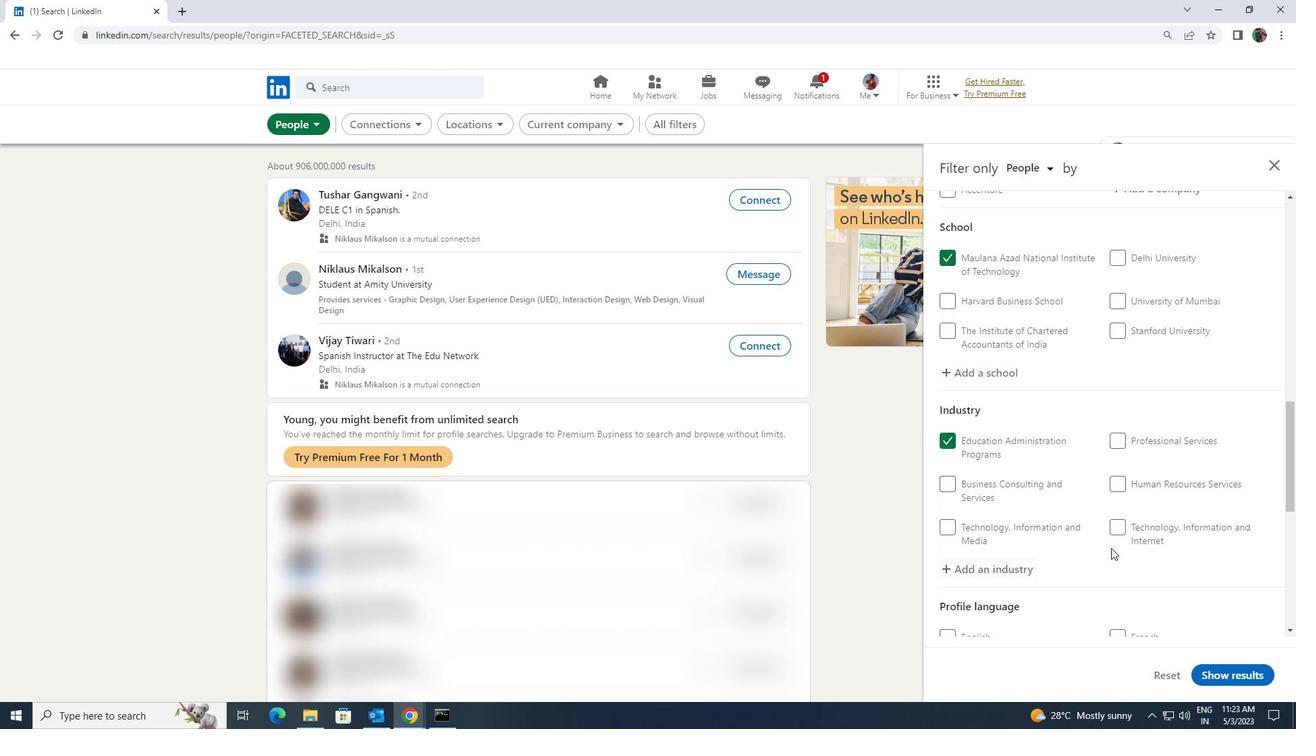 
Action: Mouse scrolled (1112, 547) with delta (0, 0)
Screenshot: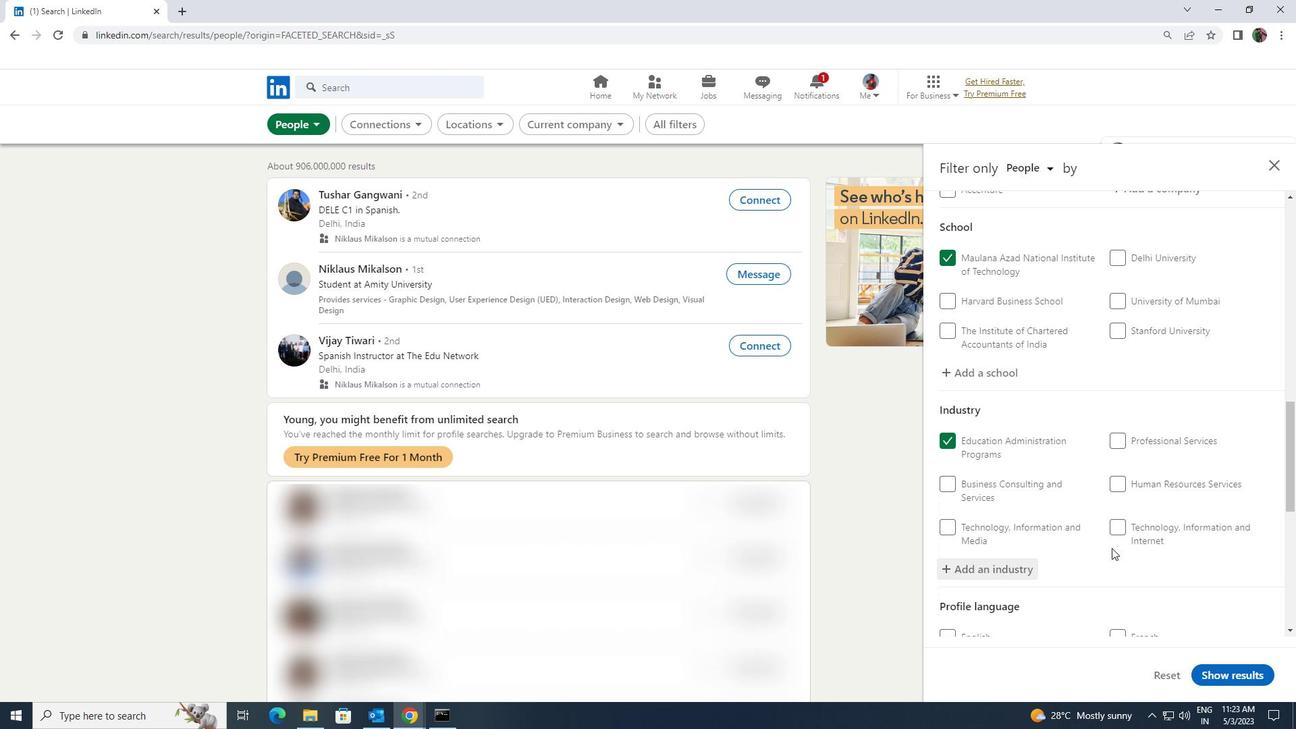 
Action: Mouse moved to (1114, 545)
Screenshot: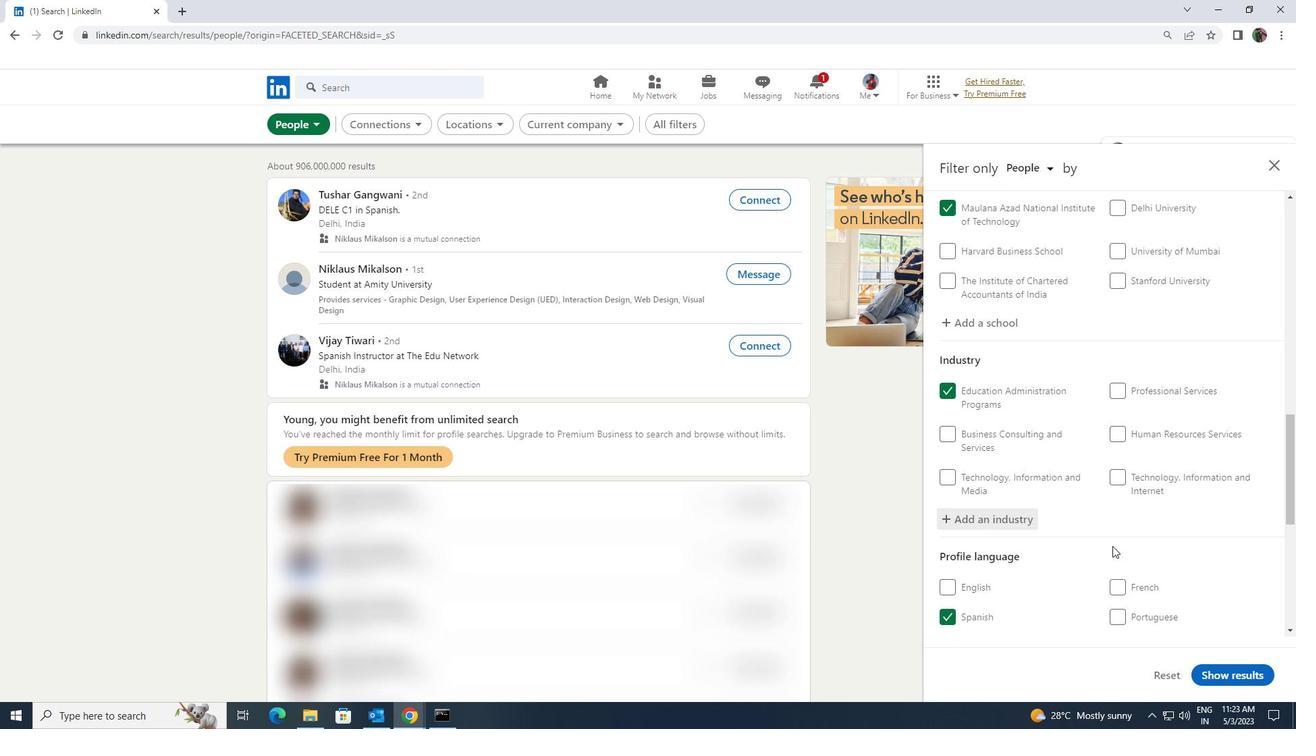 
Action: Mouse scrolled (1114, 545) with delta (0, 0)
Screenshot: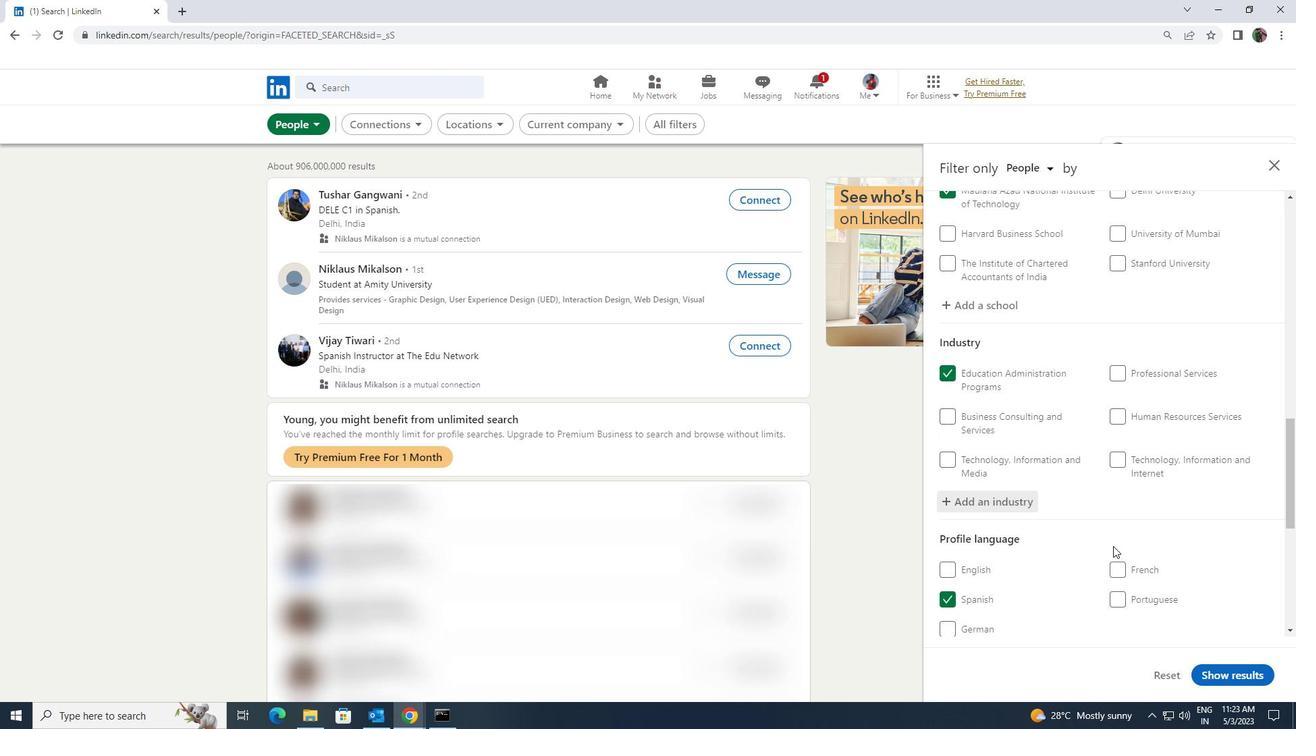 
Action: Mouse scrolled (1114, 545) with delta (0, 0)
Screenshot: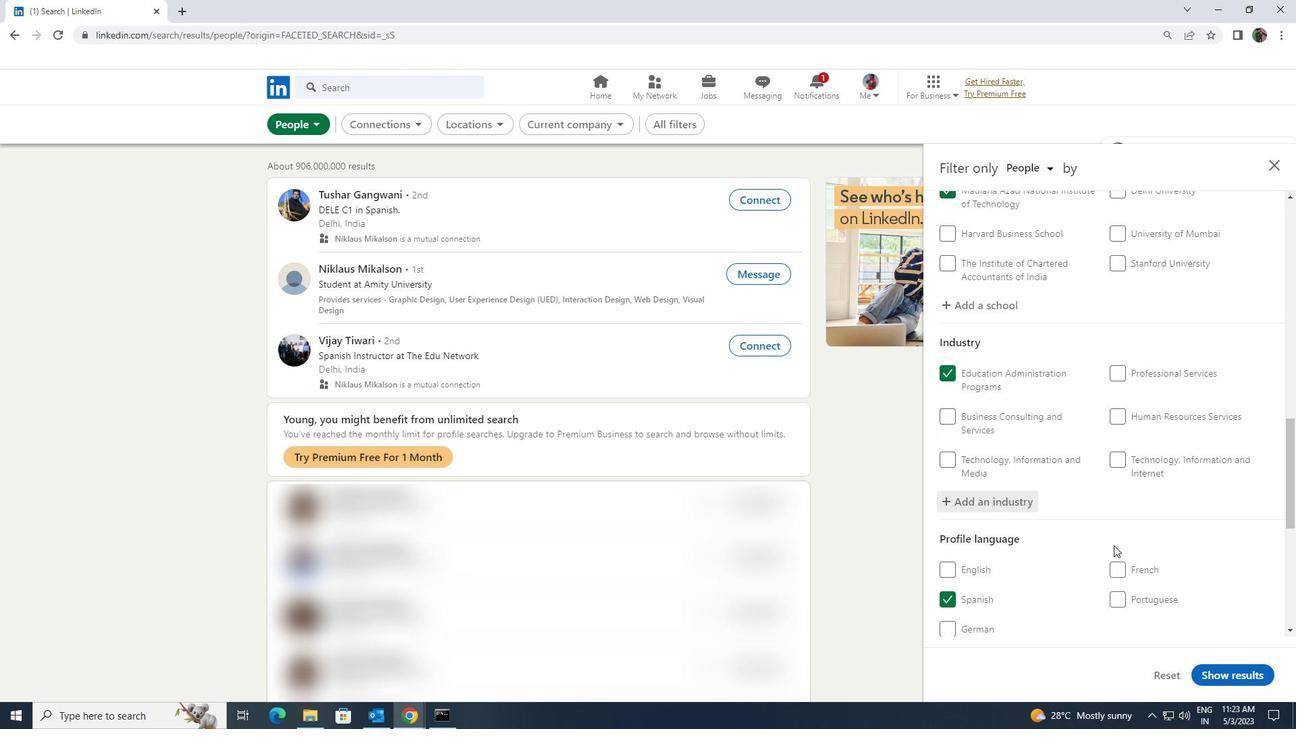 
Action: Mouse scrolled (1114, 545) with delta (0, 0)
Screenshot: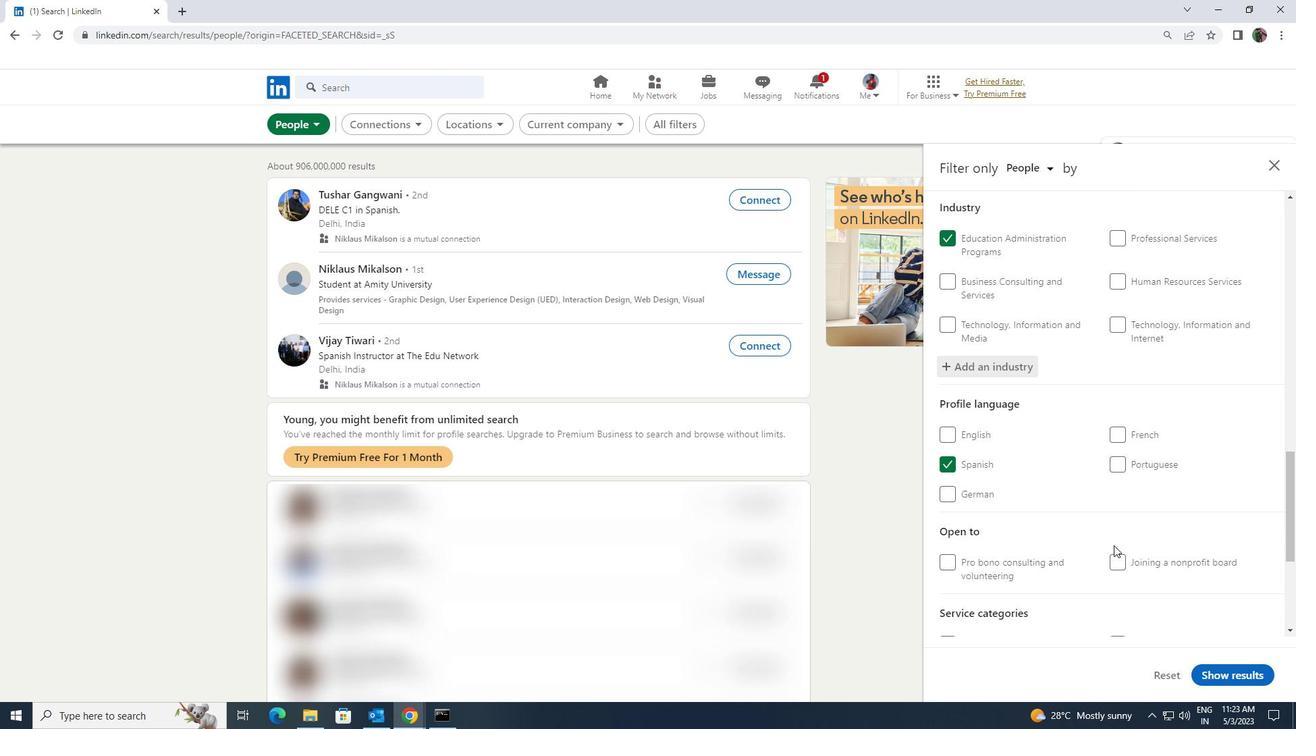 
Action: Mouse moved to (1115, 545)
Screenshot: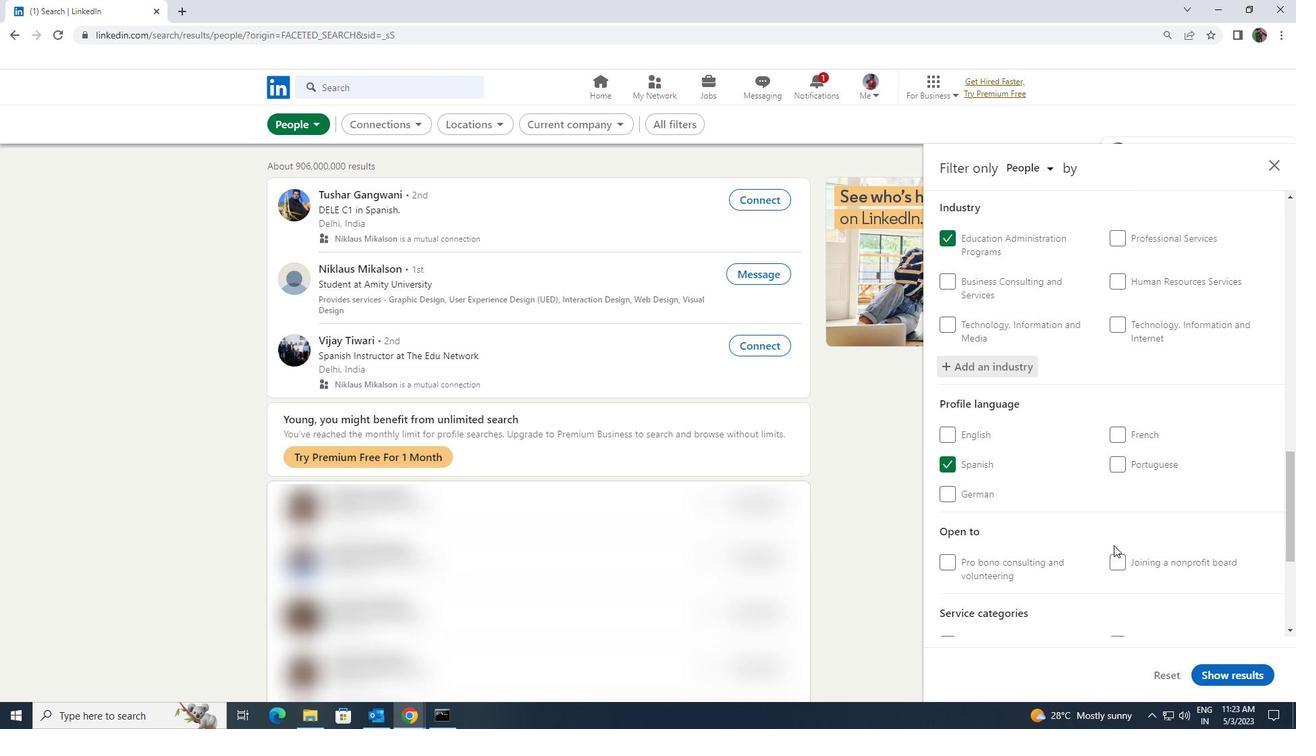 
Action: Mouse scrolled (1115, 544) with delta (0, 0)
Screenshot: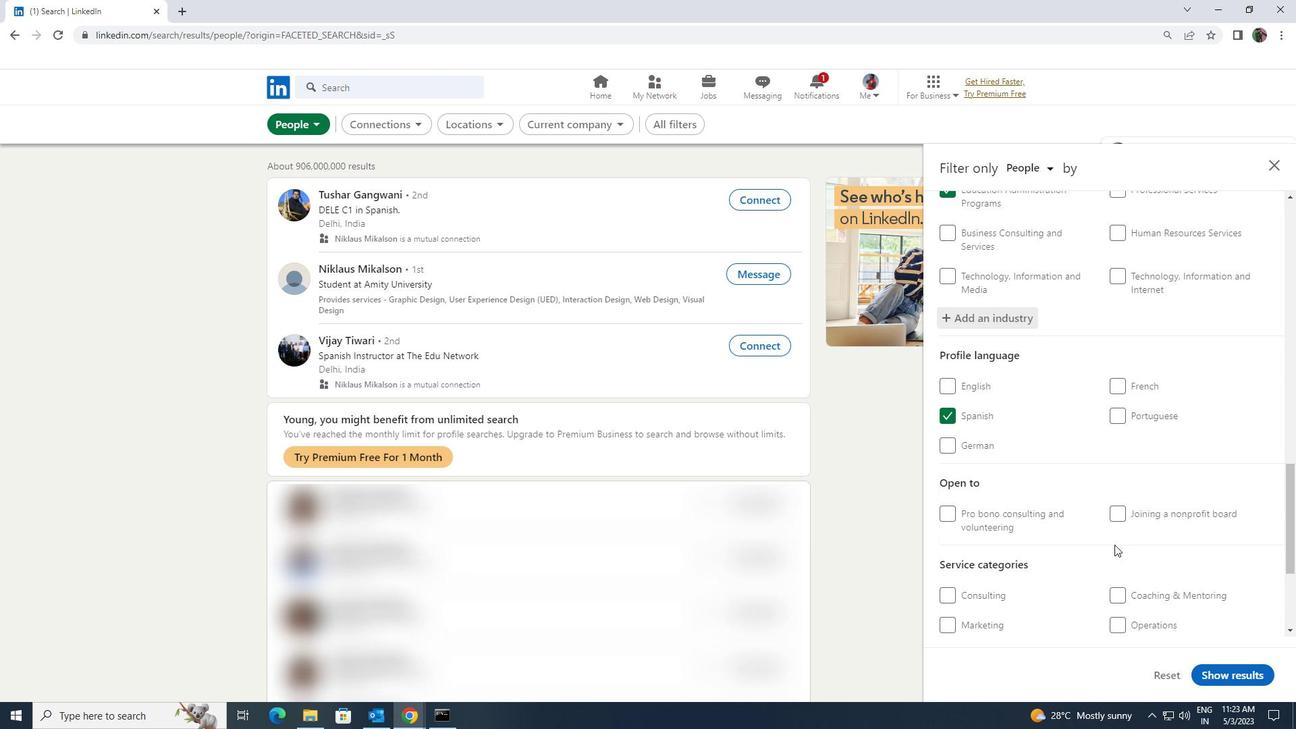 
Action: Mouse moved to (1127, 565)
Screenshot: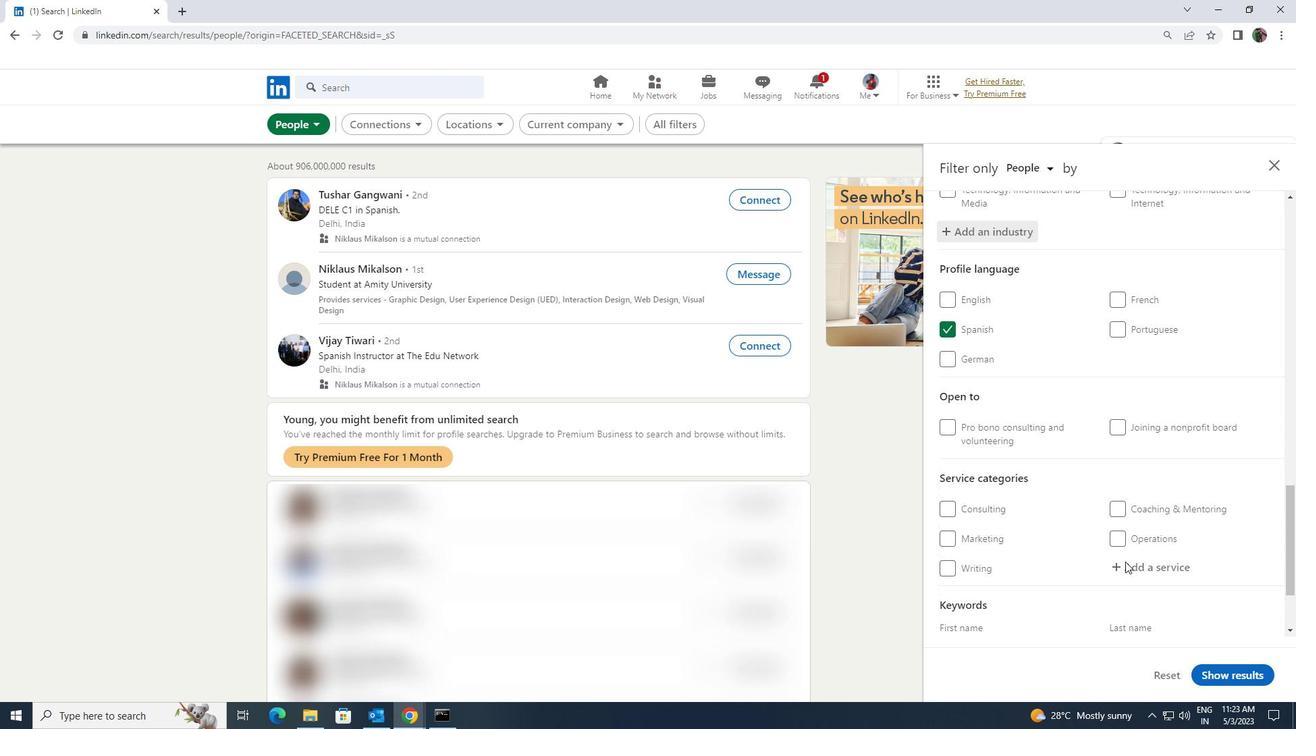 
Action: Mouse pressed left at (1127, 565)
Screenshot: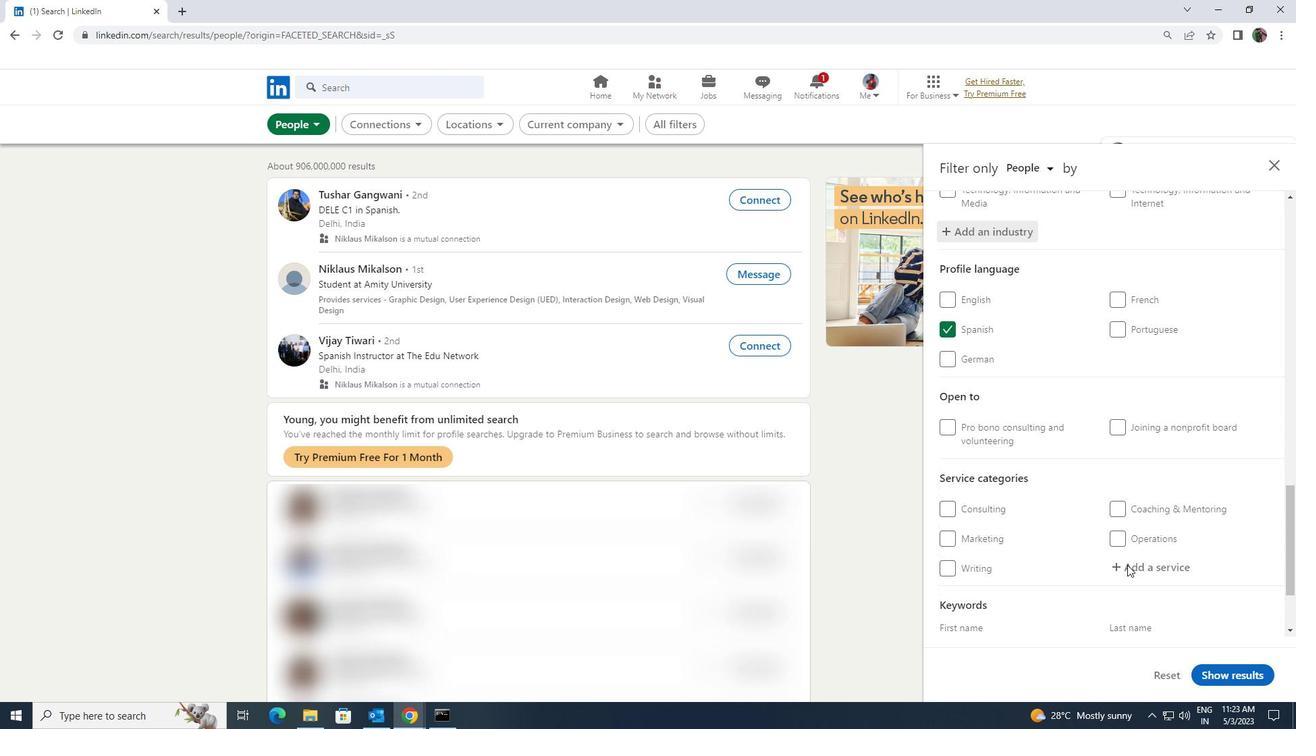 
Action: Mouse moved to (1130, 563)
Screenshot: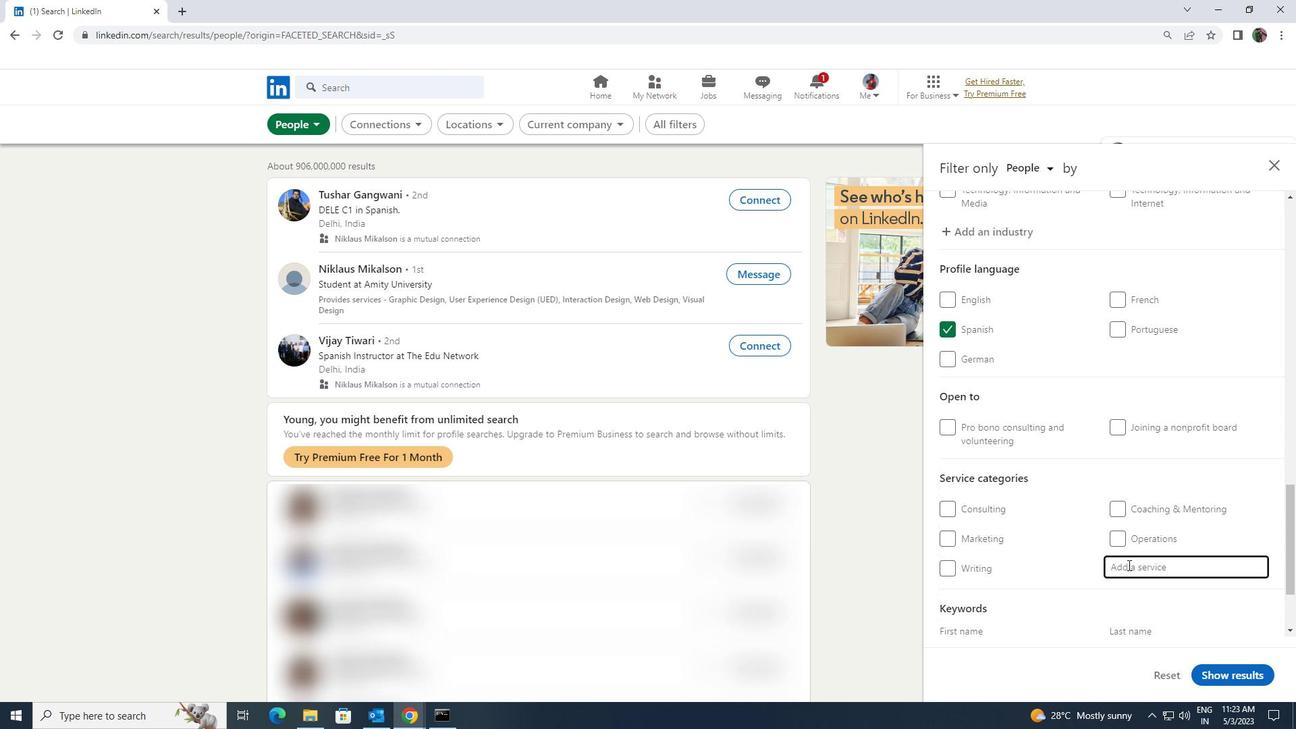 
Action: Key pressed <Key.shift><Key.shift><Key.shift><Key.shift><Key.shift><Key.shift>I<Key.shift>OS
Screenshot: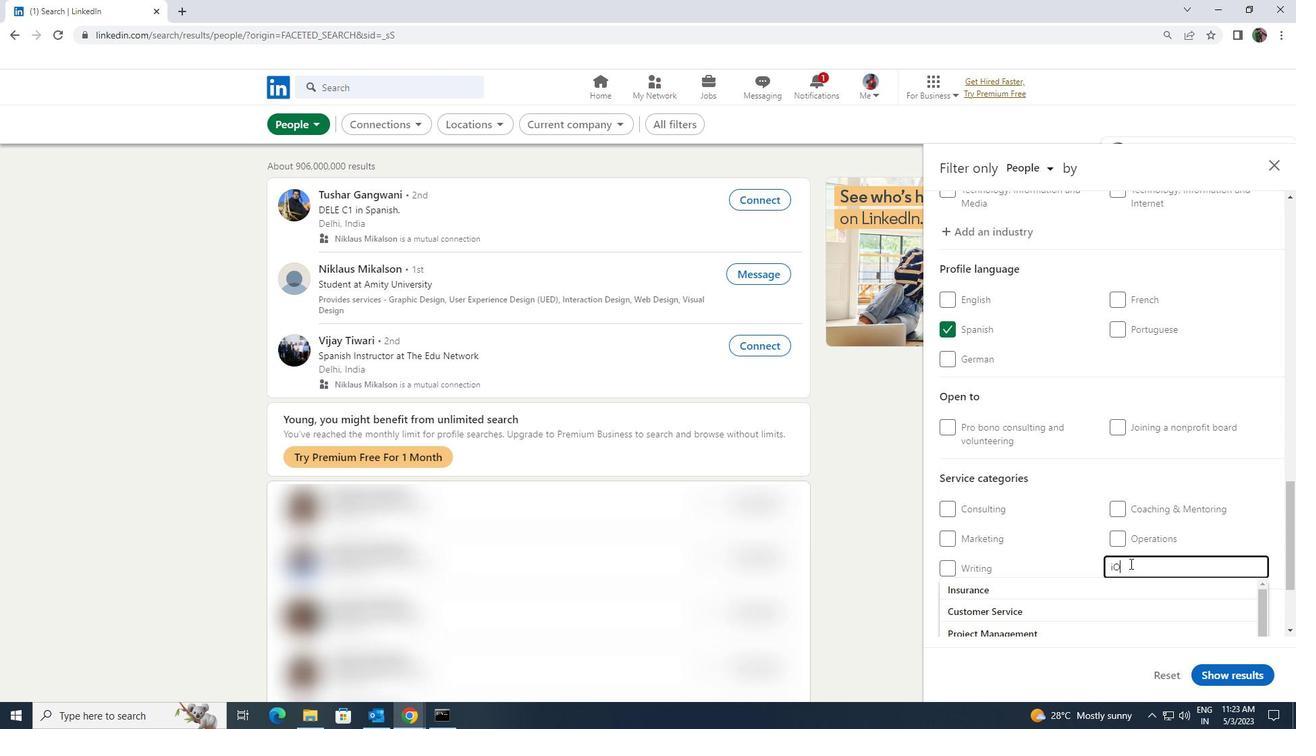 
Action: Mouse moved to (1116, 584)
Screenshot: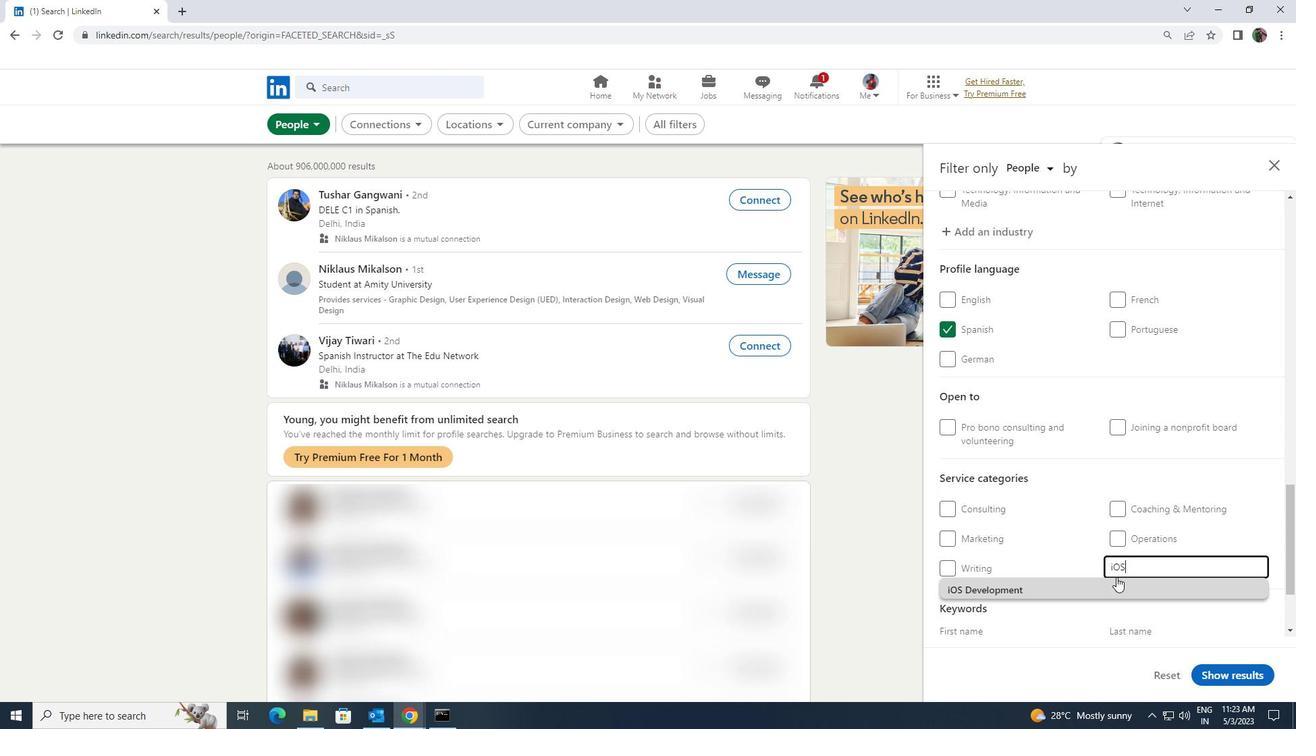 
Action: Mouse pressed left at (1116, 584)
Screenshot: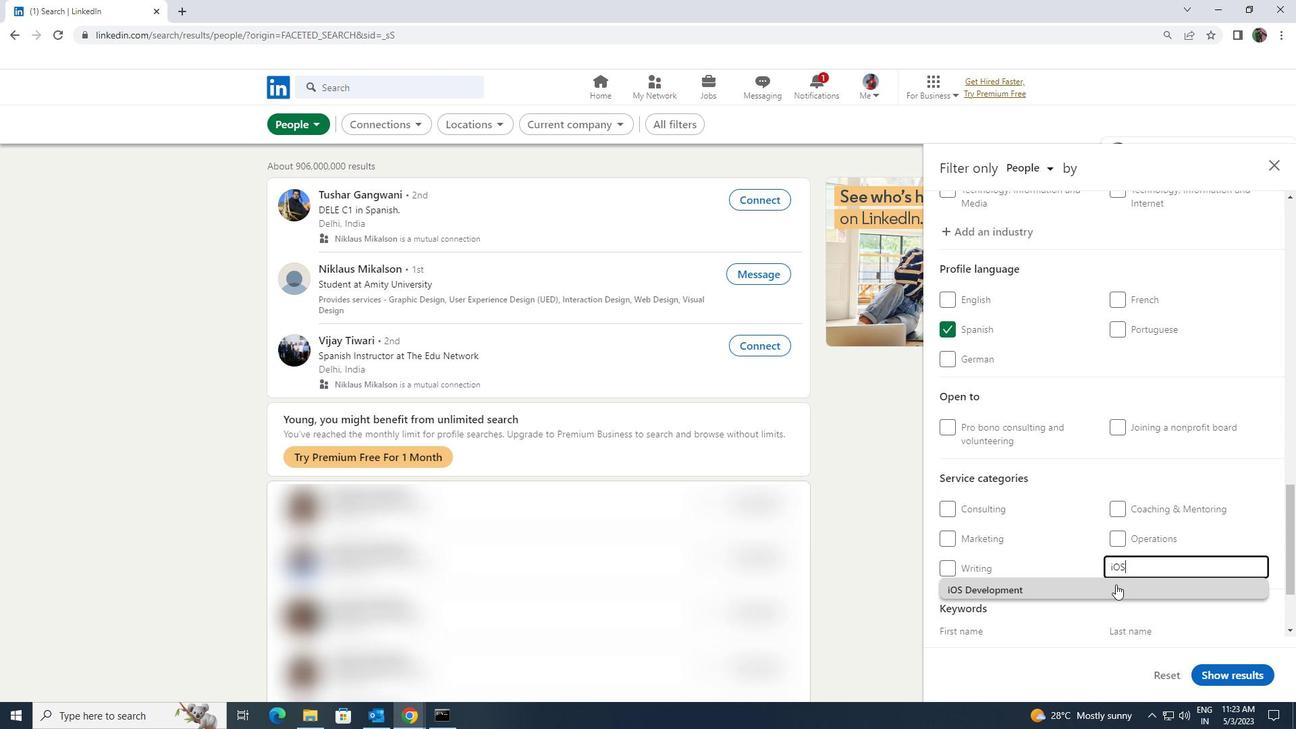 
Action: Mouse scrolled (1116, 584) with delta (0, 0)
Screenshot: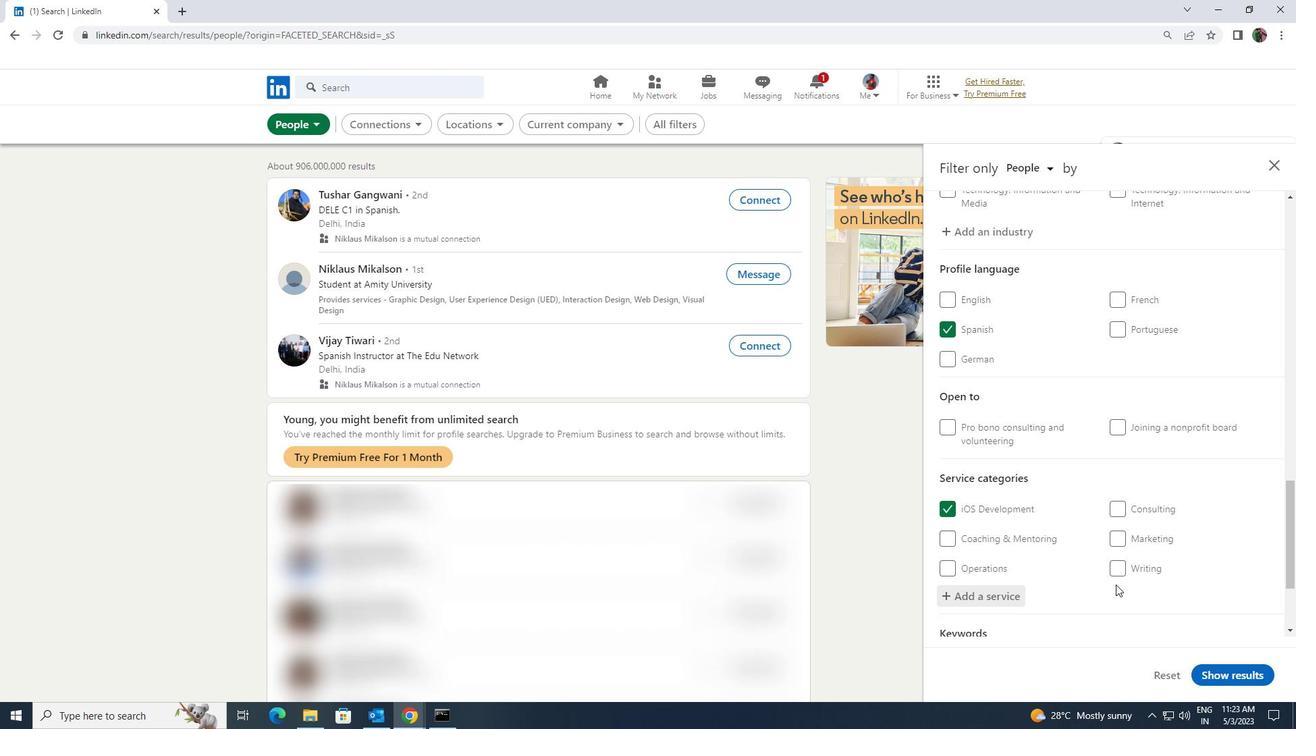 
Action: Mouse scrolled (1116, 584) with delta (0, 0)
Screenshot: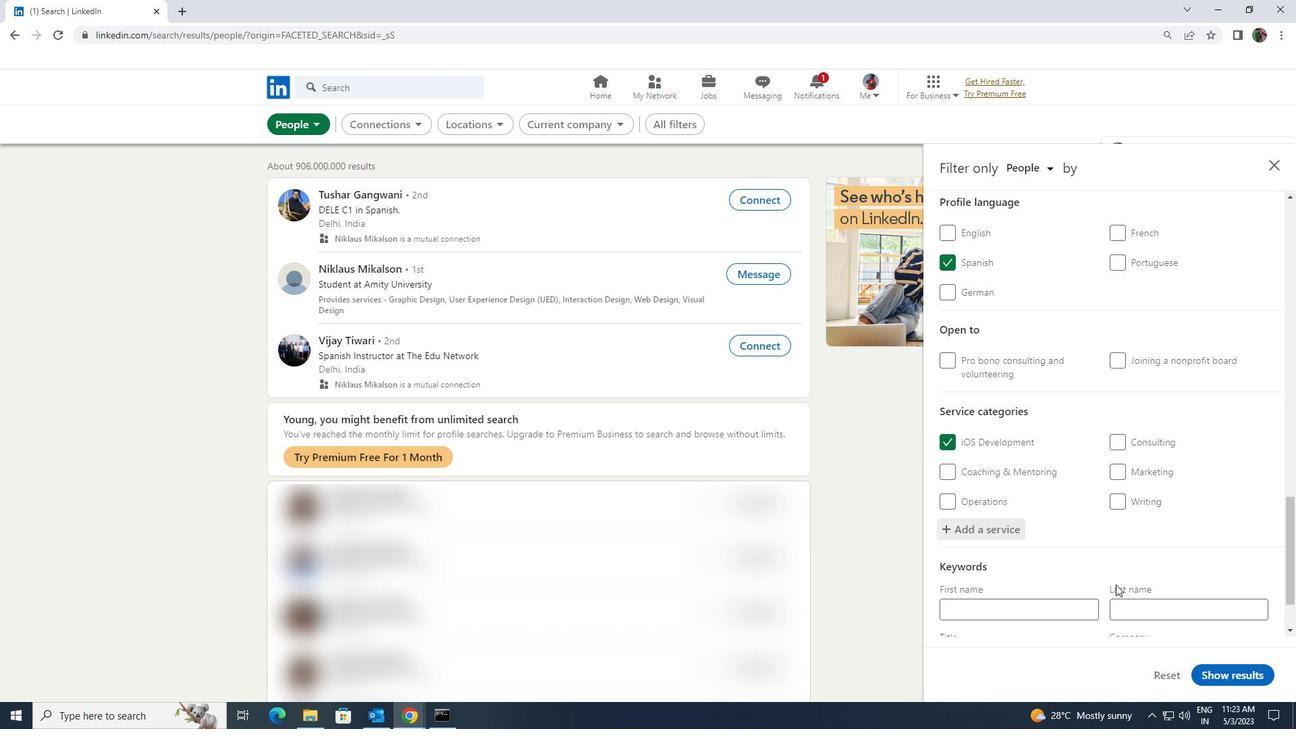 
Action: Mouse scrolled (1116, 584) with delta (0, 0)
Screenshot: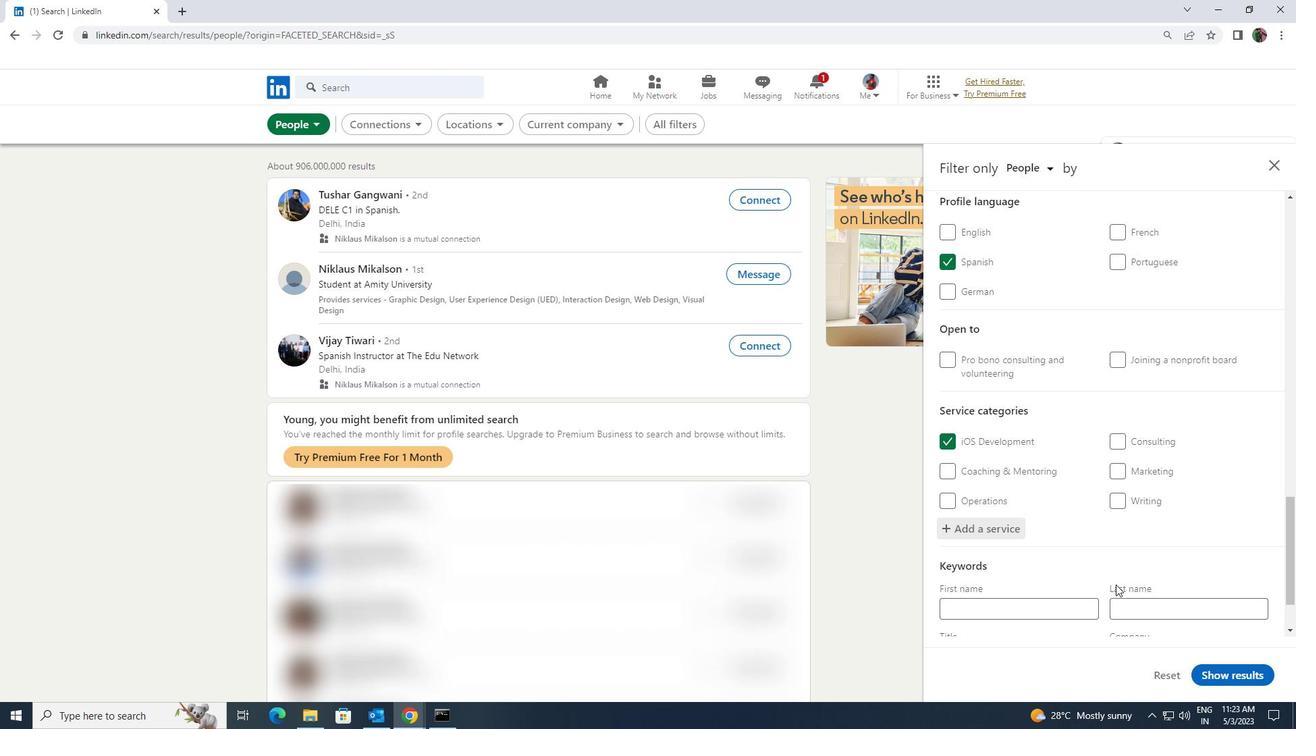 
Action: Mouse moved to (1088, 579)
Screenshot: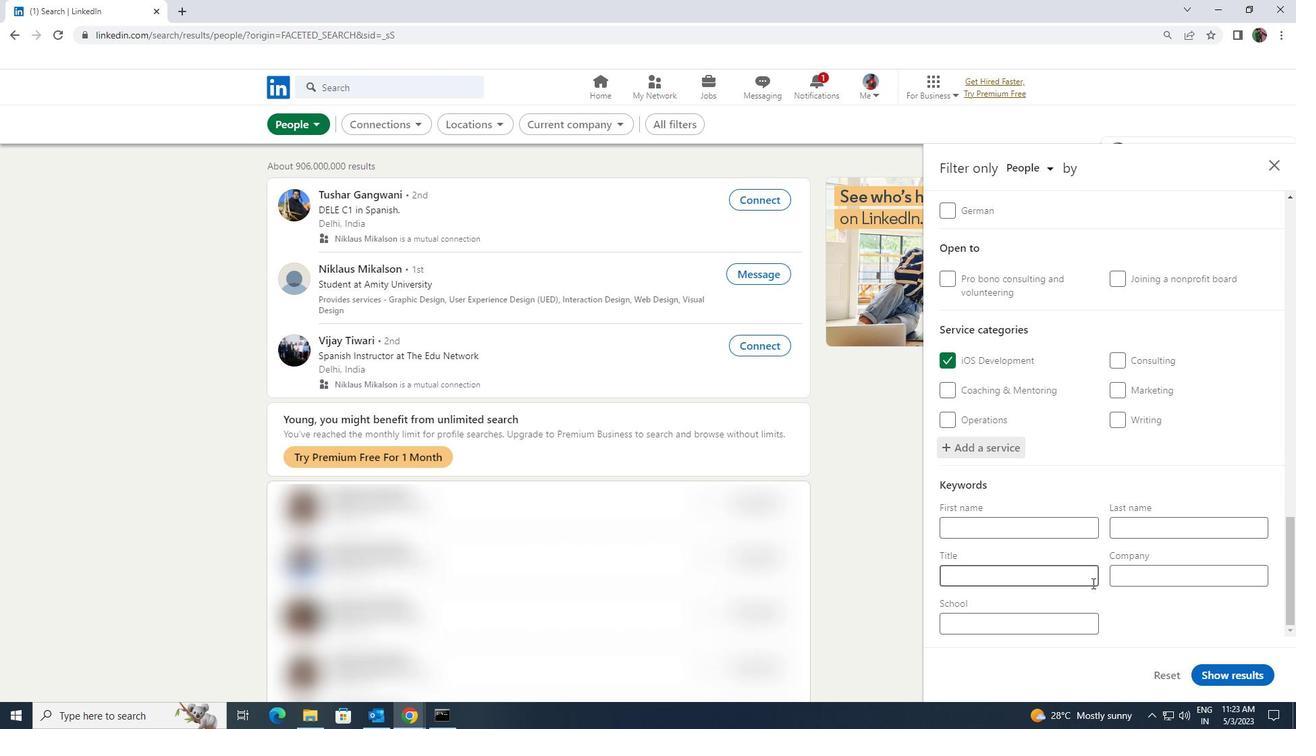 
Action: Mouse pressed left at (1088, 579)
Screenshot: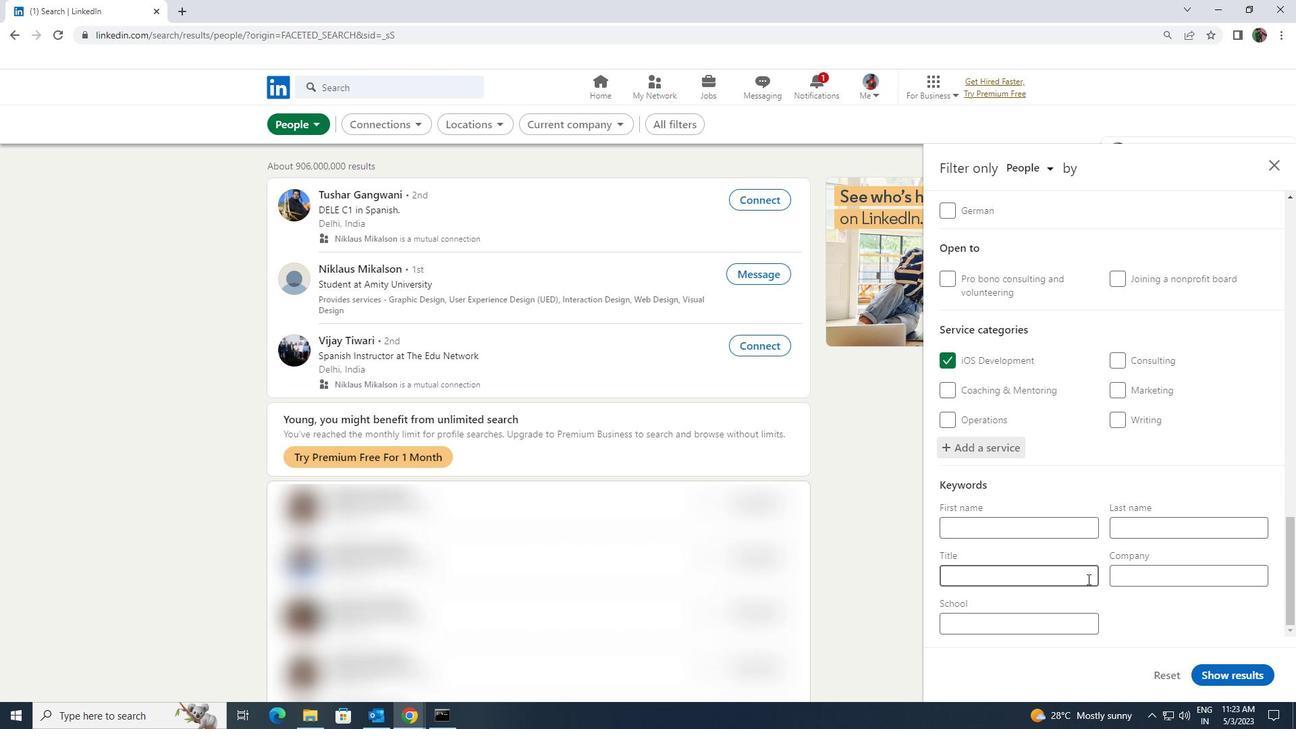 
Action: Key pressed <Key.shift><Key.shift><Key.shift><Key.shift><Key.shift>PHYSICAL<Key.space><Key.shift>THERAPIST<Key.space><Key.shift><Key.shift><Key.shift><Key.shift><Key.shift><Key.shift><Key.shift>ASSISTANT
Screenshot: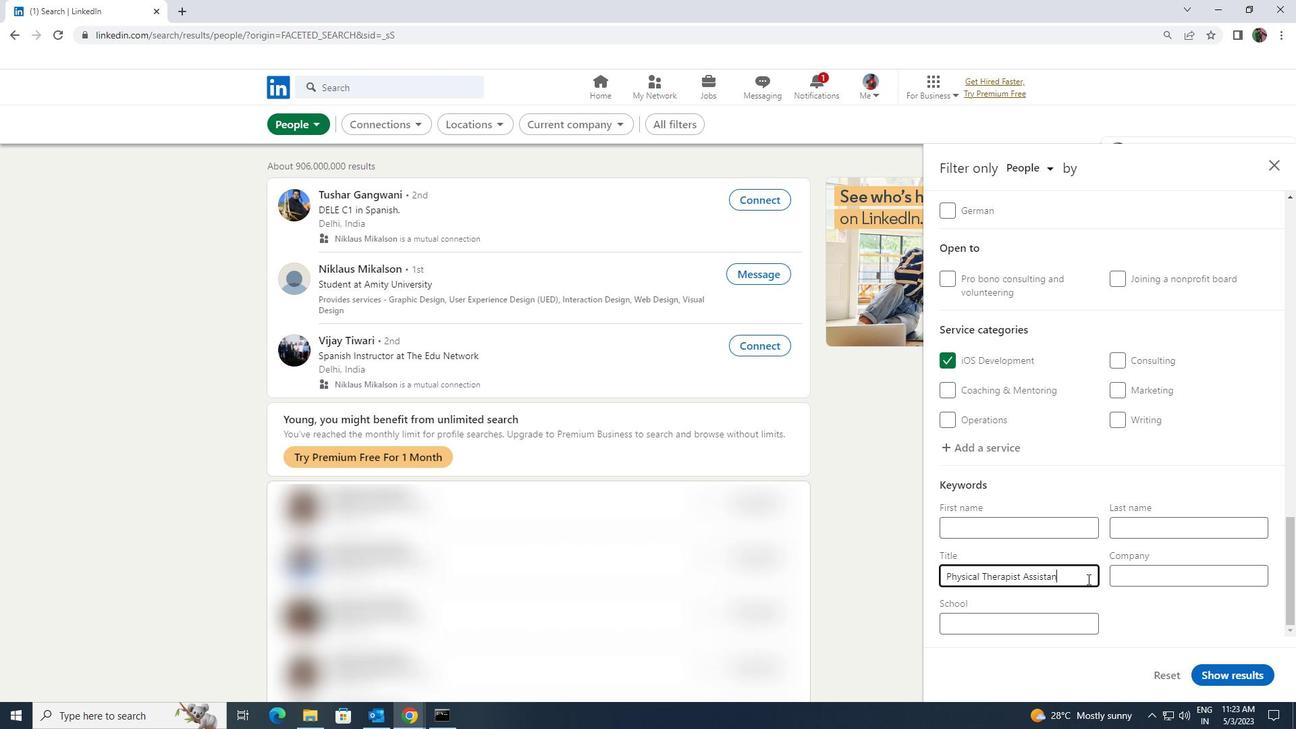 
Action: Mouse moved to (1204, 670)
Screenshot: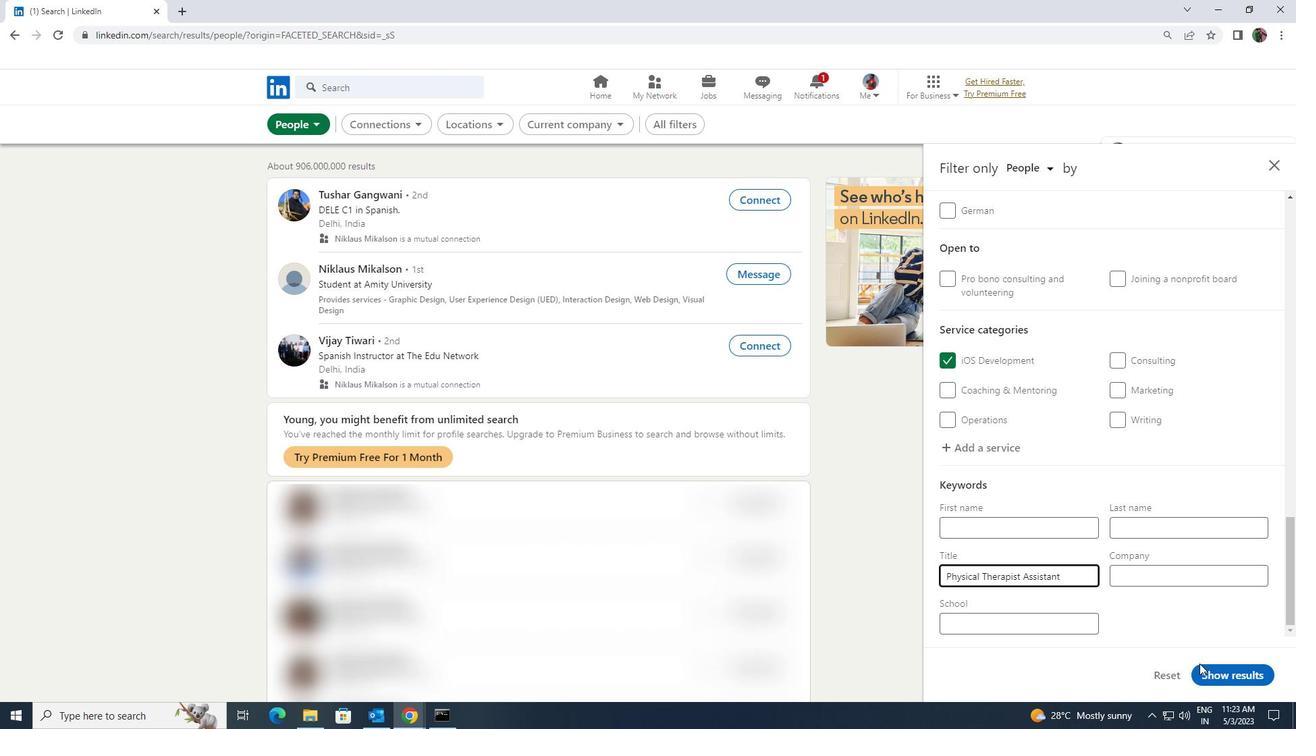 
Action: Mouse pressed left at (1204, 670)
Screenshot: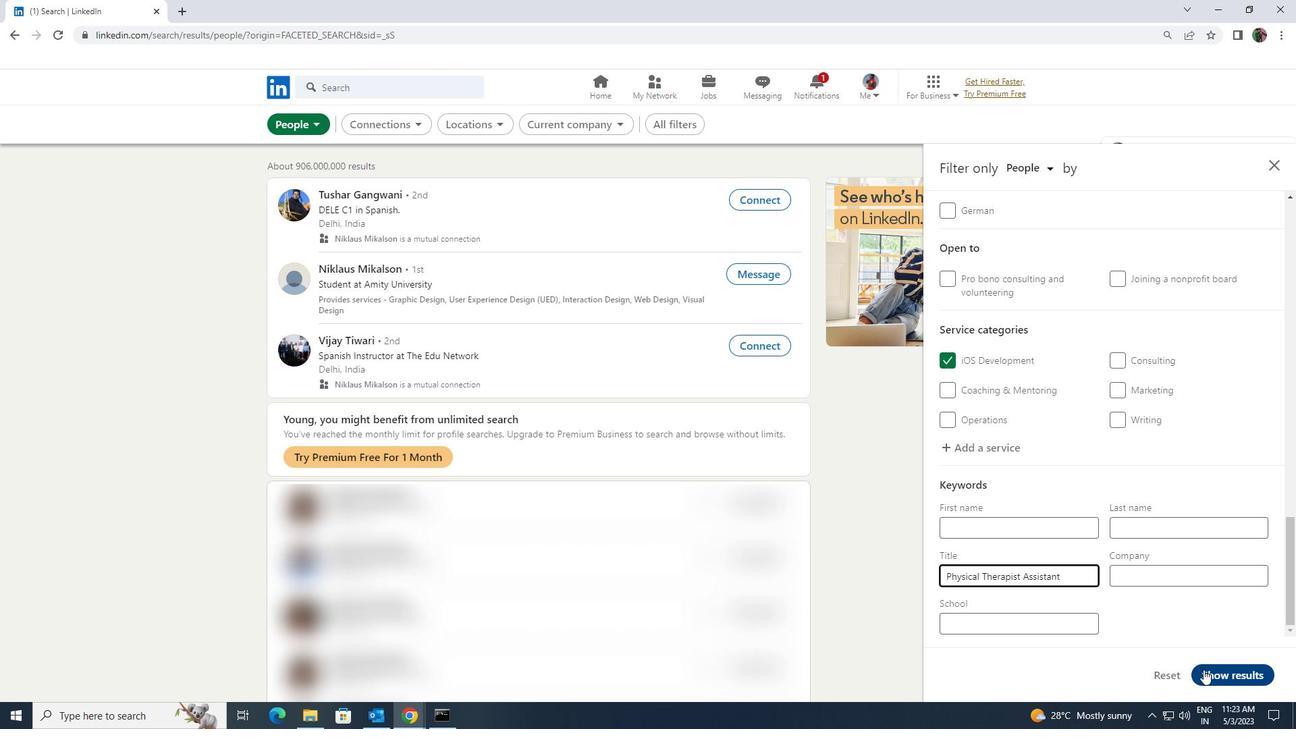 
Action: Mouse moved to (1204, 670)
Screenshot: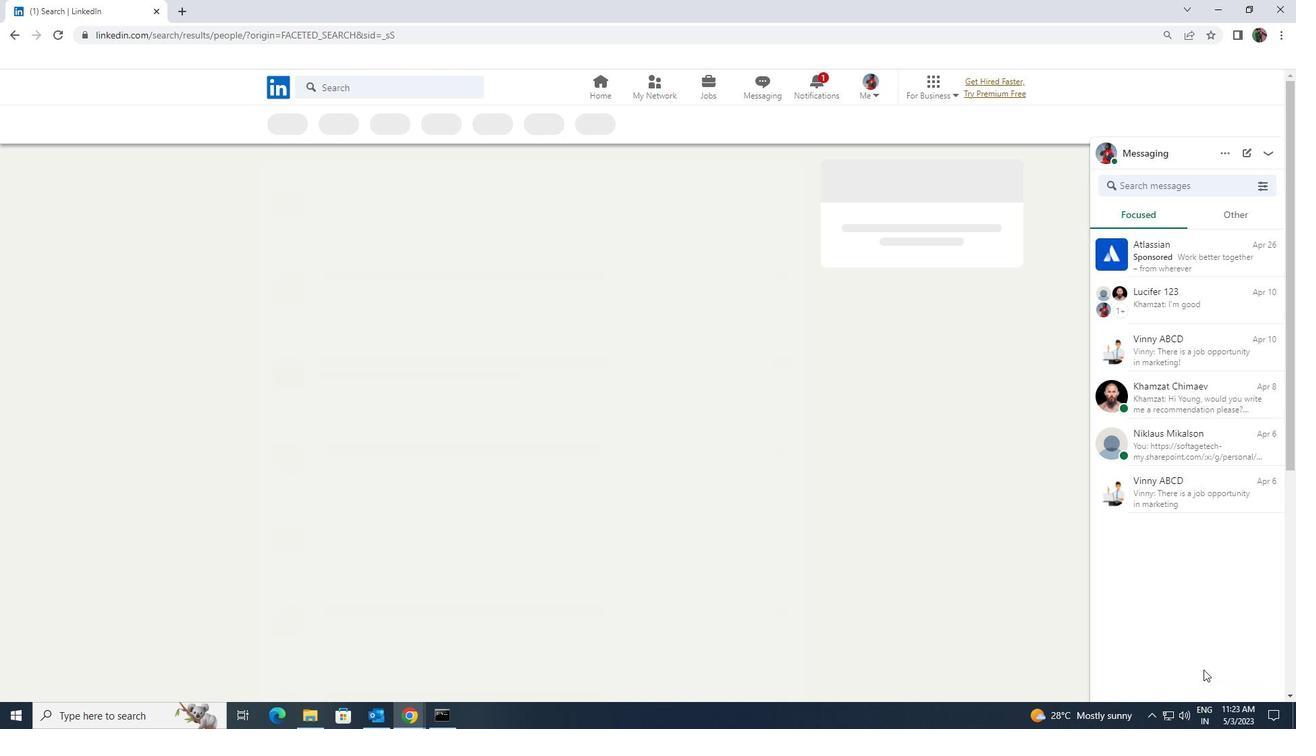 
